 Task: Look for space in Colle di Val d'Elsa, Italy from 5th July, 2023 to 11th July, 2023 for 2 adults in price range Rs.8000 to Rs.16000. Place can be entire place with 2 bedrooms having 2 beds and 1 bathroom. Property type can be house, flat, guest house. Booking option can be shelf check-in. Required host language is English.
Action: Mouse moved to (515, 141)
Screenshot: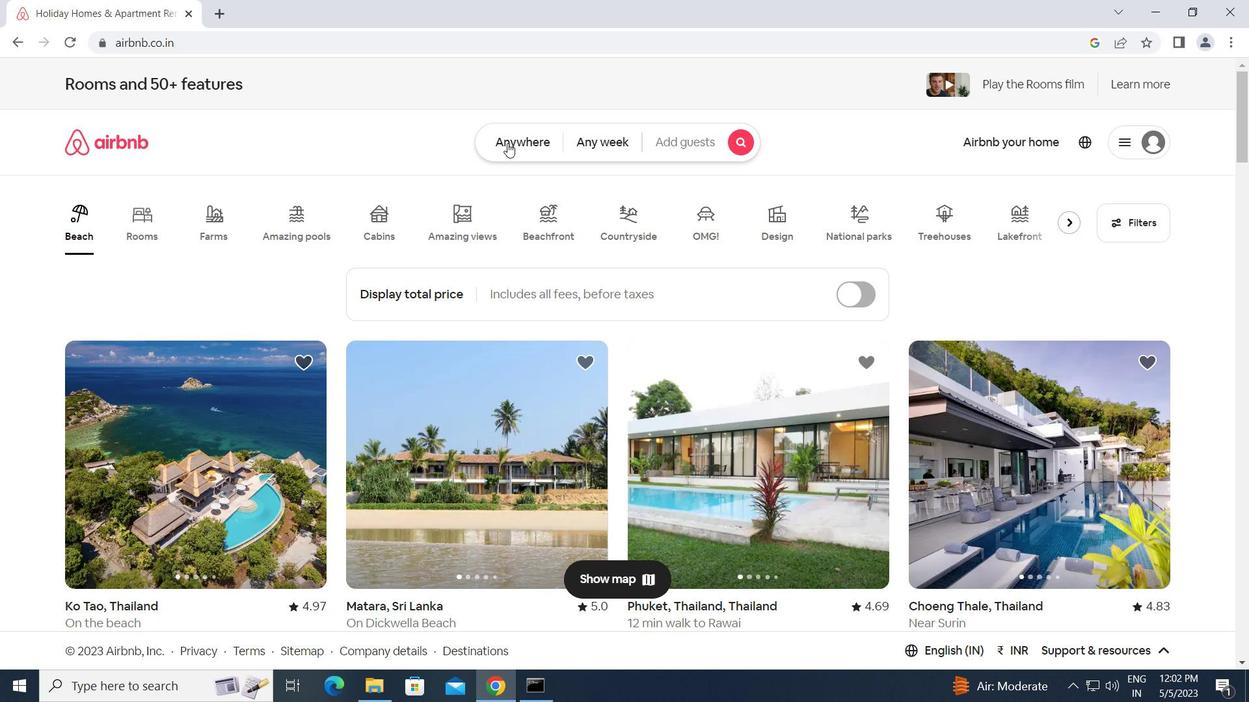 
Action: Mouse pressed left at (515, 141)
Screenshot: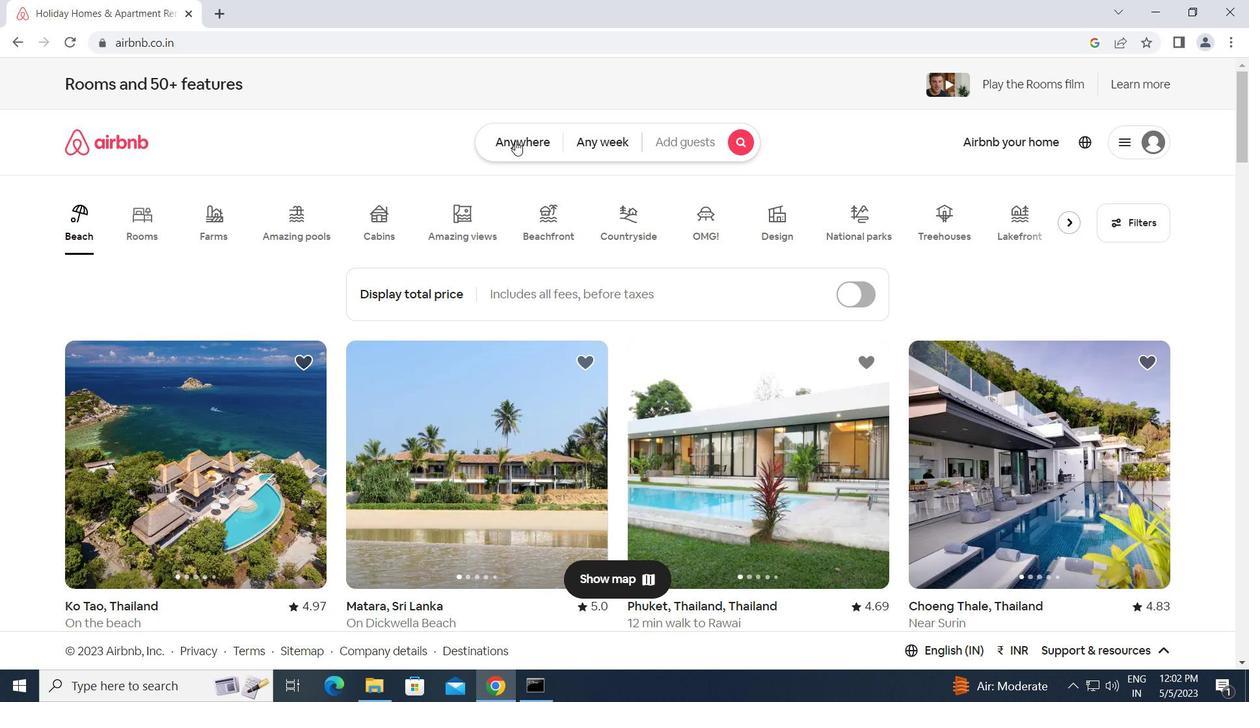 
Action: Mouse moved to (438, 200)
Screenshot: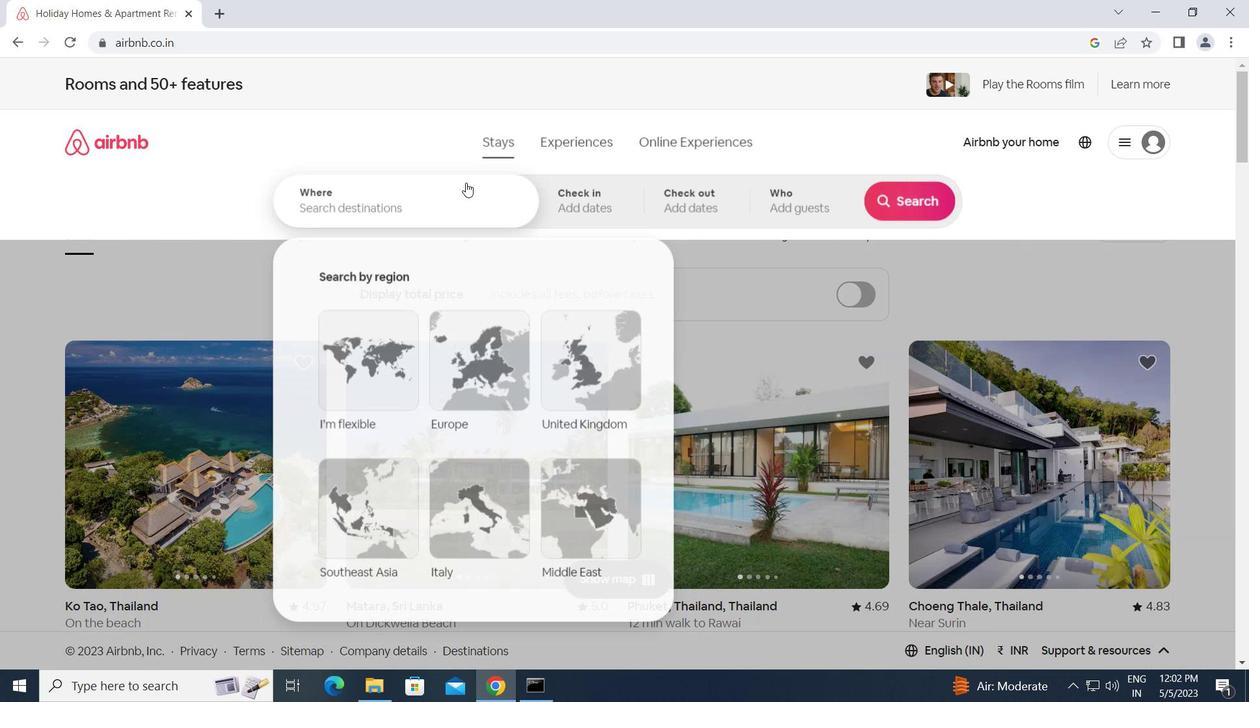 
Action: Mouse pressed left at (438, 200)
Screenshot: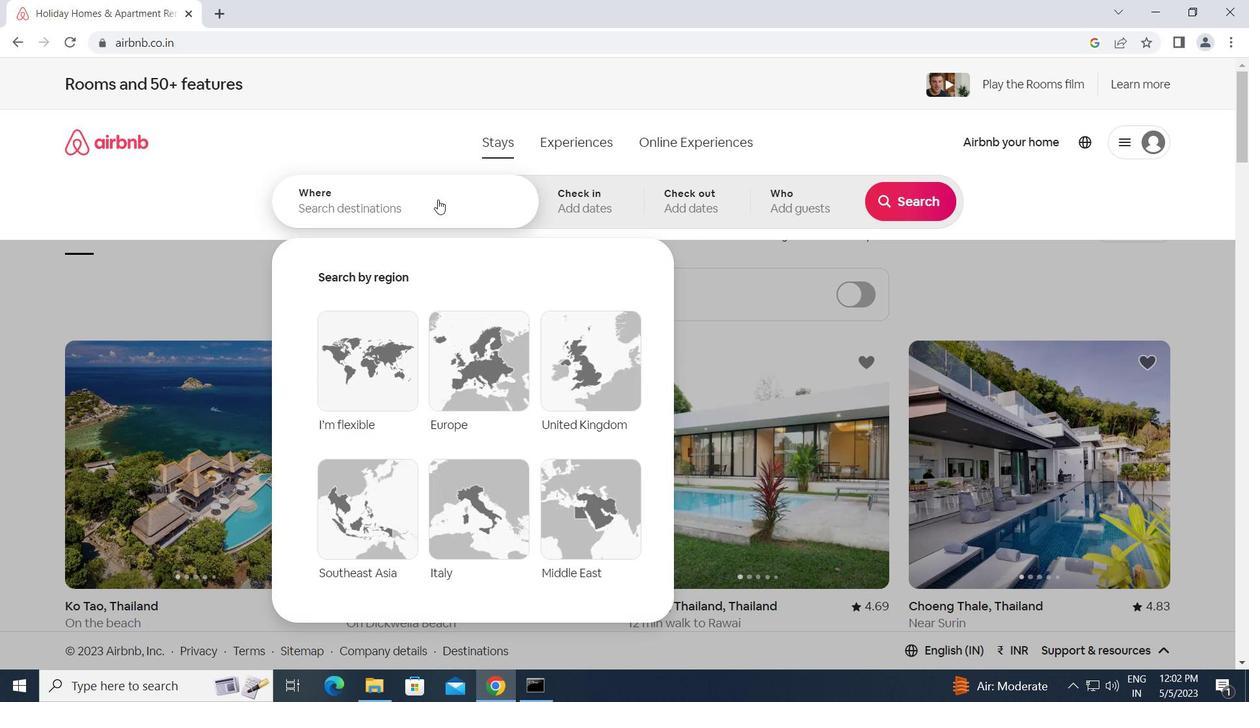 
Action: Key pressed c<Key.caps_lock>olle<Key.space>di<Key.space><Key.caps_lock>v<Key.caps_lock>al<Key.space>d'<Key.caps_lock><Key.space>e<Key.caps_lock>lsa
Screenshot: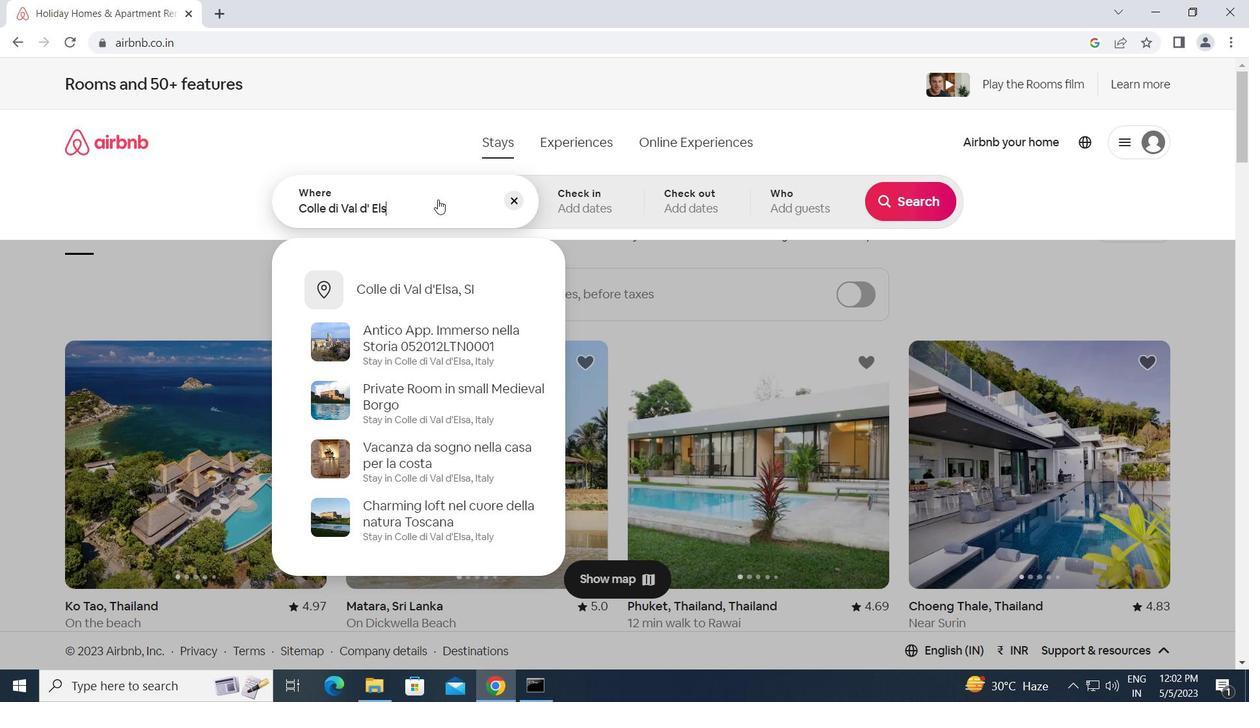 
Action: Mouse moved to (371, 206)
Screenshot: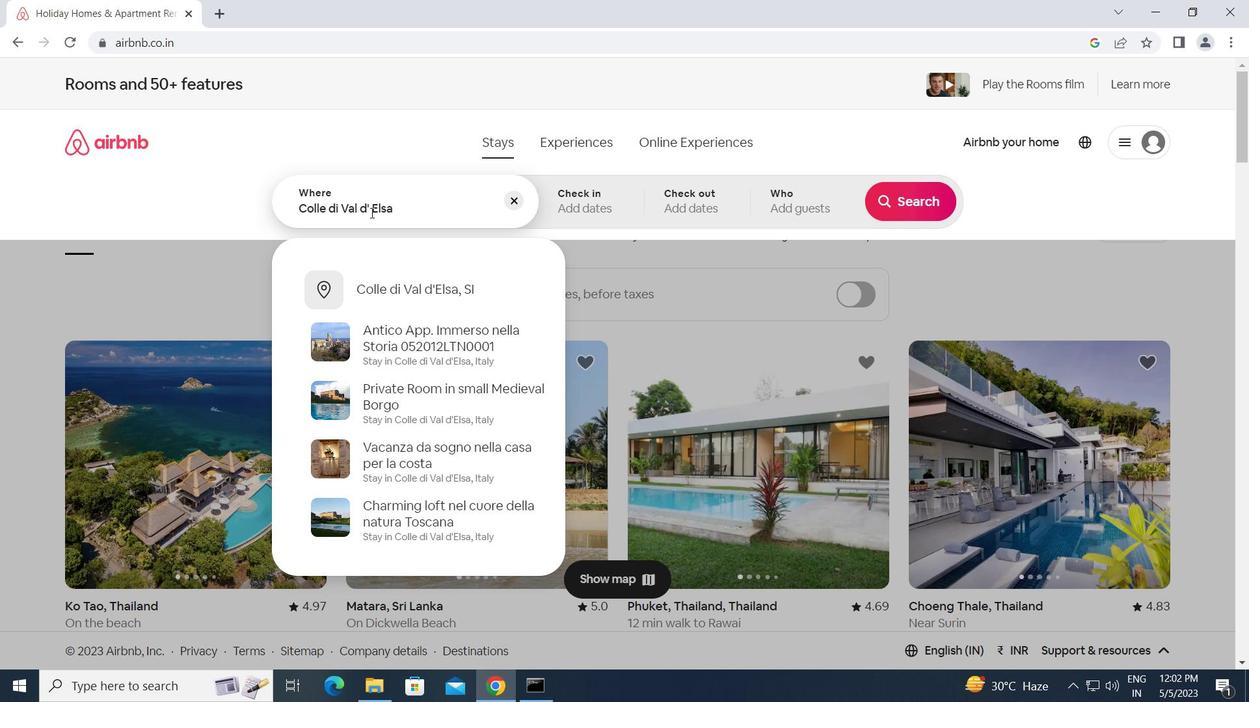 
Action: Mouse pressed left at (371, 206)
Screenshot: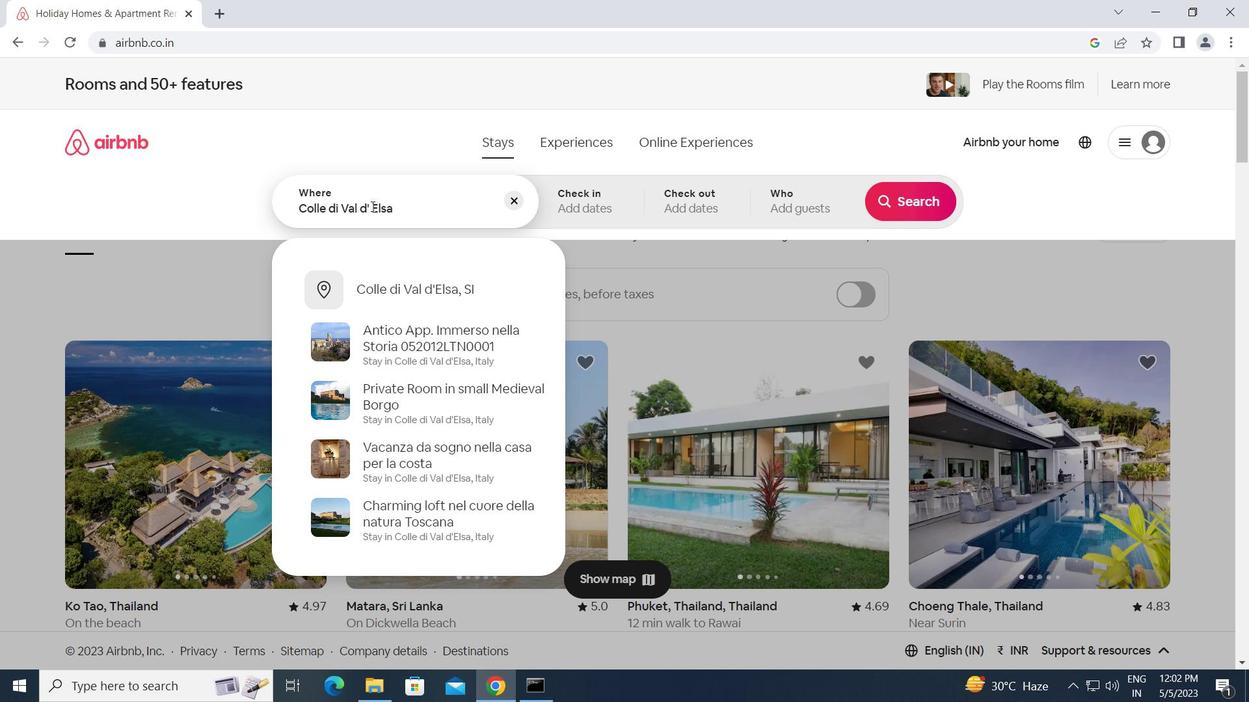
Action: Key pressed <Key.backspace>
Screenshot: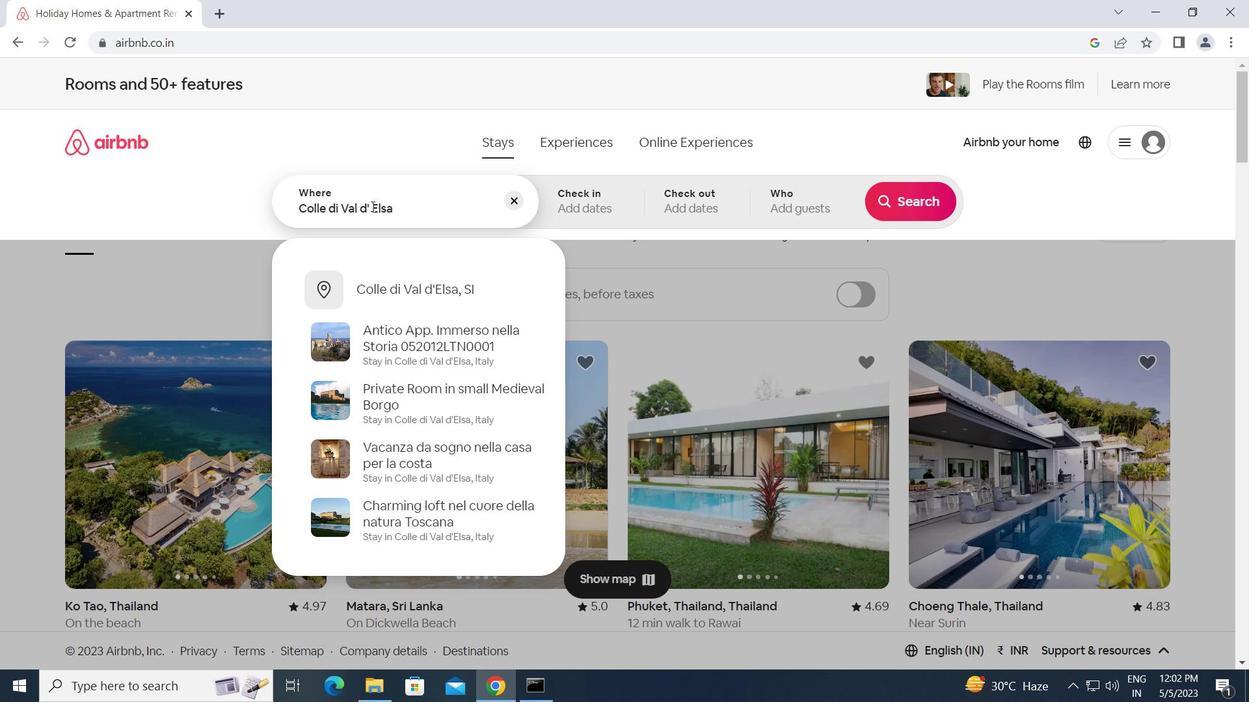 
Action: Mouse moved to (403, 209)
Screenshot: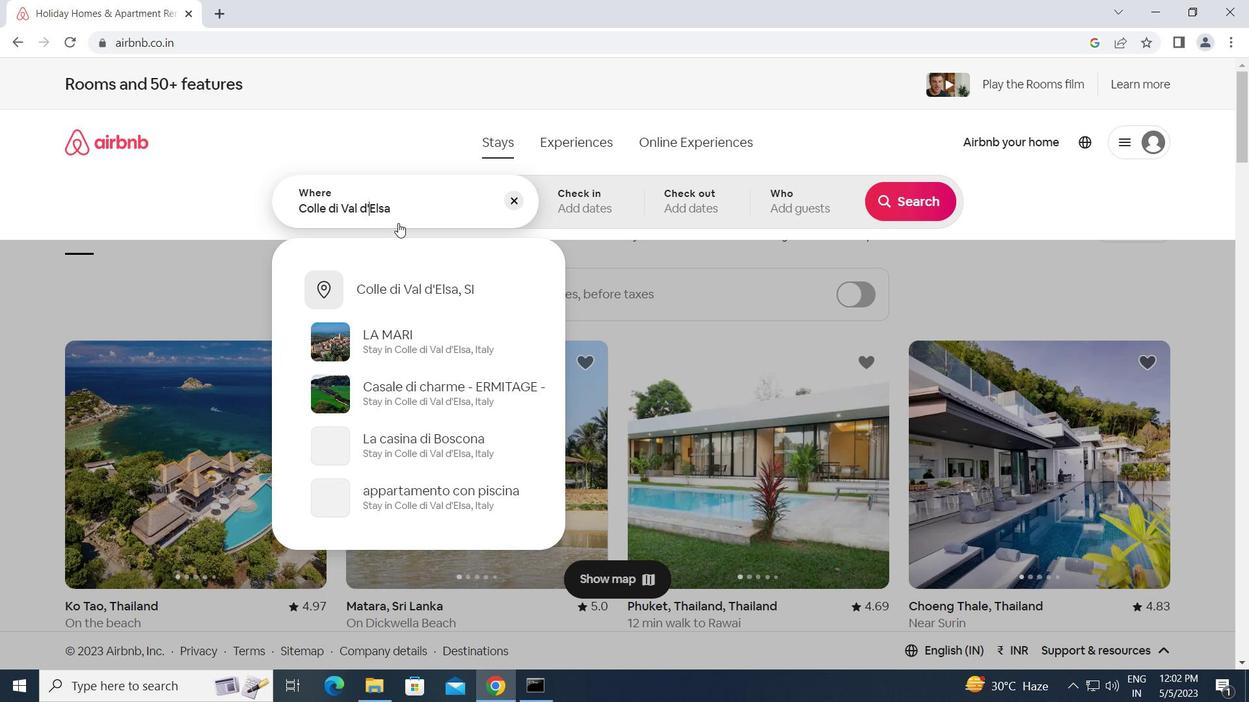
Action: Mouse pressed left at (403, 209)
Screenshot: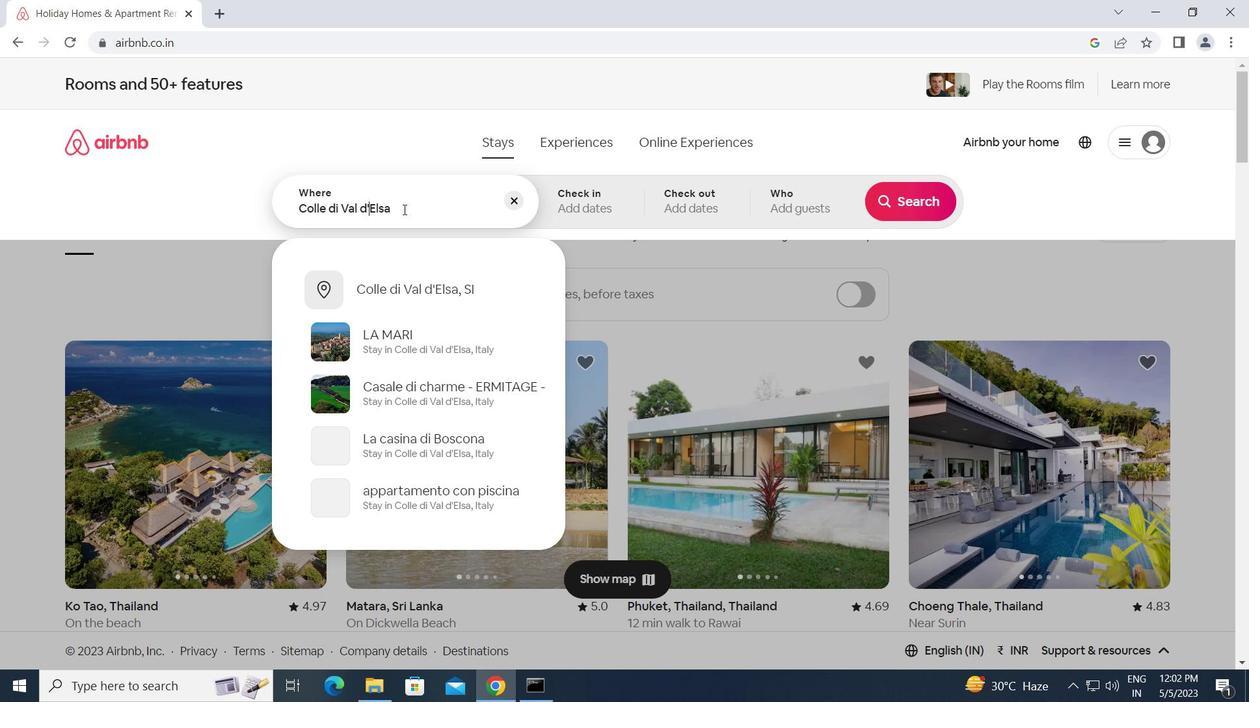 
Action: Key pressed ,<Key.space><Key.caps_lock>i<Key.caps_lock>taly
Screenshot: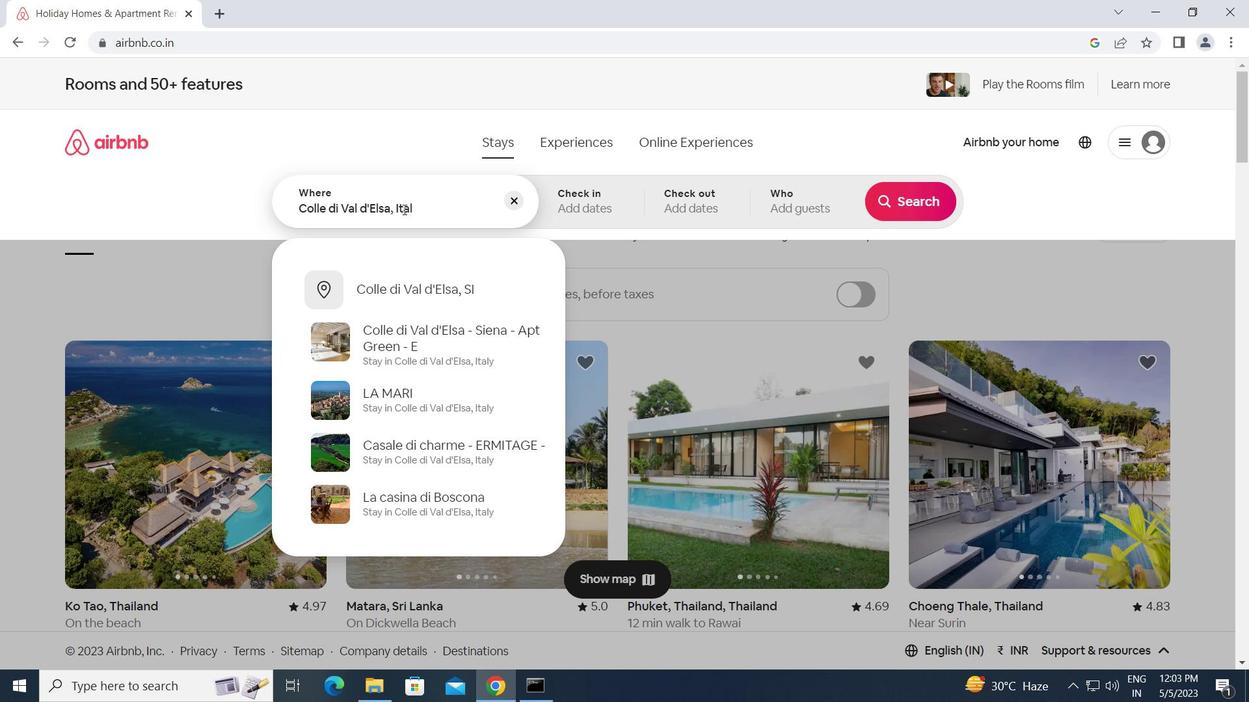 
Action: Mouse moved to (505, 234)
Screenshot: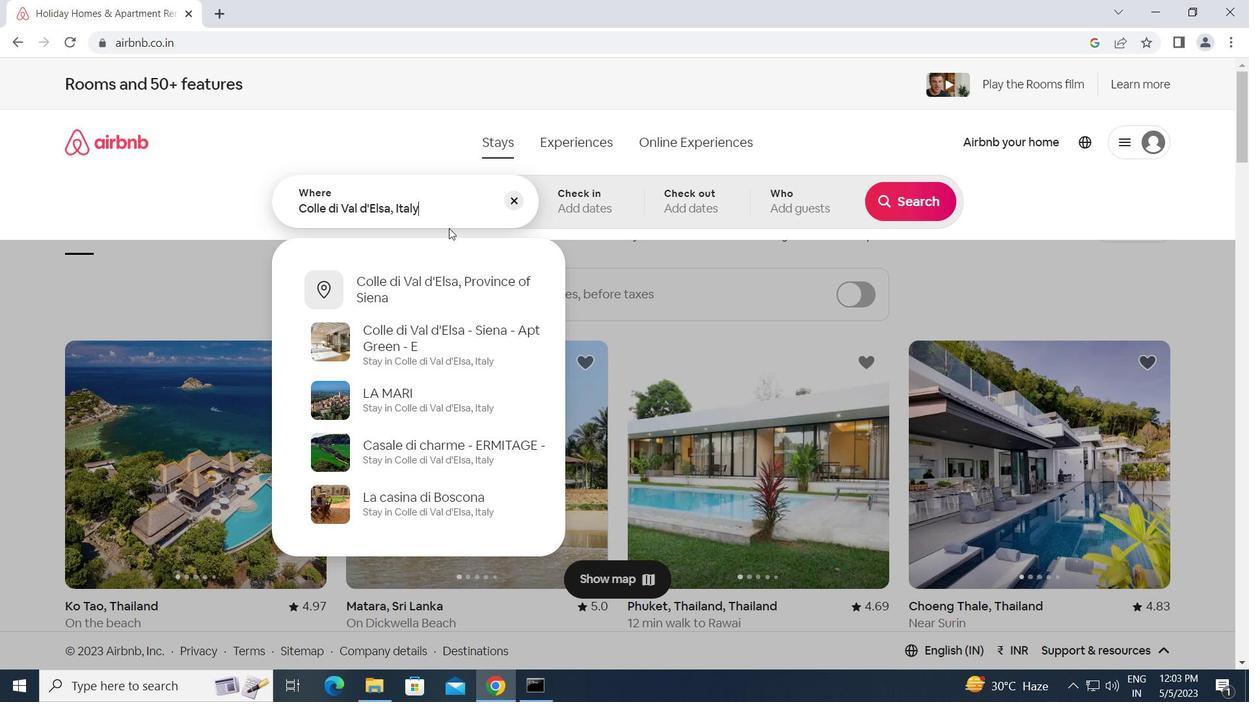 
Action: Key pressed <Key.enter>
Screenshot: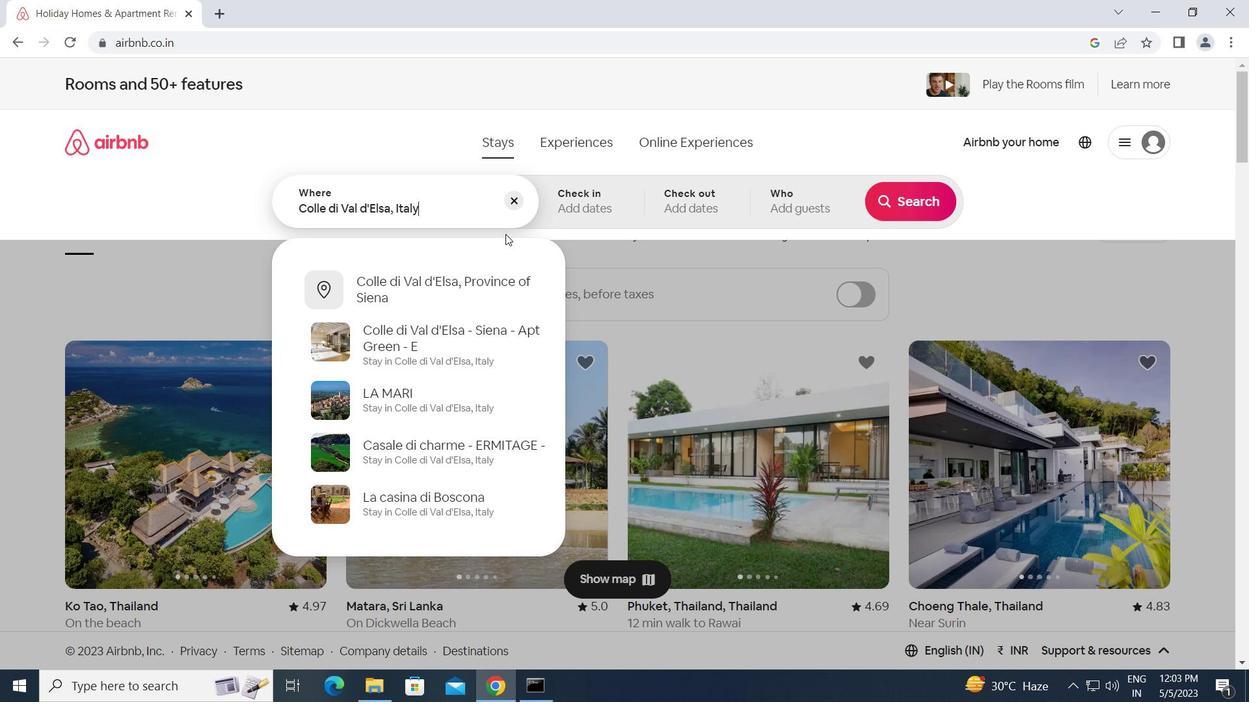 
Action: Mouse moved to (907, 338)
Screenshot: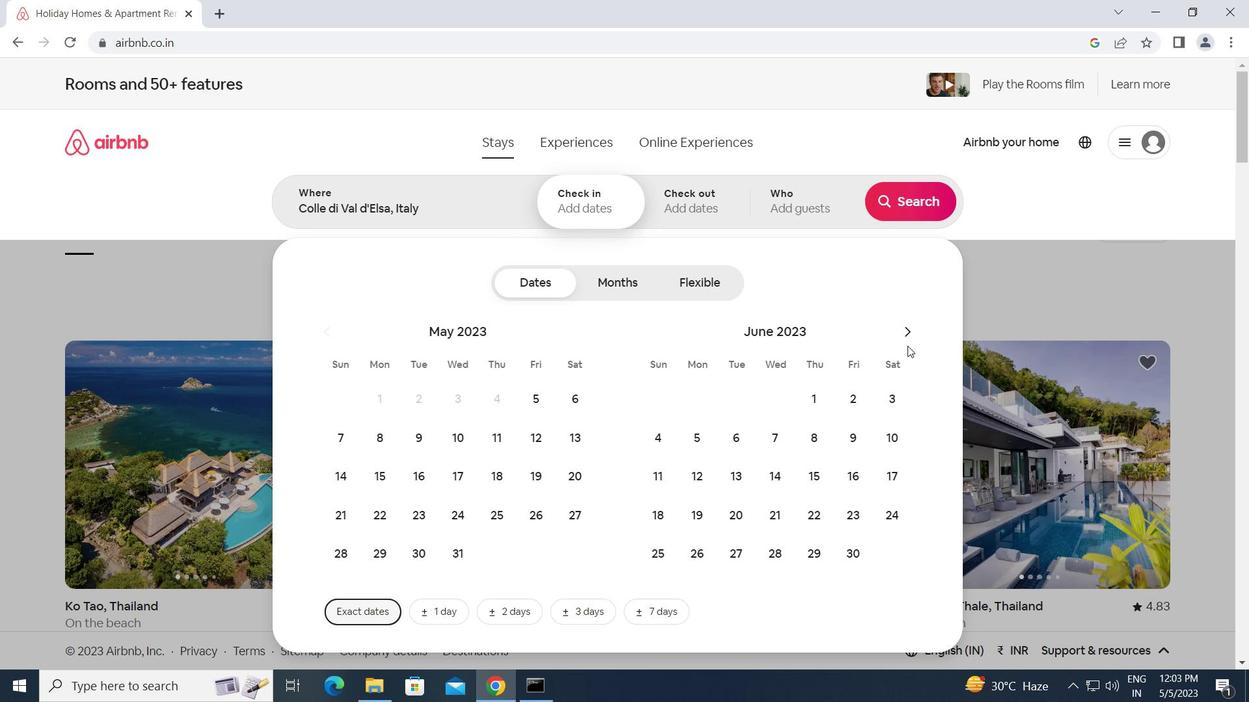 
Action: Mouse pressed left at (907, 338)
Screenshot: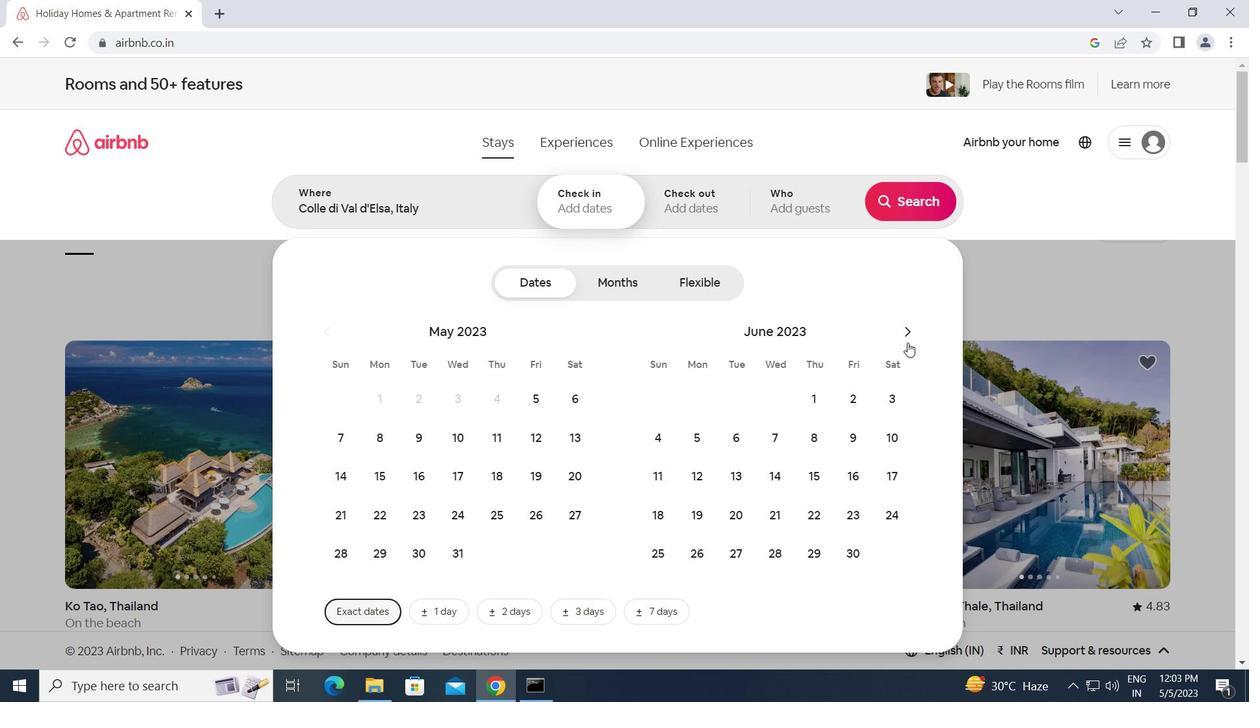 
Action: Mouse moved to (775, 433)
Screenshot: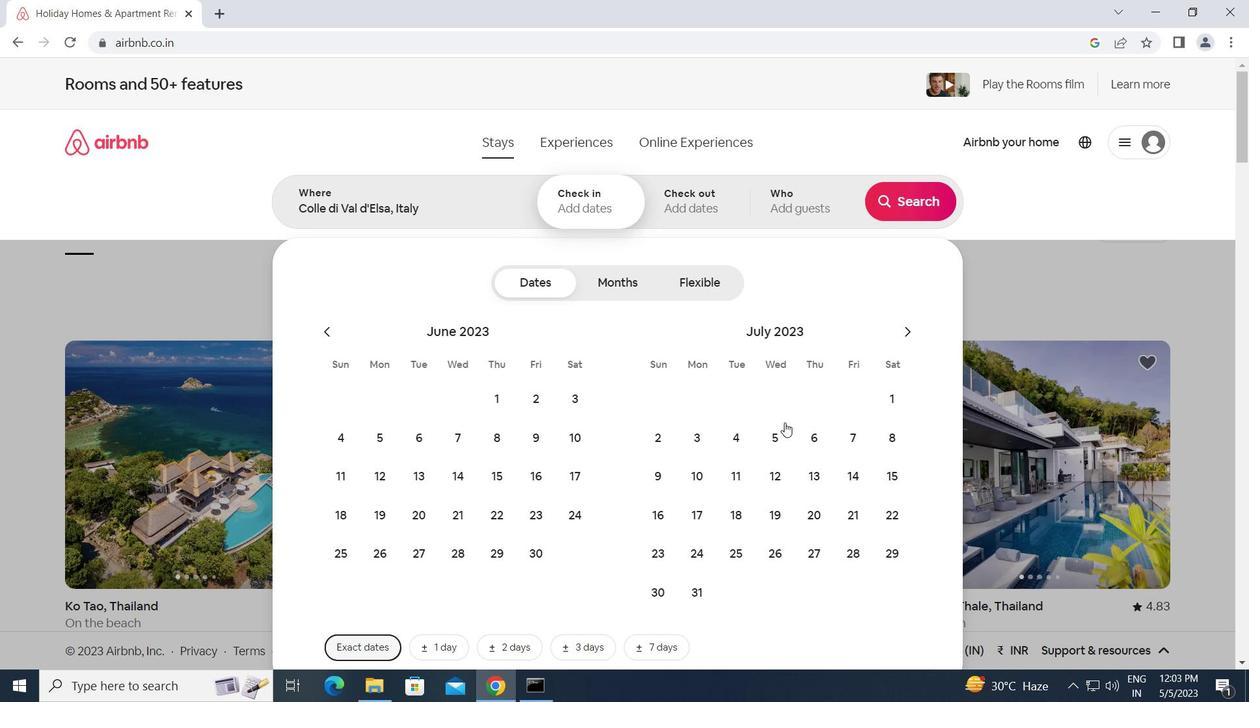 
Action: Mouse pressed left at (775, 433)
Screenshot: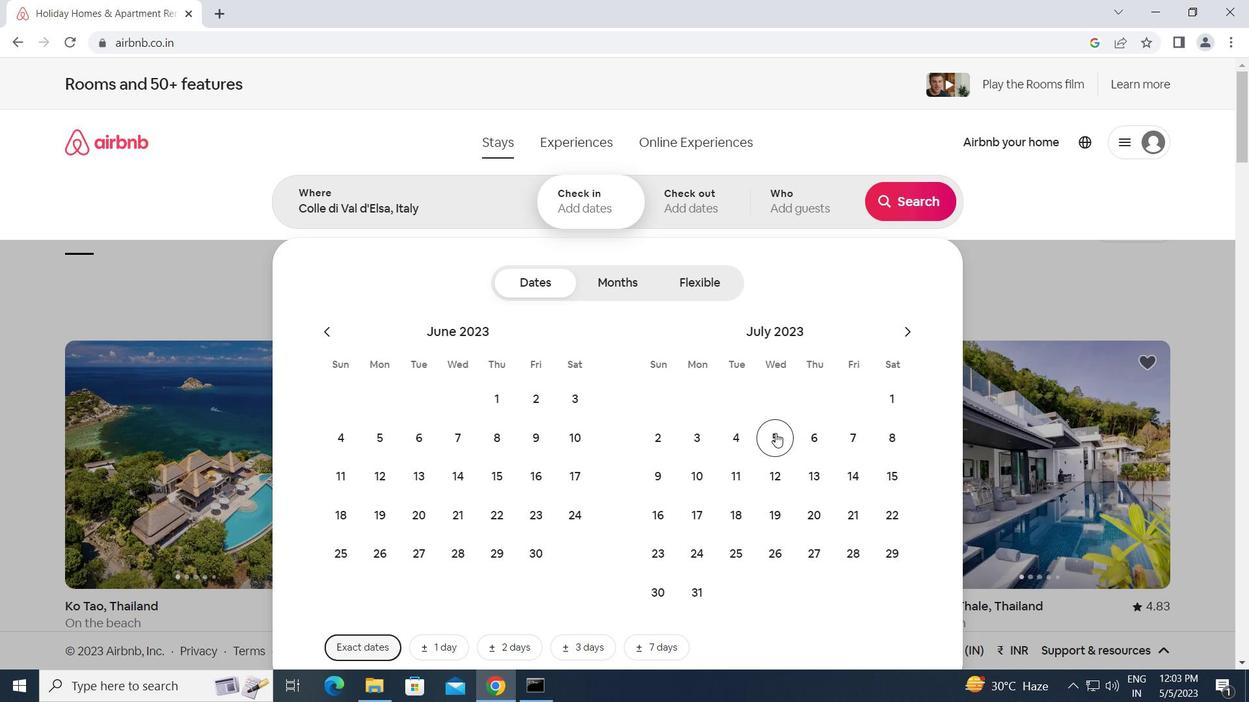 
Action: Mouse moved to (732, 482)
Screenshot: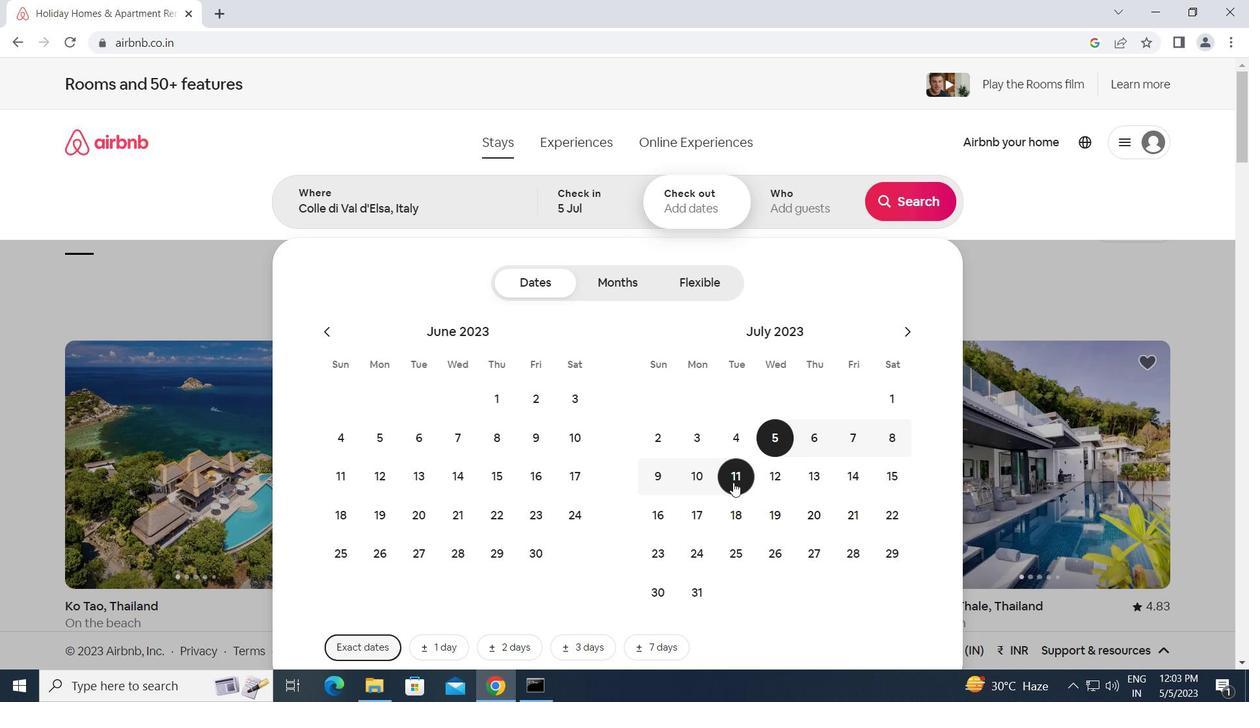 
Action: Mouse pressed left at (732, 482)
Screenshot: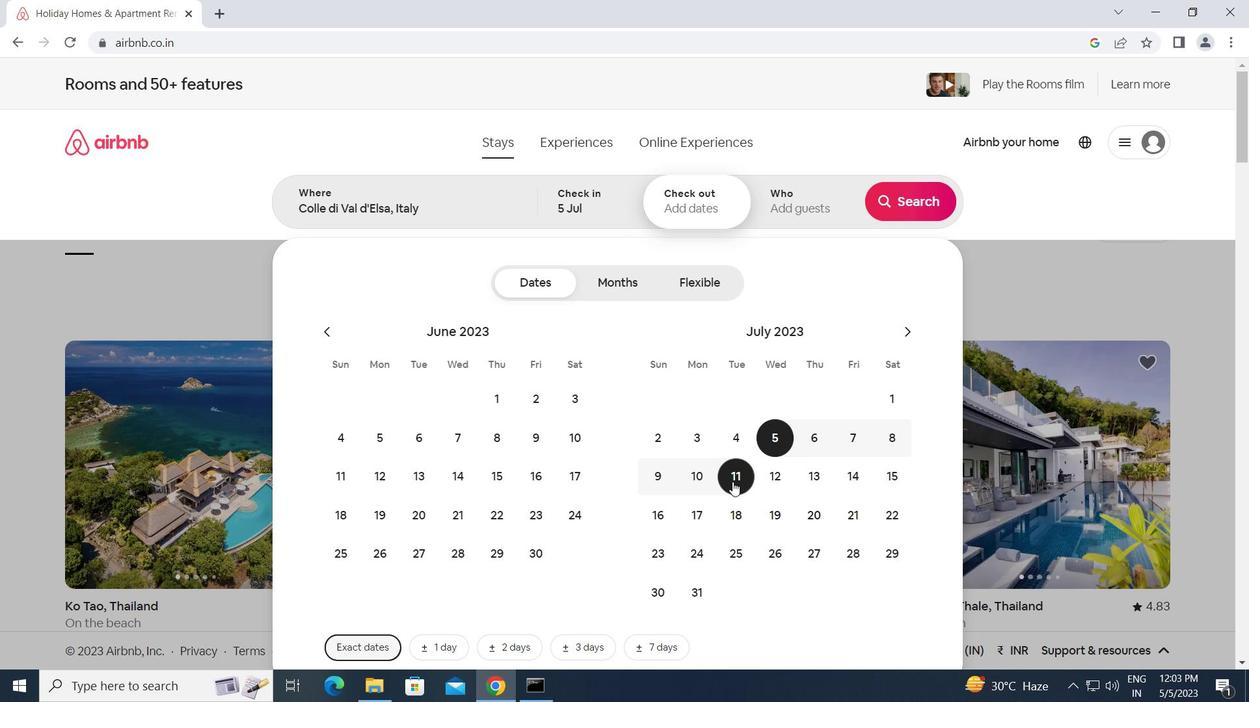 
Action: Mouse moved to (793, 204)
Screenshot: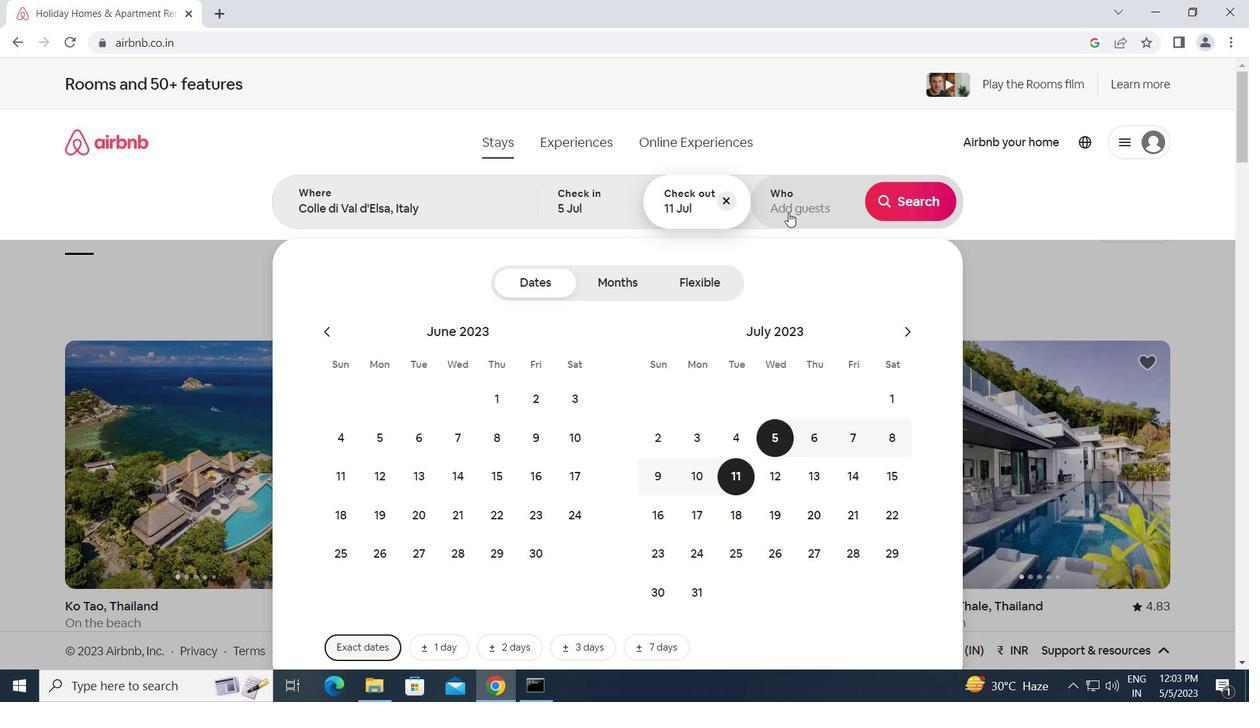 
Action: Mouse pressed left at (793, 204)
Screenshot: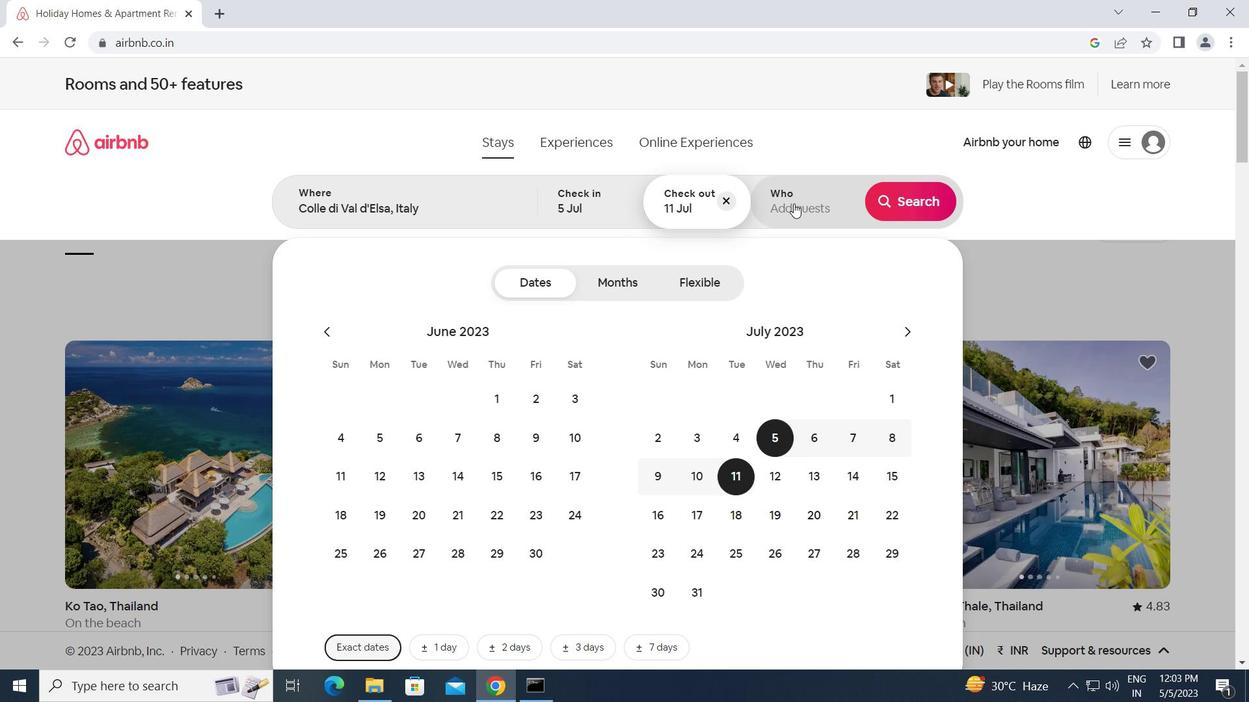 
Action: Mouse moved to (916, 283)
Screenshot: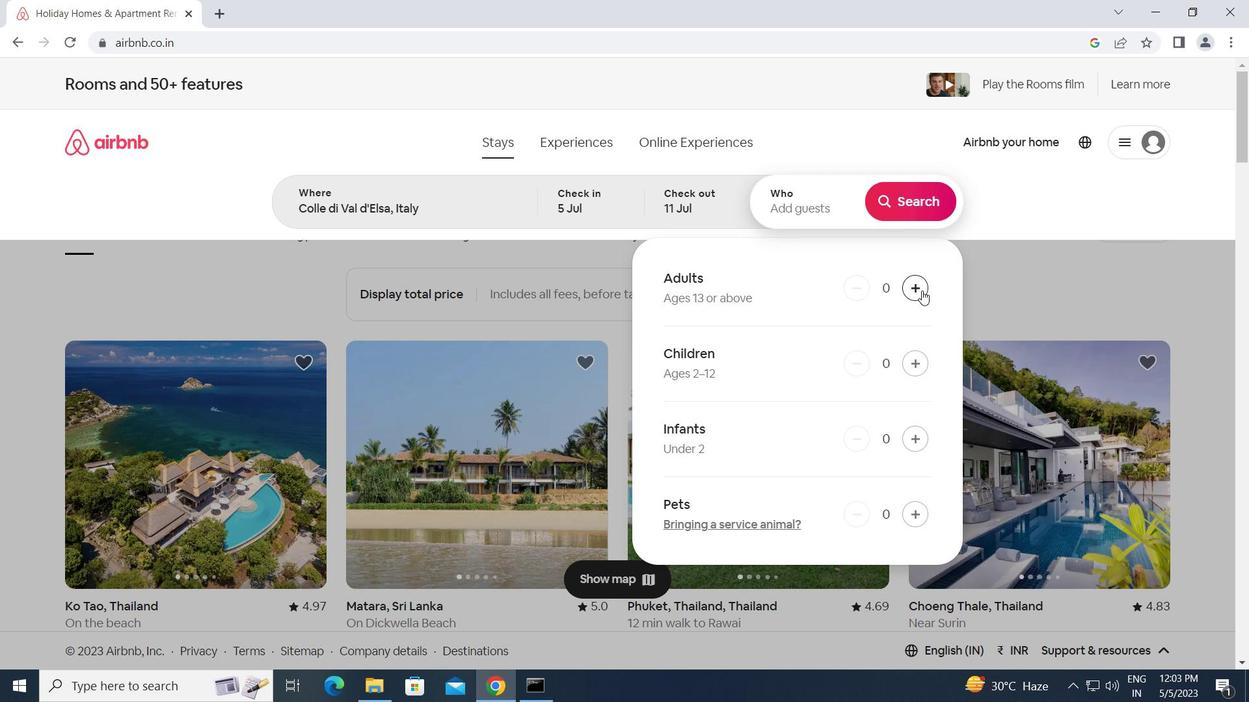 
Action: Mouse pressed left at (916, 283)
Screenshot: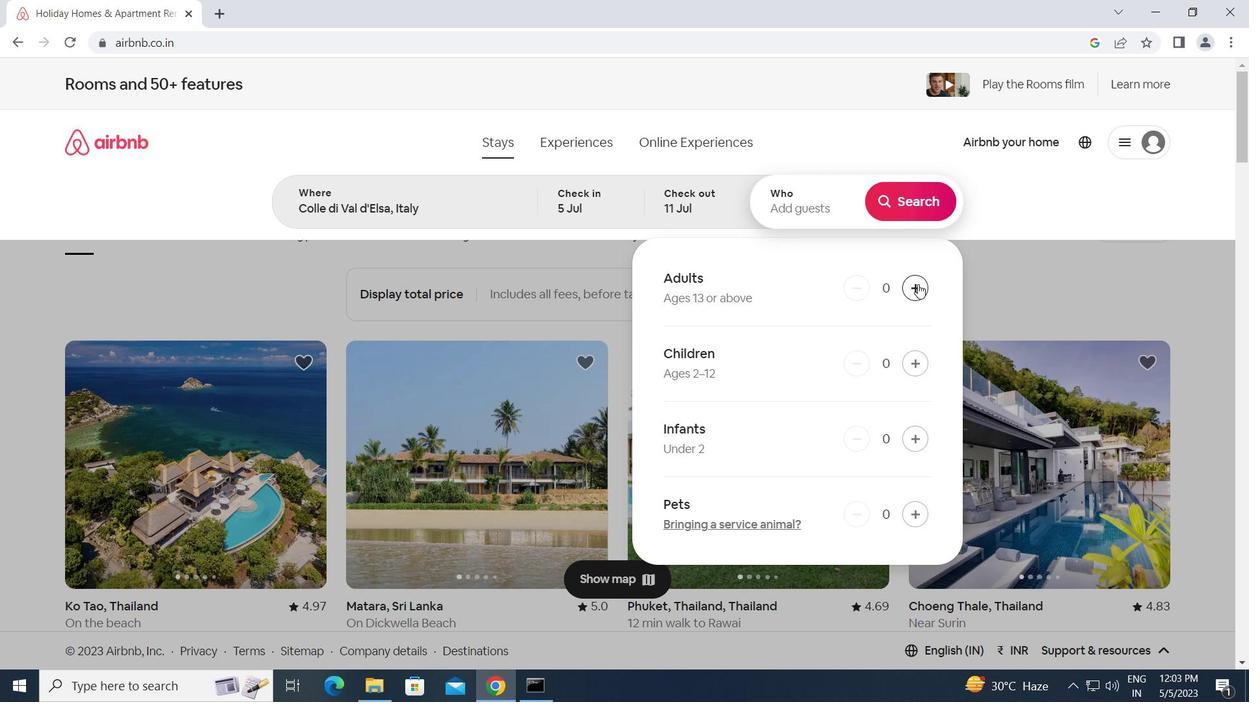 
Action: Mouse pressed left at (916, 283)
Screenshot: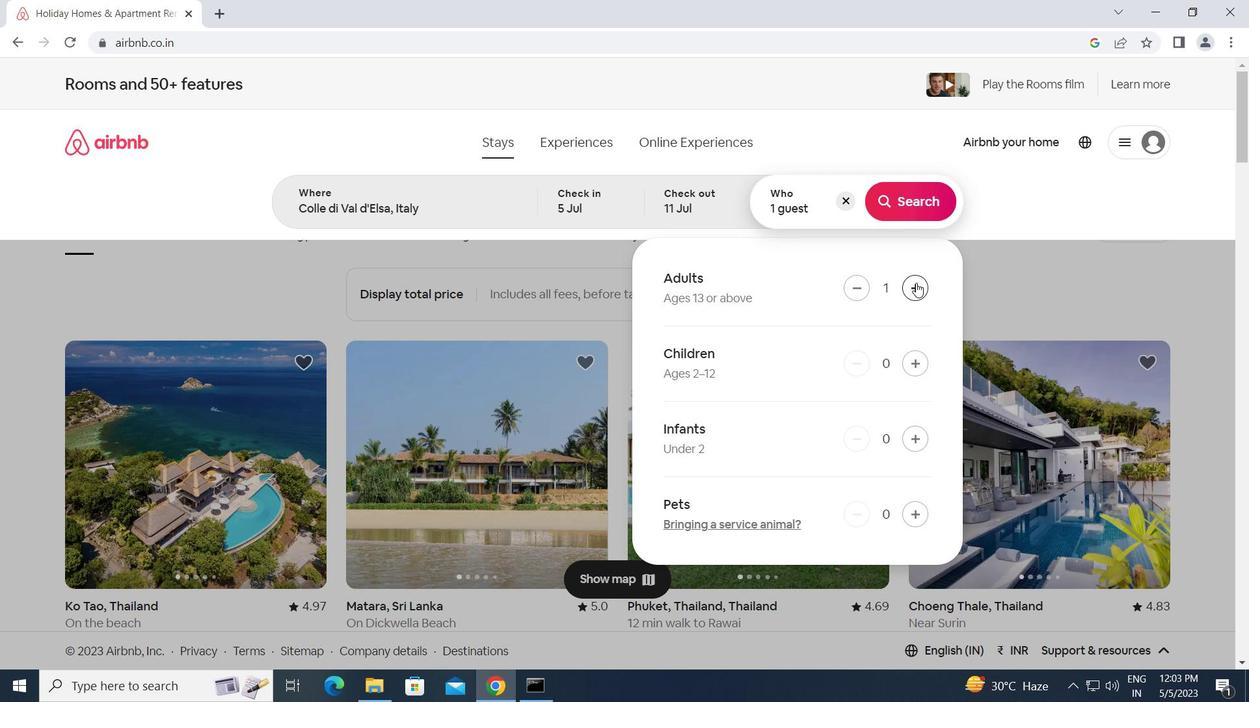 
Action: Mouse moved to (903, 204)
Screenshot: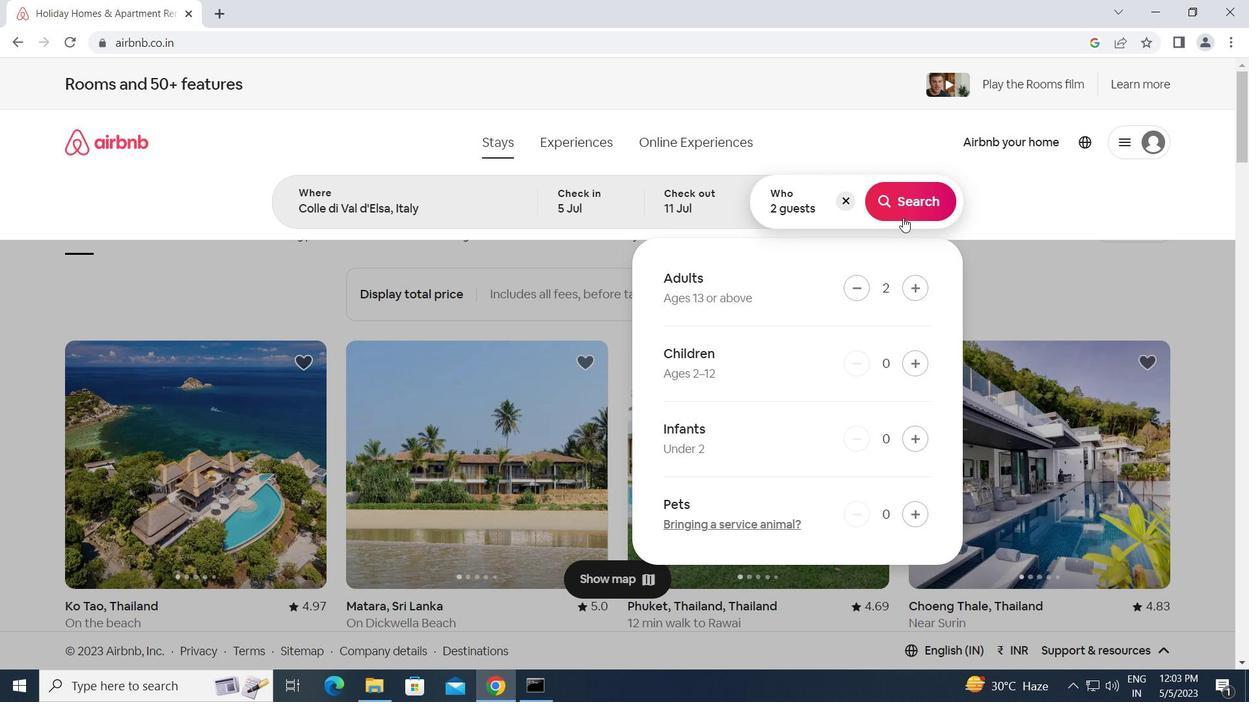 
Action: Mouse pressed left at (903, 204)
Screenshot: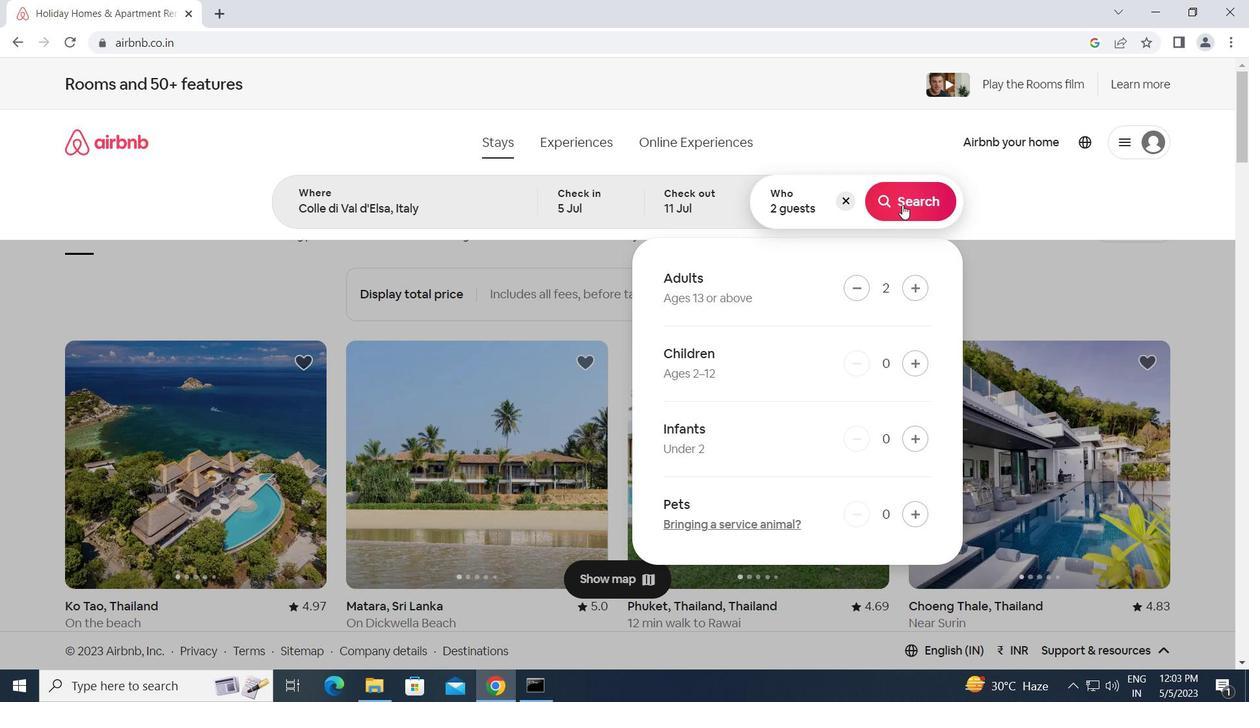 
Action: Mouse moved to (1164, 155)
Screenshot: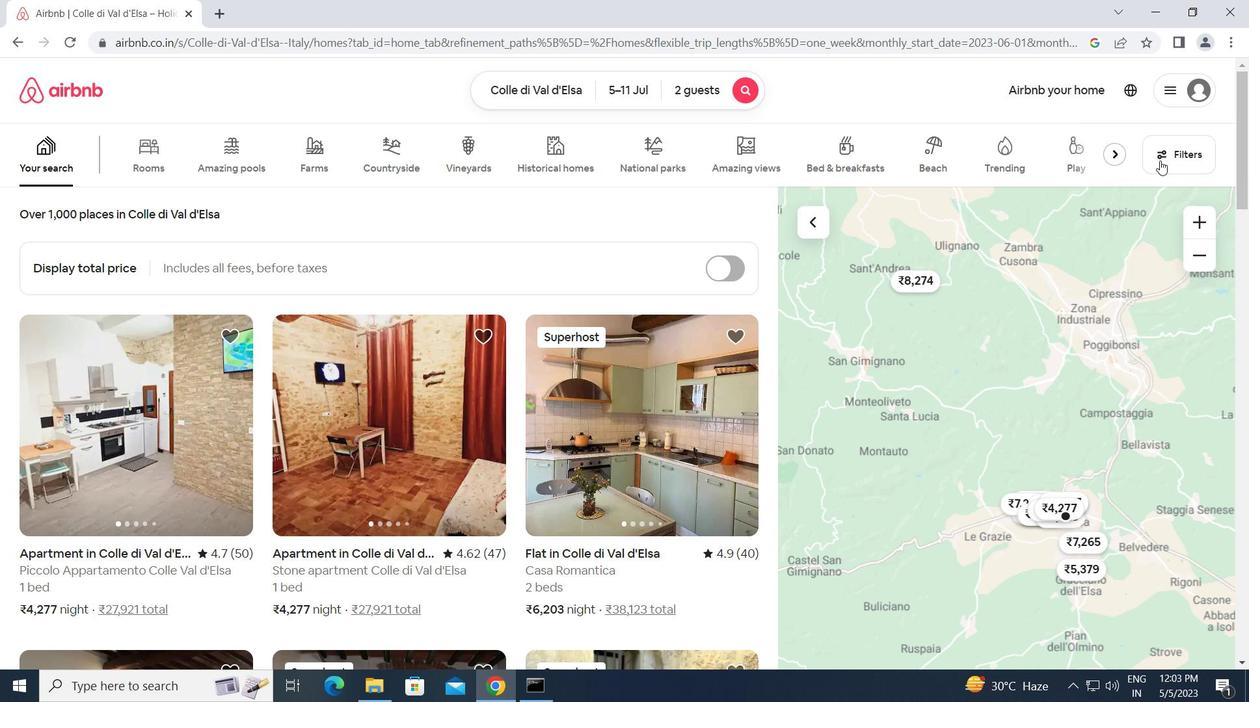 
Action: Mouse pressed left at (1164, 155)
Screenshot: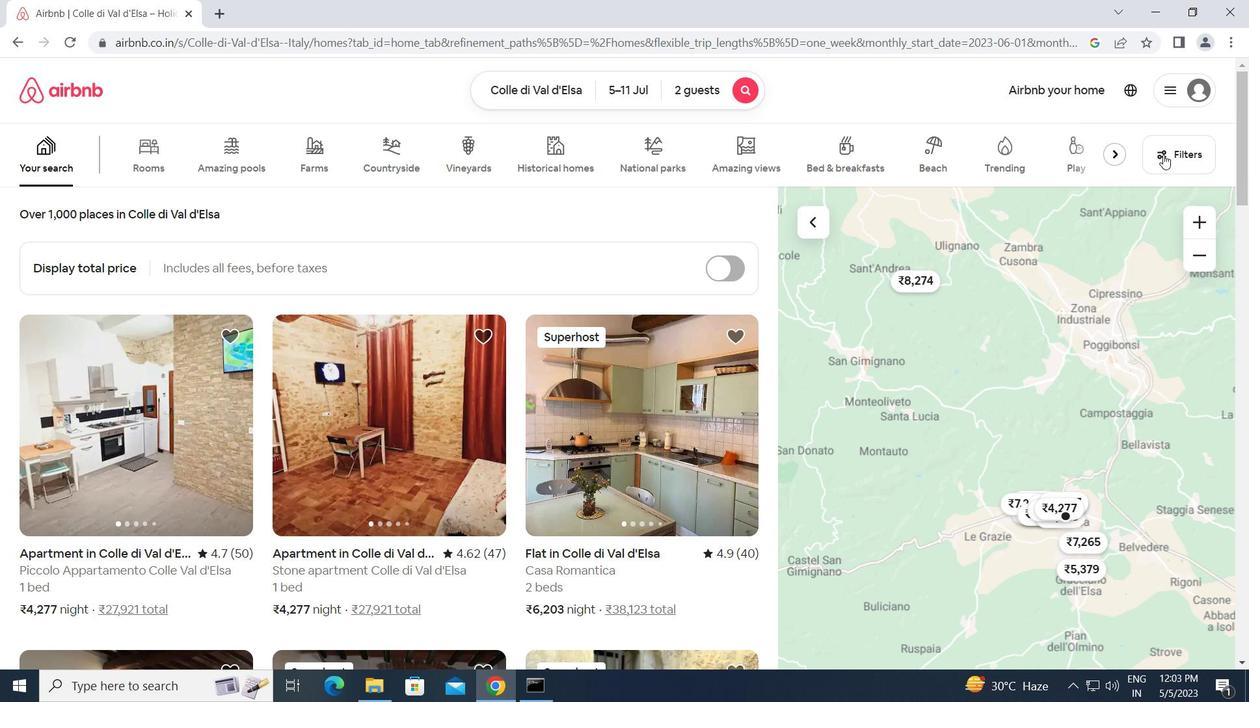 
Action: Mouse moved to (401, 551)
Screenshot: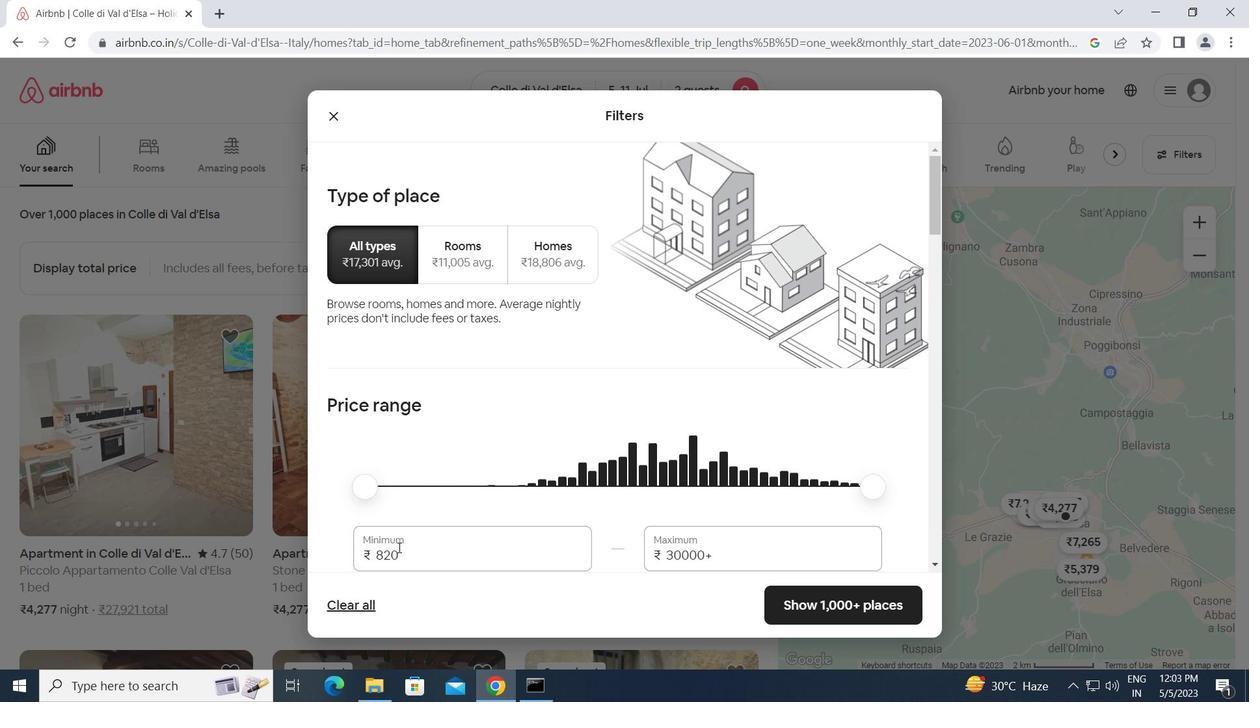 
Action: Mouse pressed left at (401, 551)
Screenshot: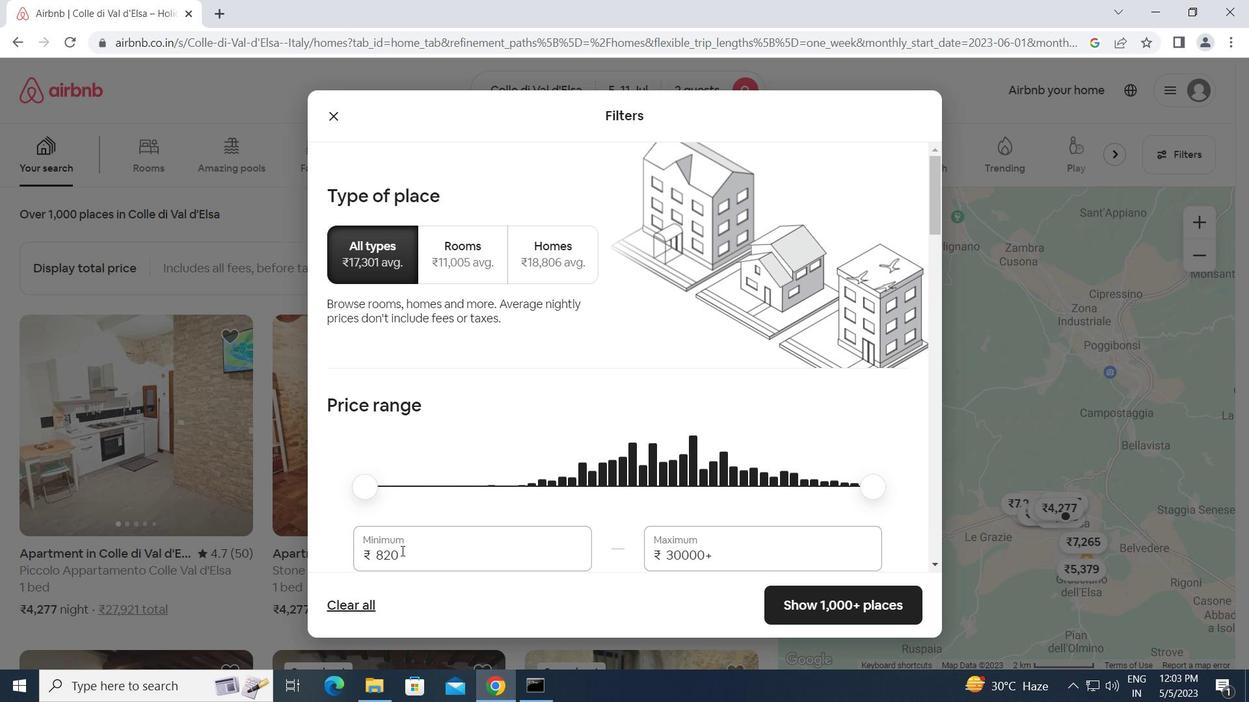 
Action: Mouse moved to (348, 555)
Screenshot: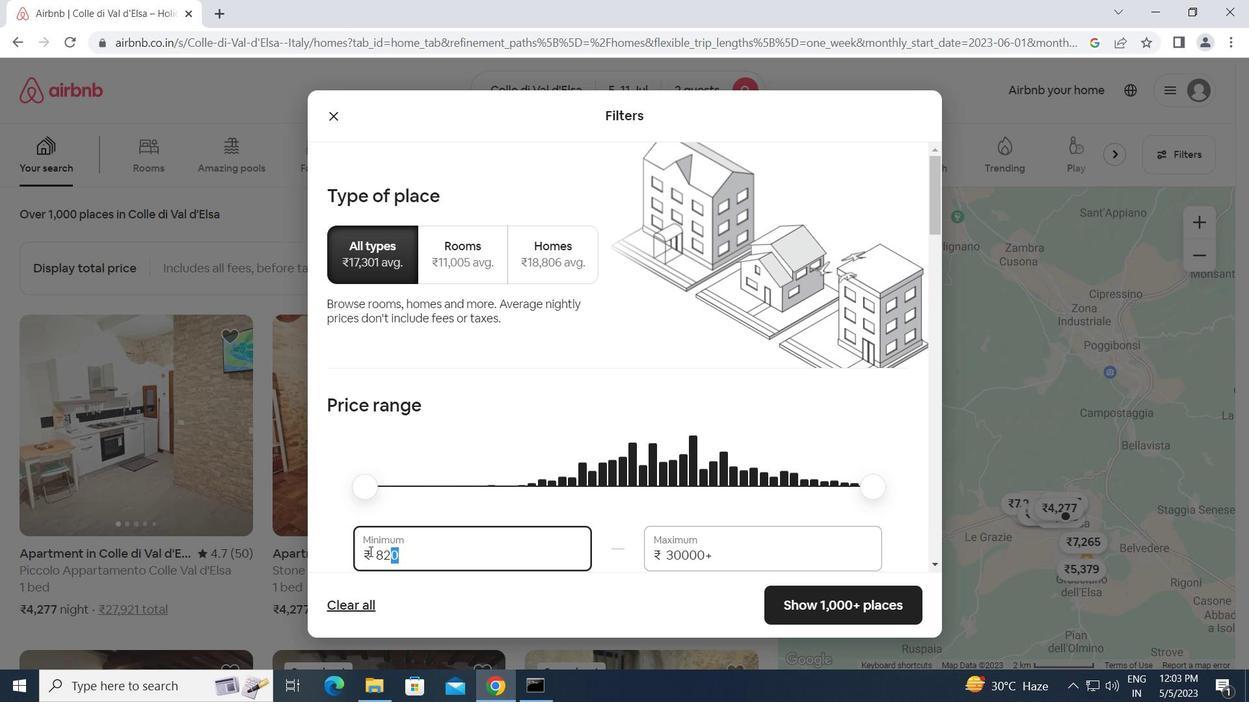 
Action: Key pressed 8000<Key.tab>16000
Screenshot: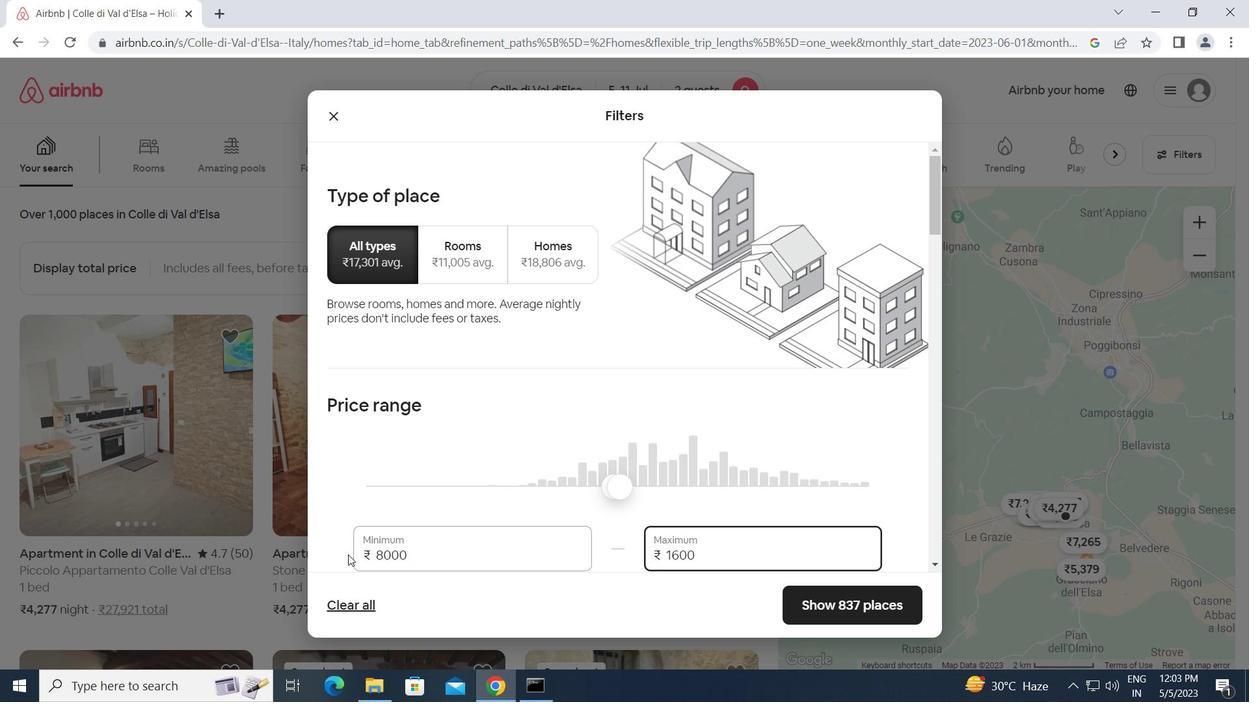 
Action: Mouse moved to (398, 535)
Screenshot: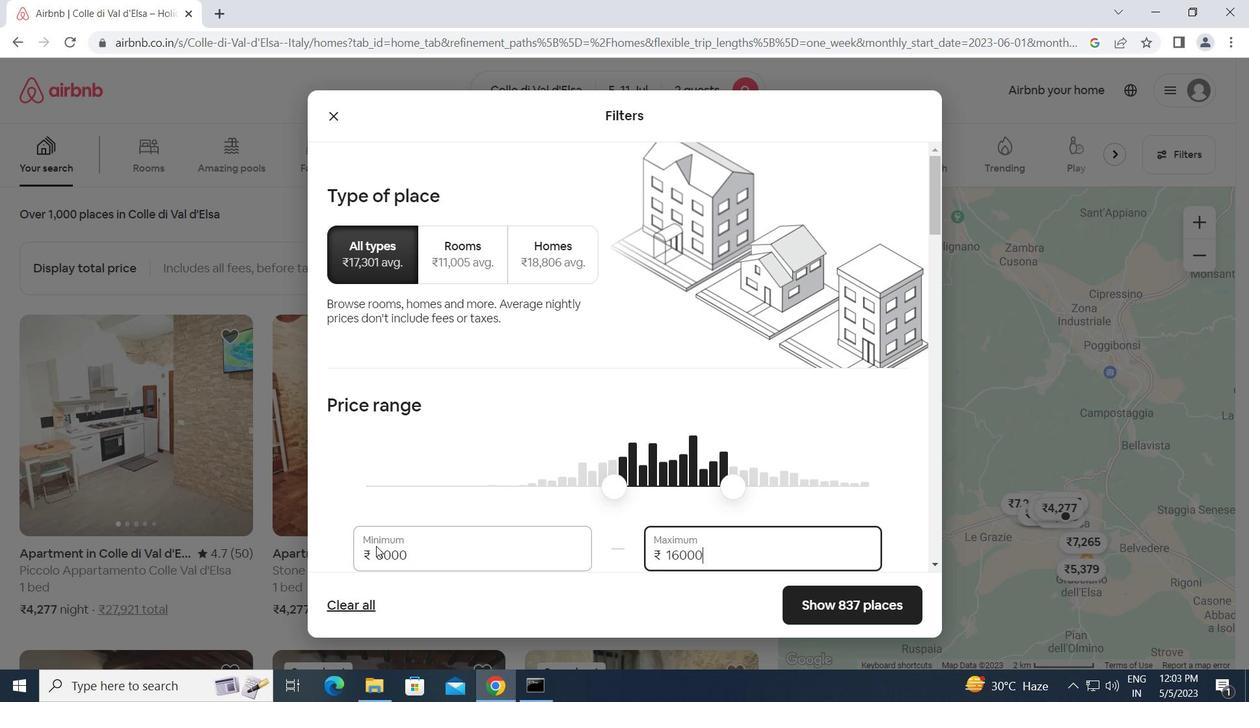 
Action: Mouse scrolled (398, 534) with delta (0, 0)
Screenshot: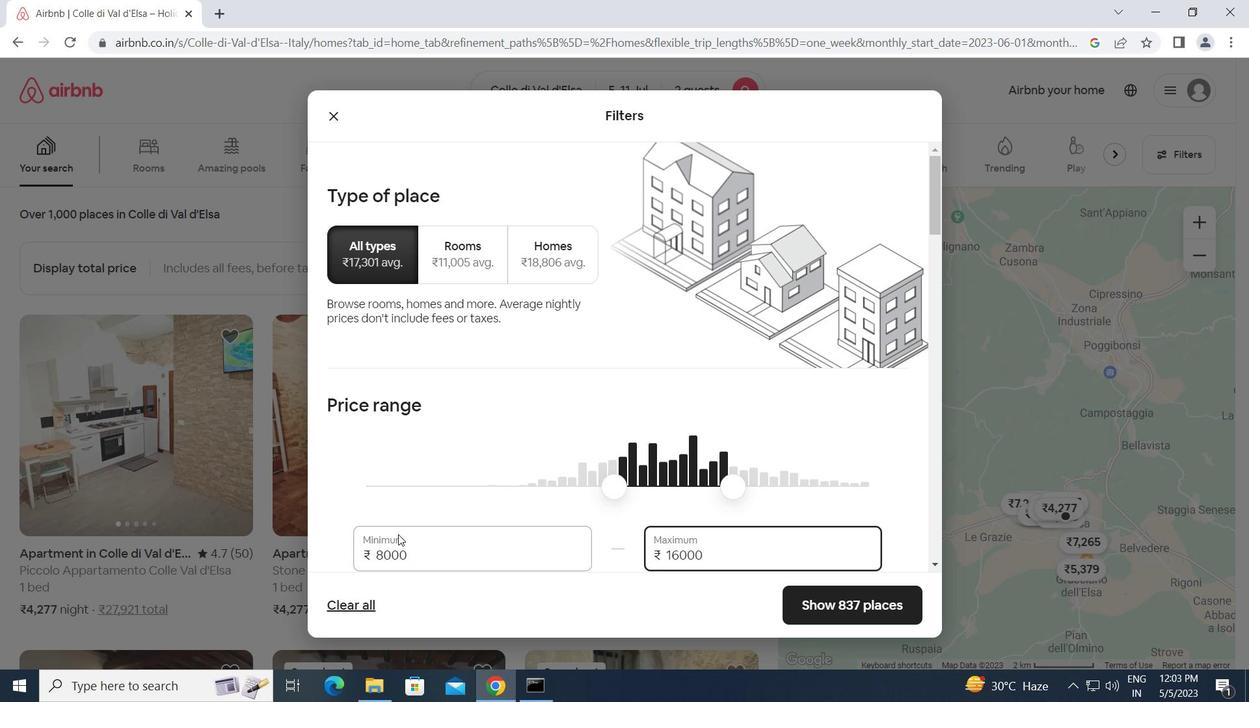 
Action: Mouse scrolled (398, 534) with delta (0, 0)
Screenshot: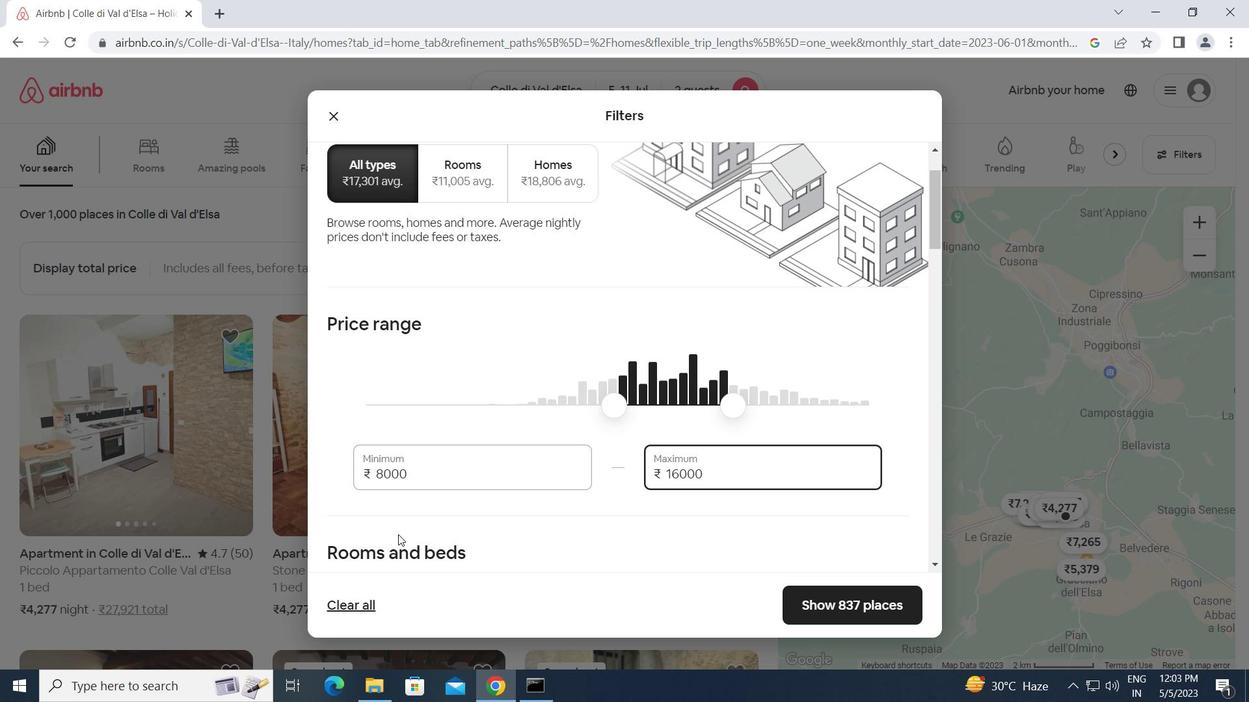 
Action: Mouse moved to (398, 534)
Screenshot: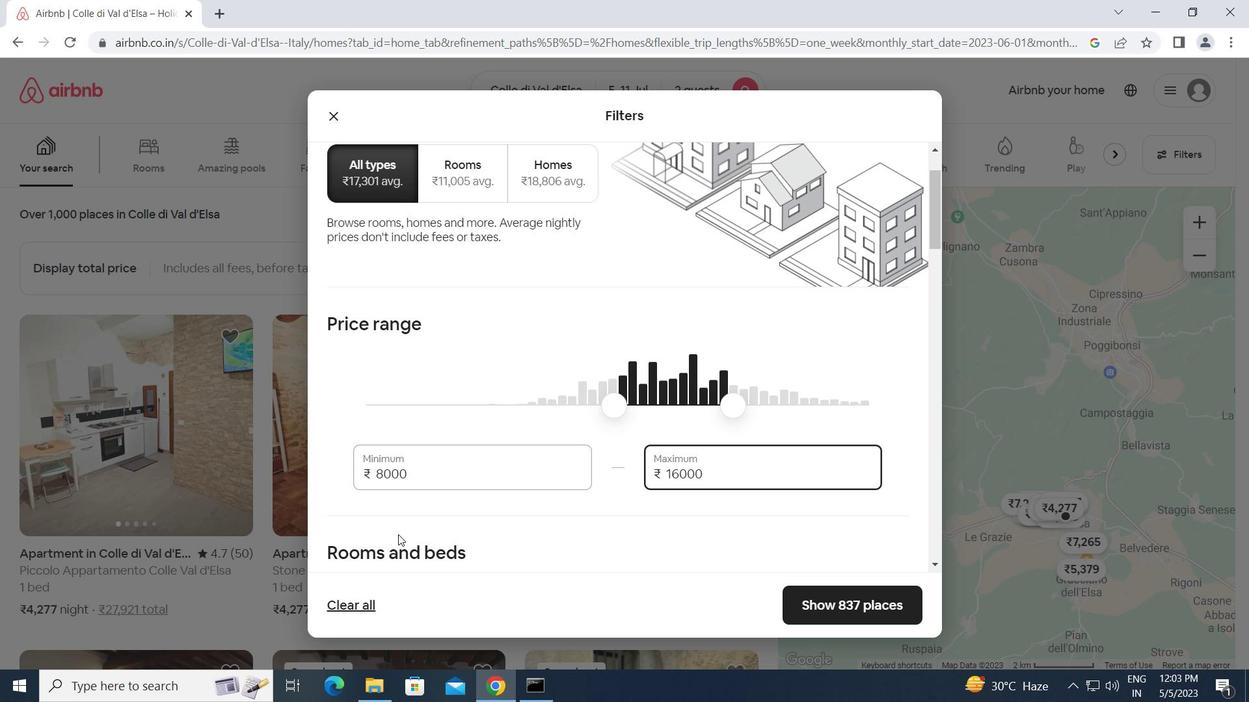 
Action: Mouse scrolled (398, 534) with delta (0, 0)
Screenshot: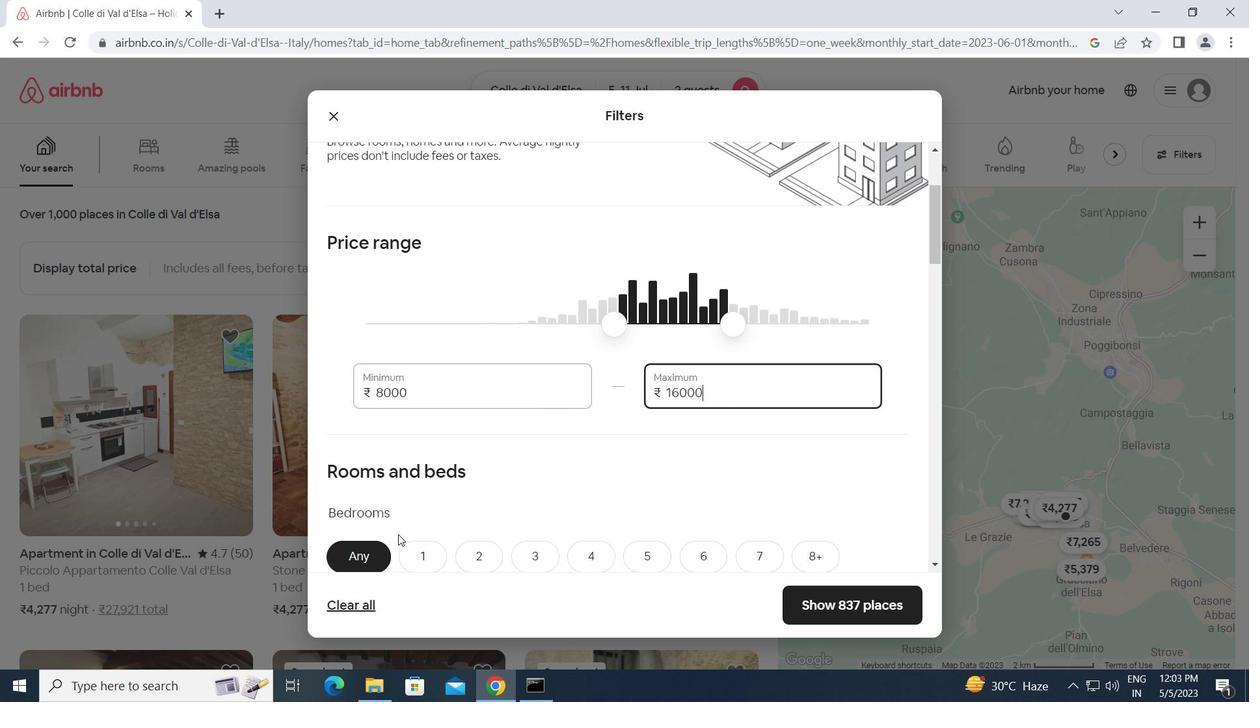 
Action: Mouse scrolled (398, 534) with delta (0, 0)
Screenshot: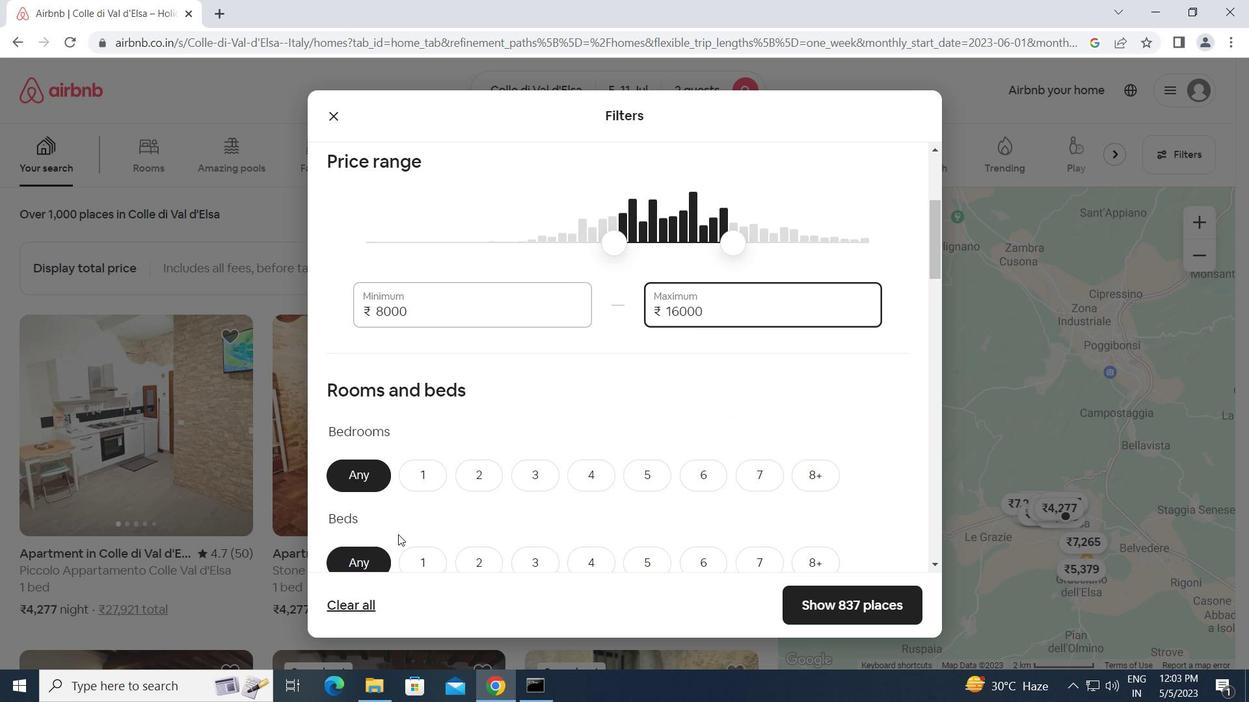
Action: Mouse moved to (468, 397)
Screenshot: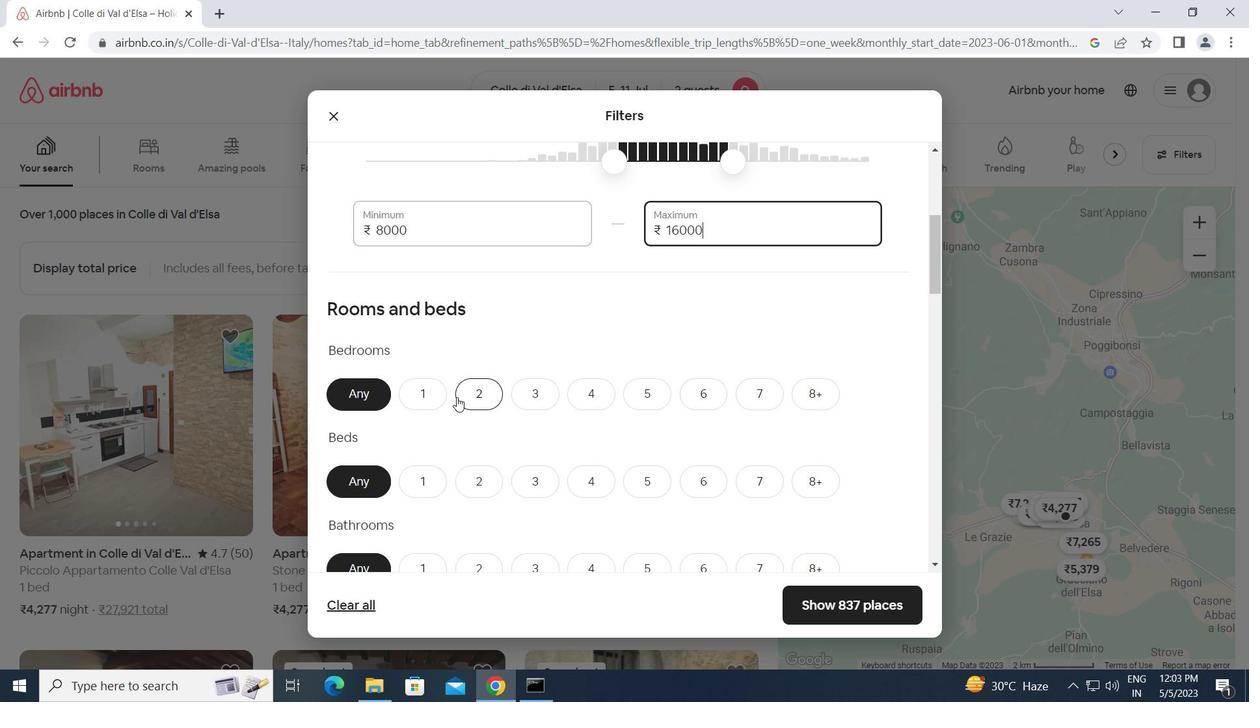 
Action: Mouse pressed left at (468, 397)
Screenshot: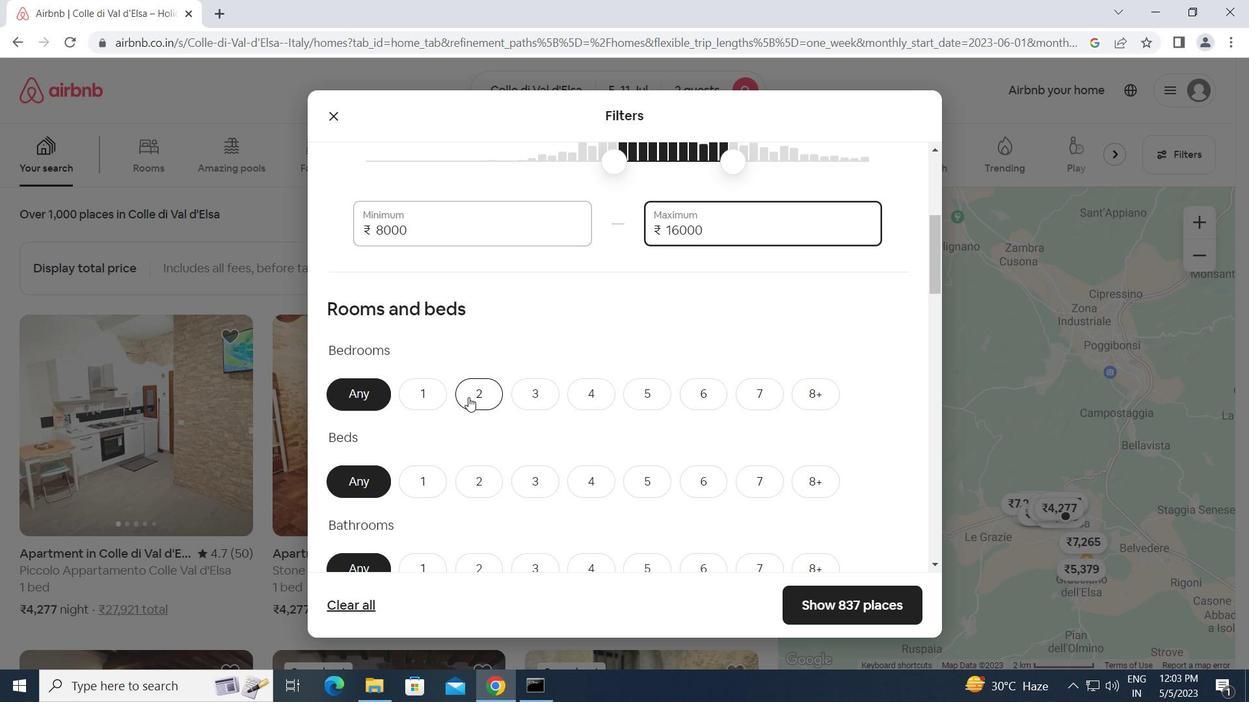 
Action: Mouse moved to (475, 476)
Screenshot: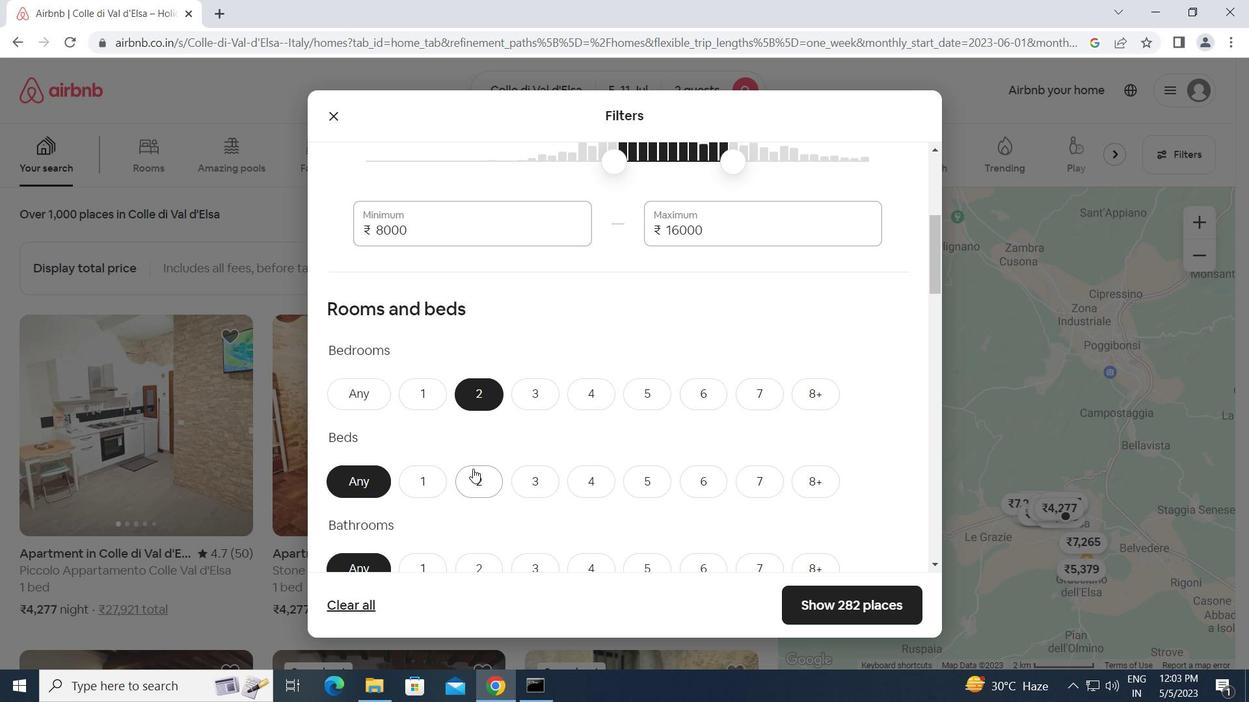 
Action: Mouse pressed left at (475, 476)
Screenshot: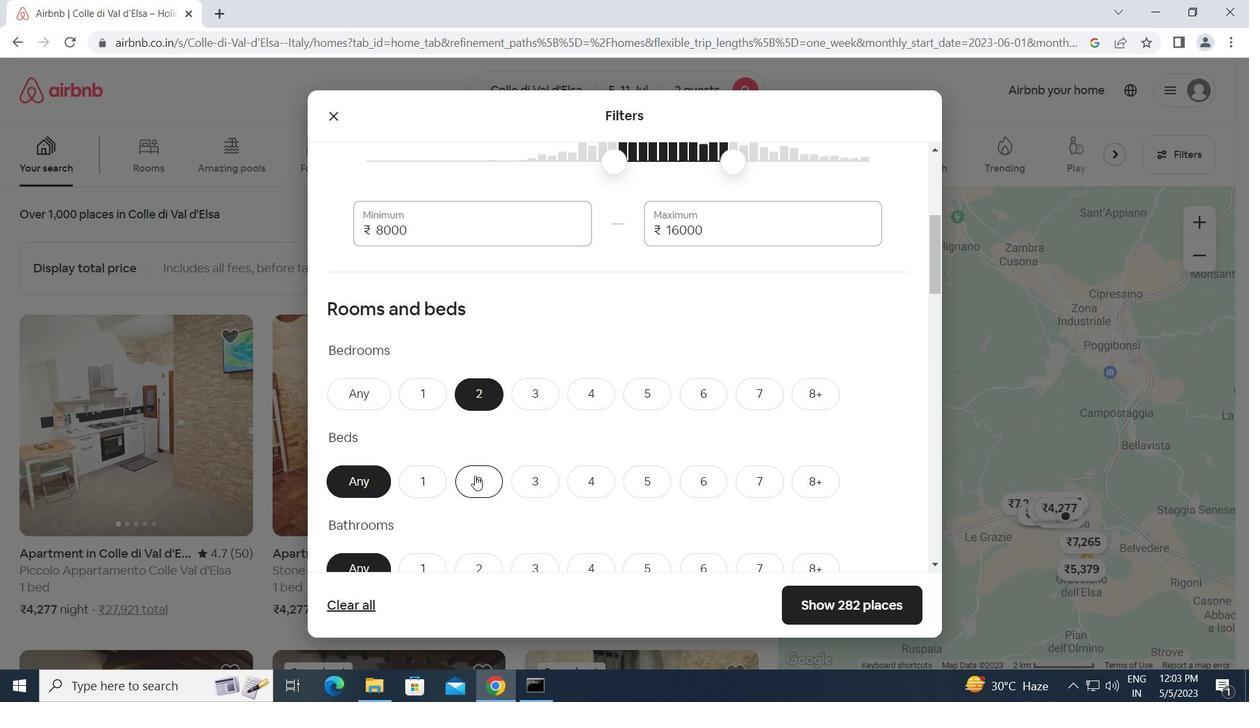 
Action: Mouse moved to (451, 528)
Screenshot: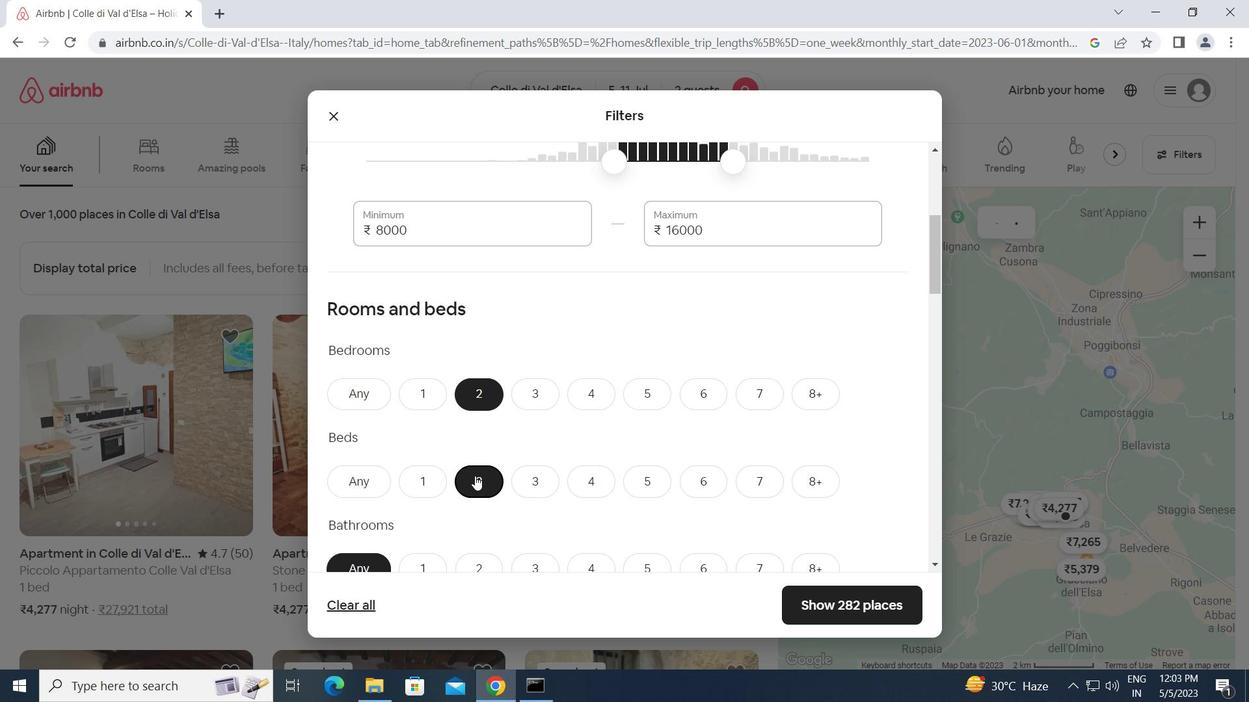 
Action: Mouse scrolled (451, 527) with delta (0, 0)
Screenshot: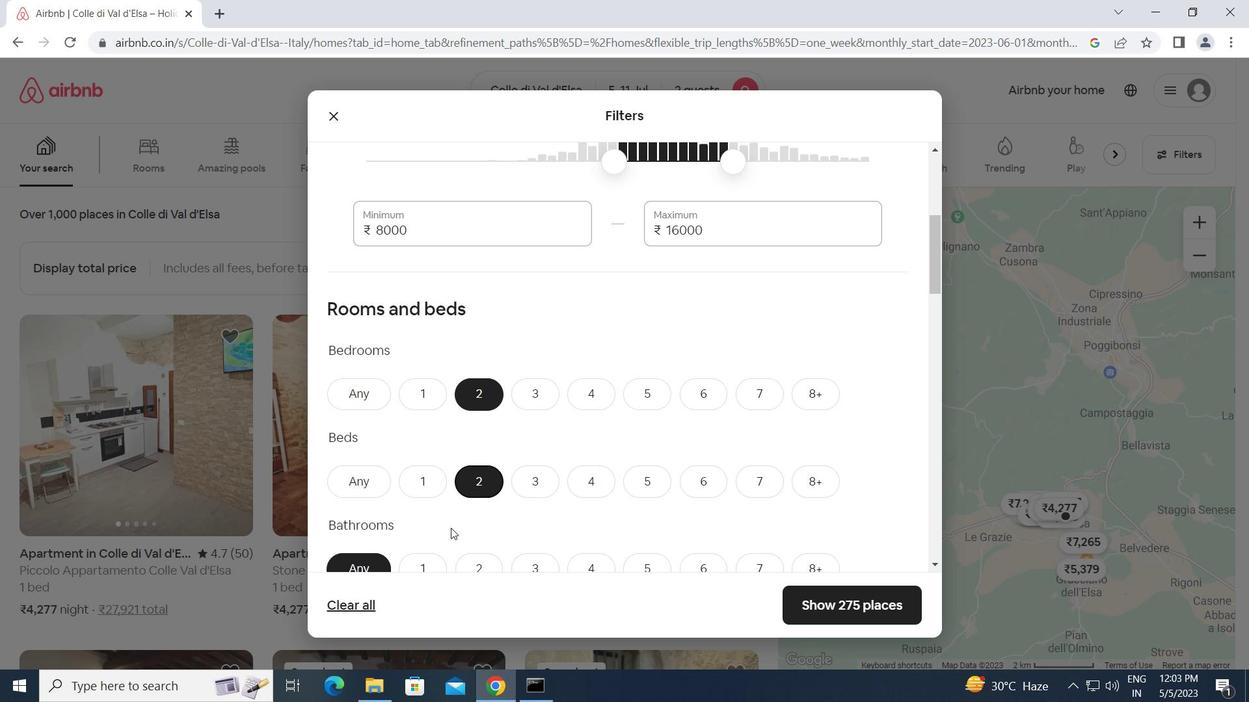 
Action: Mouse moved to (422, 487)
Screenshot: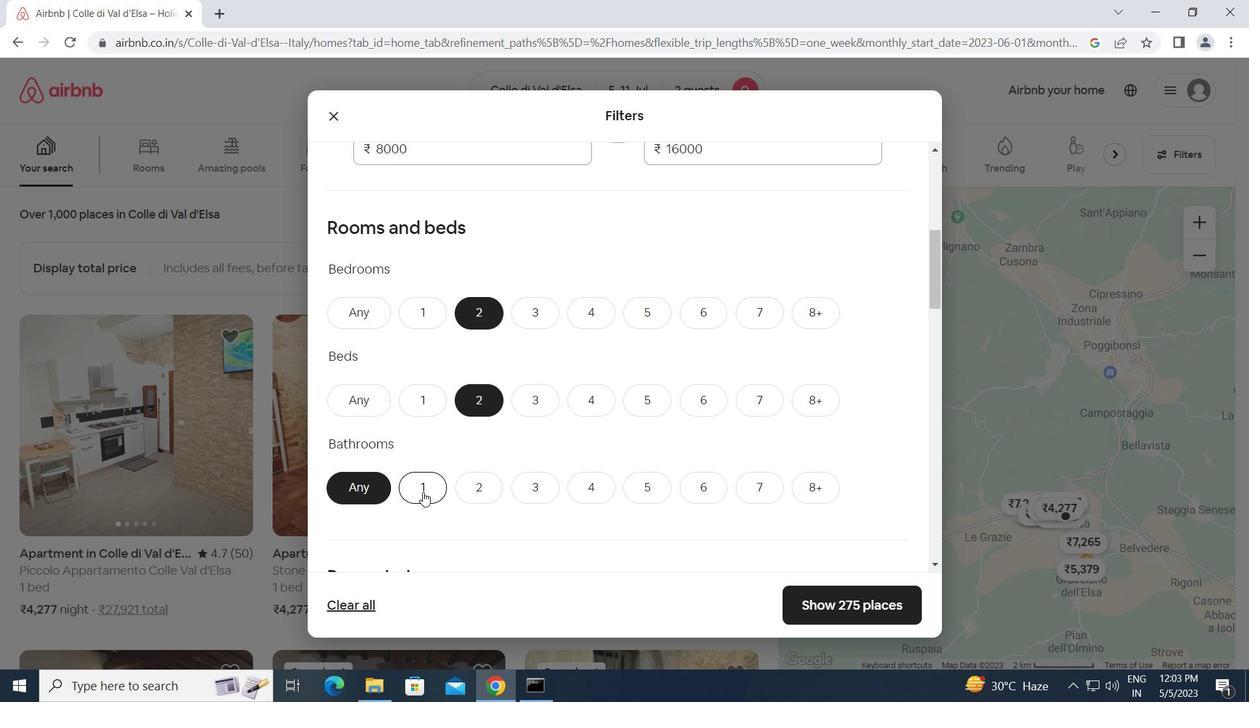 
Action: Mouse pressed left at (422, 487)
Screenshot: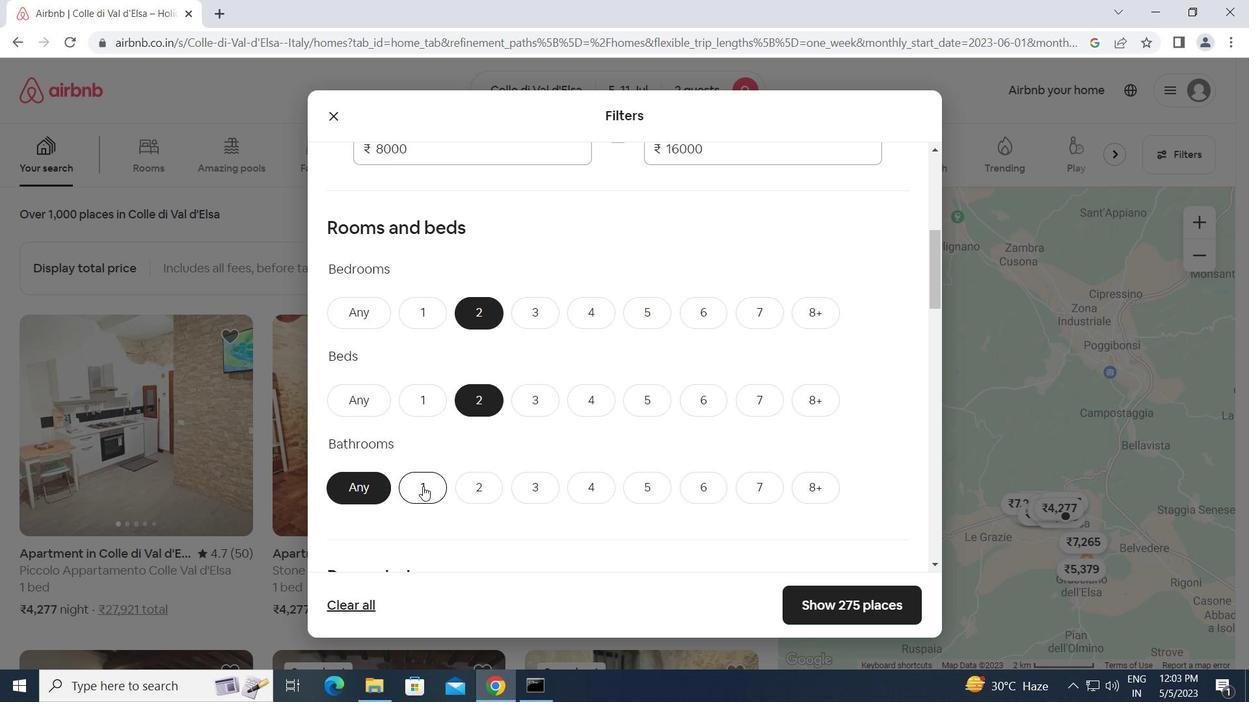 
Action: Mouse moved to (506, 495)
Screenshot: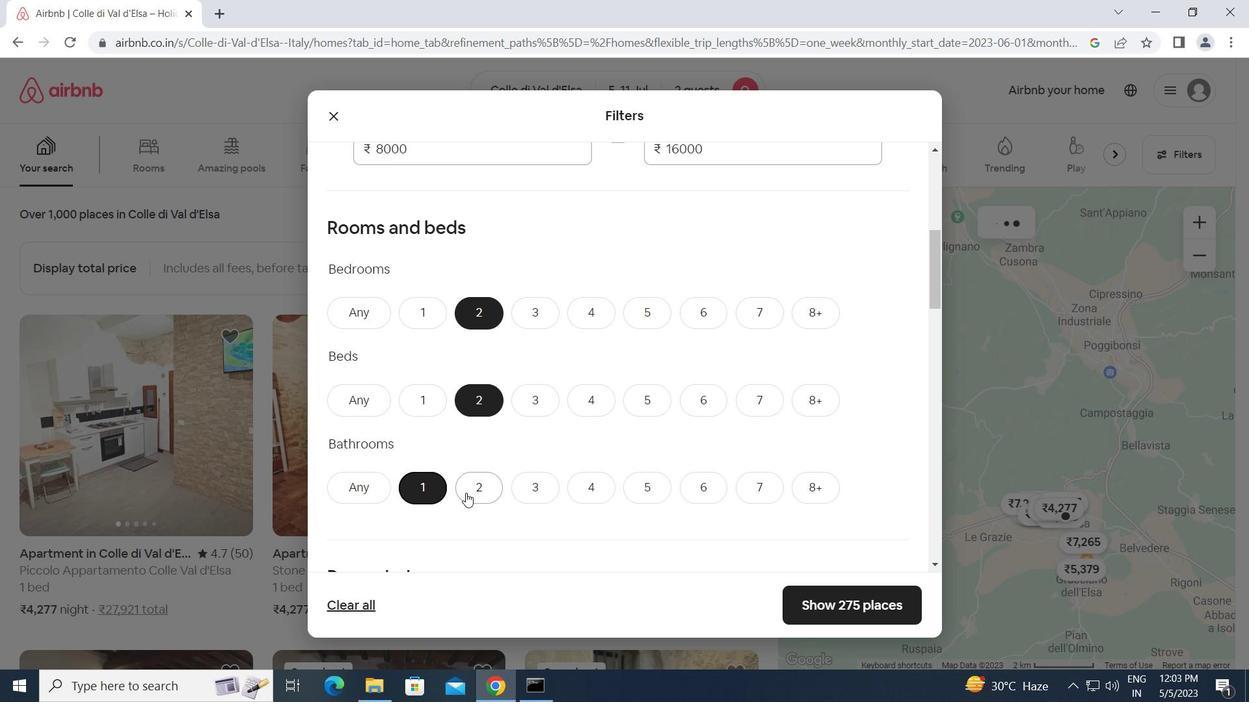 
Action: Mouse scrolled (506, 495) with delta (0, 0)
Screenshot: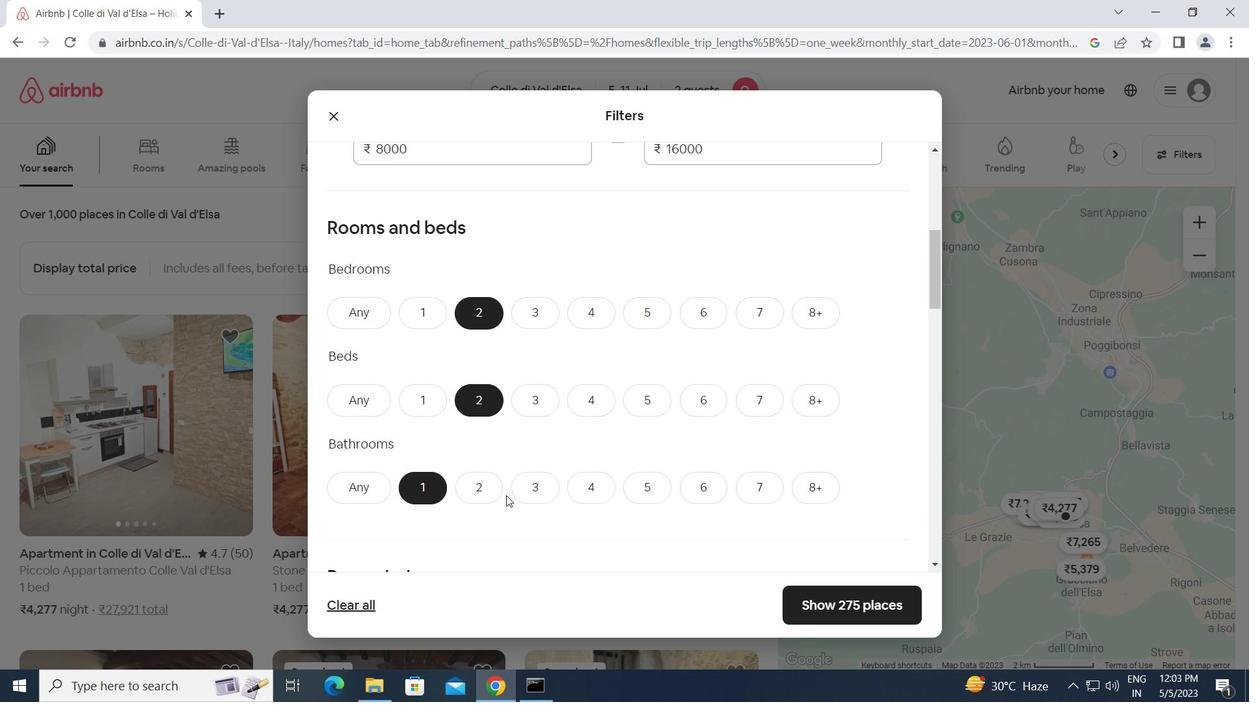 
Action: Mouse scrolled (506, 495) with delta (0, 0)
Screenshot: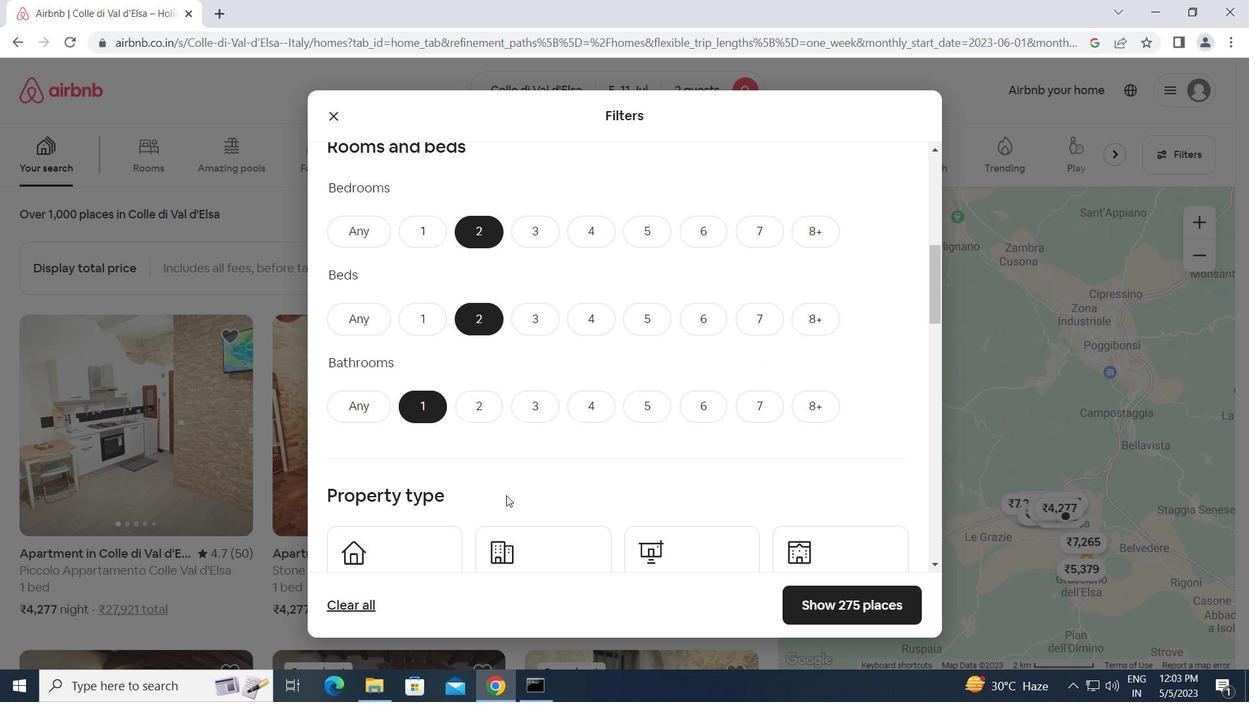 
Action: Mouse moved to (404, 494)
Screenshot: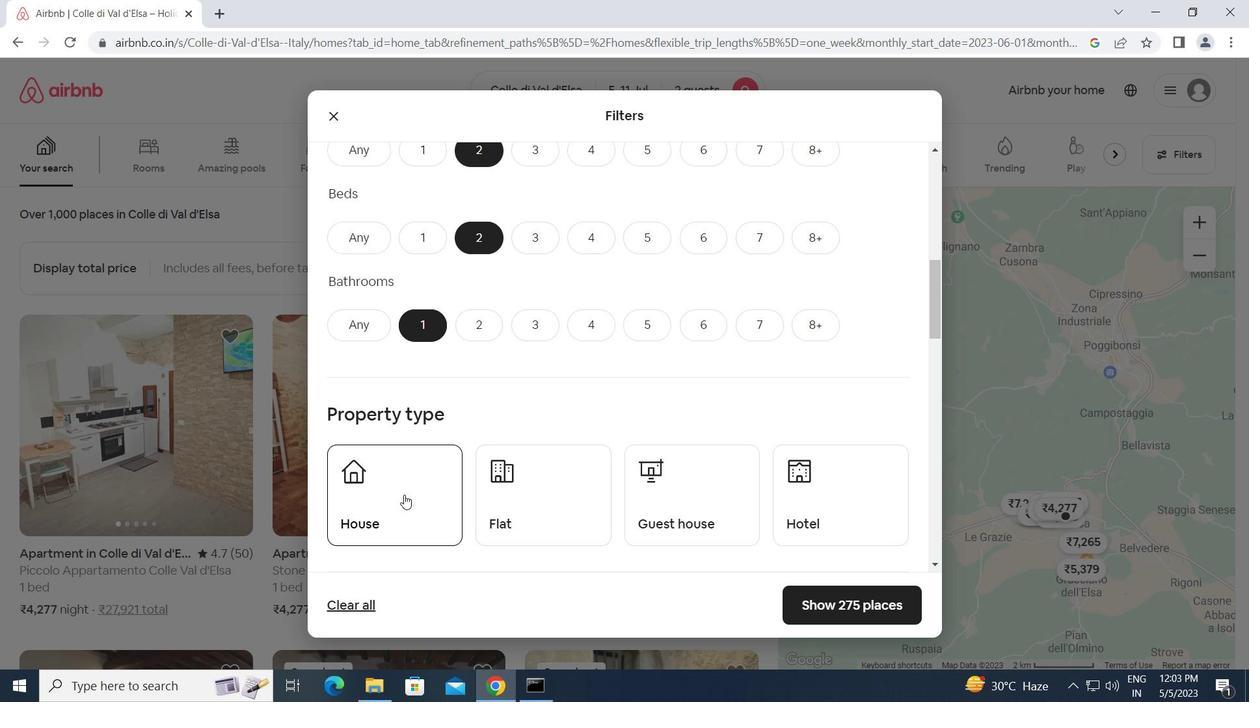 
Action: Mouse pressed left at (404, 494)
Screenshot: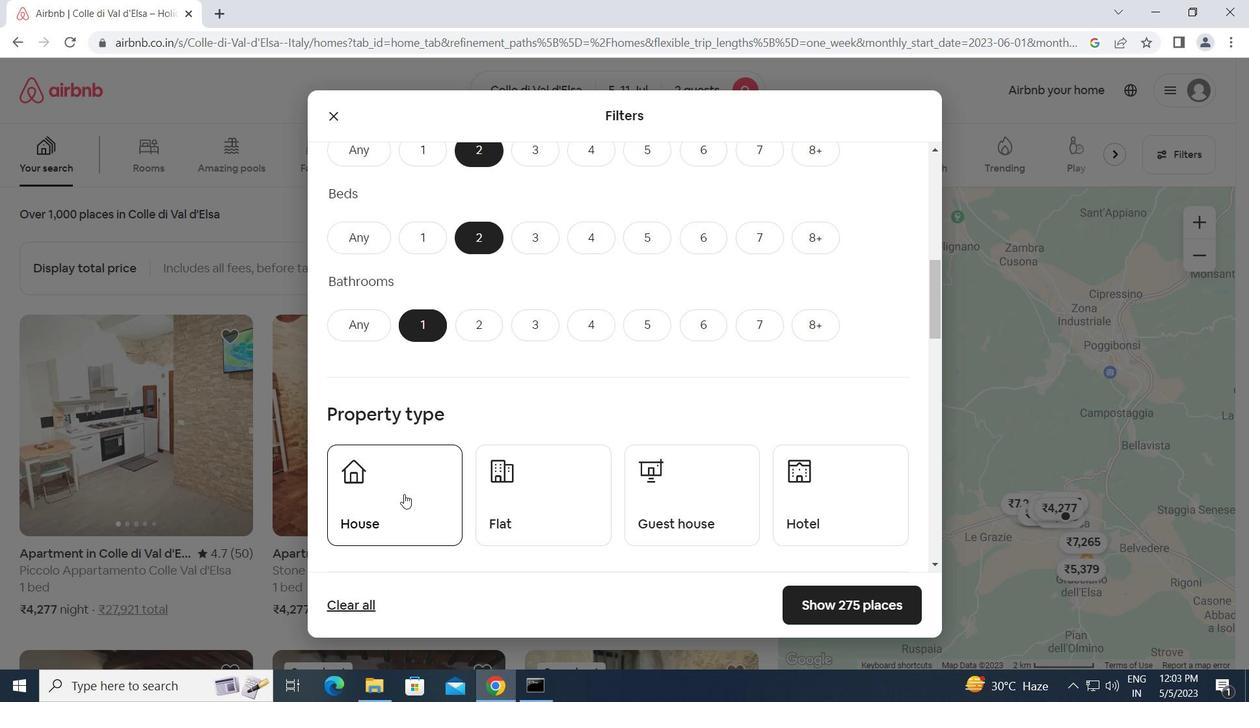 
Action: Mouse moved to (529, 504)
Screenshot: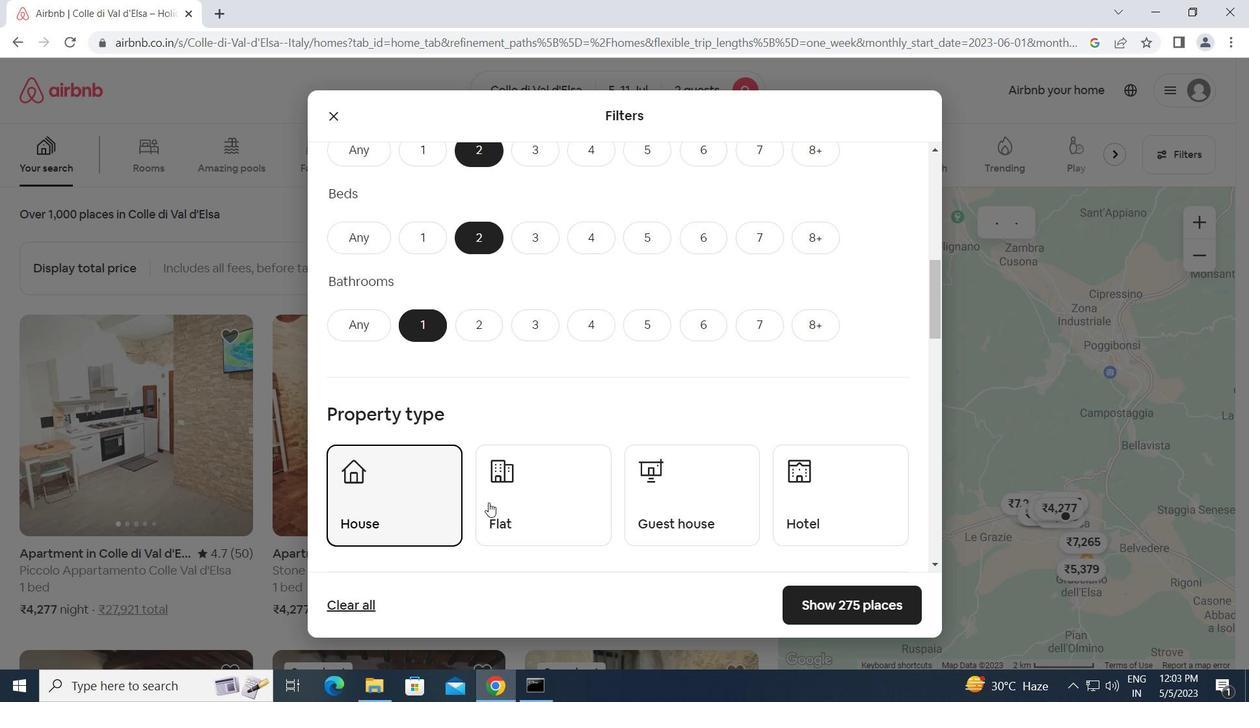 
Action: Mouse pressed left at (529, 504)
Screenshot: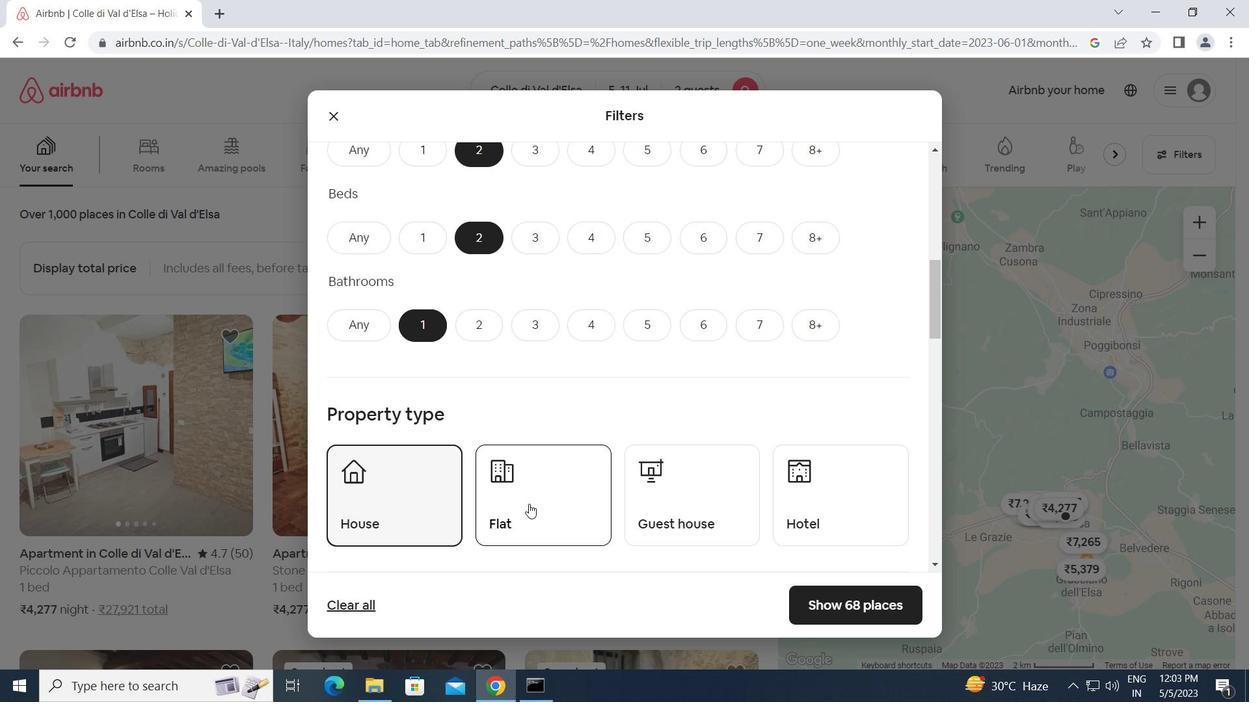 
Action: Mouse moved to (681, 506)
Screenshot: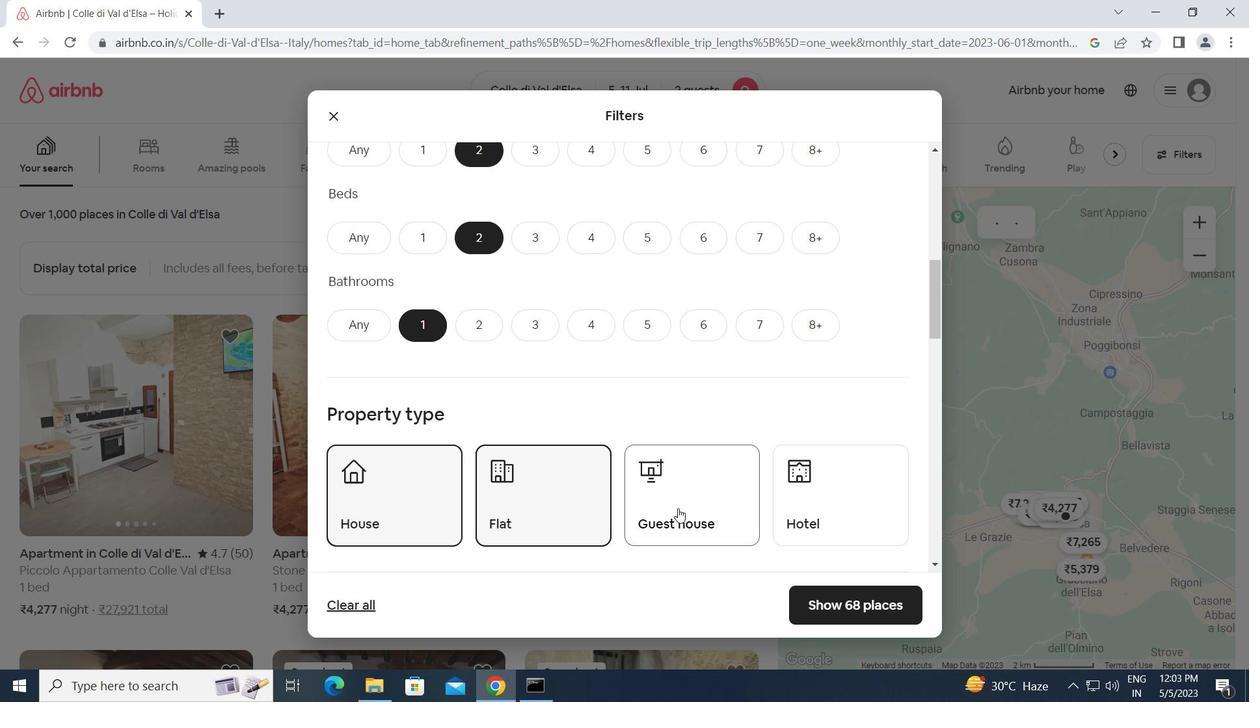 
Action: Mouse pressed left at (681, 506)
Screenshot: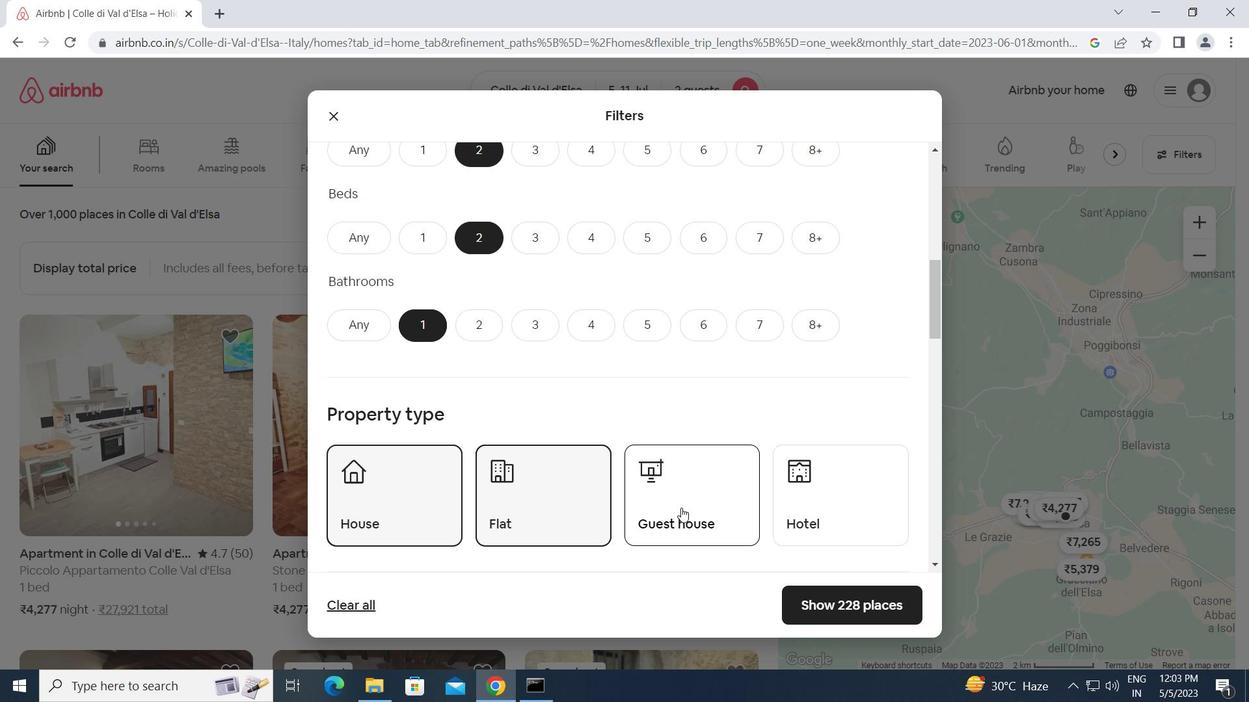 
Action: Mouse moved to (680, 506)
Screenshot: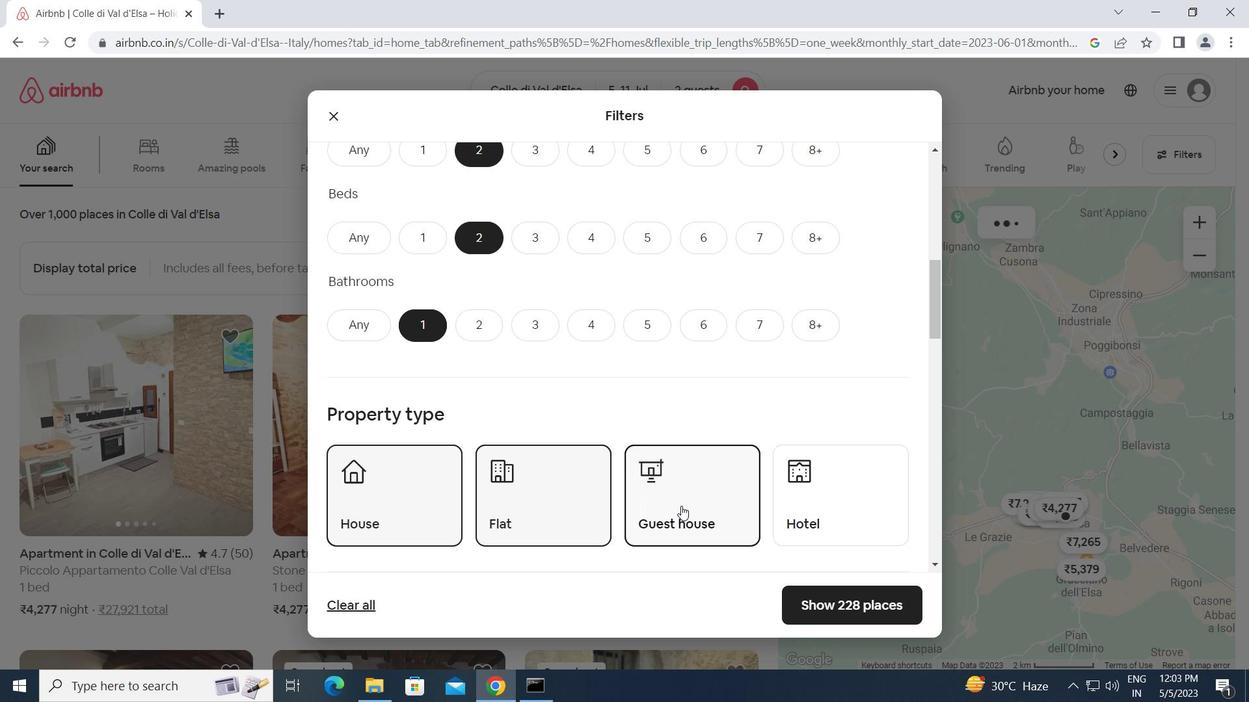
Action: Mouse scrolled (680, 506) with delta (0, 0)
Screenshot: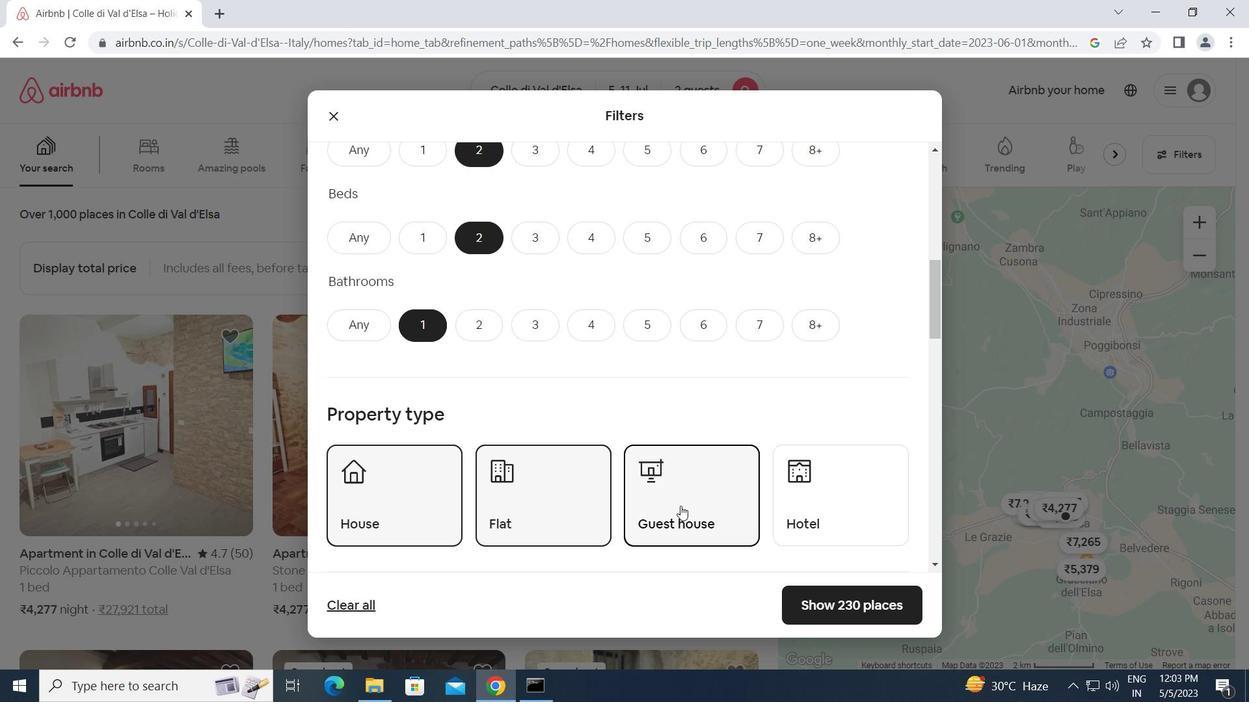 
Action: Mouse scrolled (680, 506) with delta (0, 0)
Screenshot: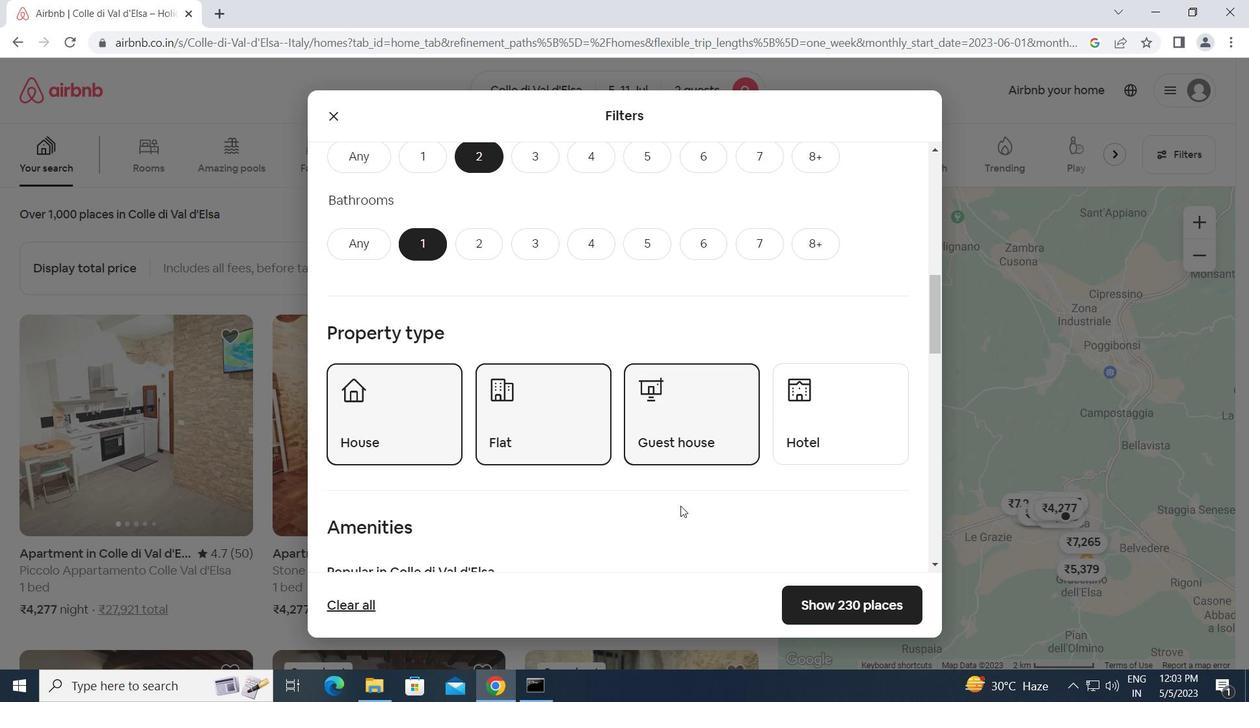 
Action: Mouse scrolled (680, 506) with delta (0, 0)
Screenshot: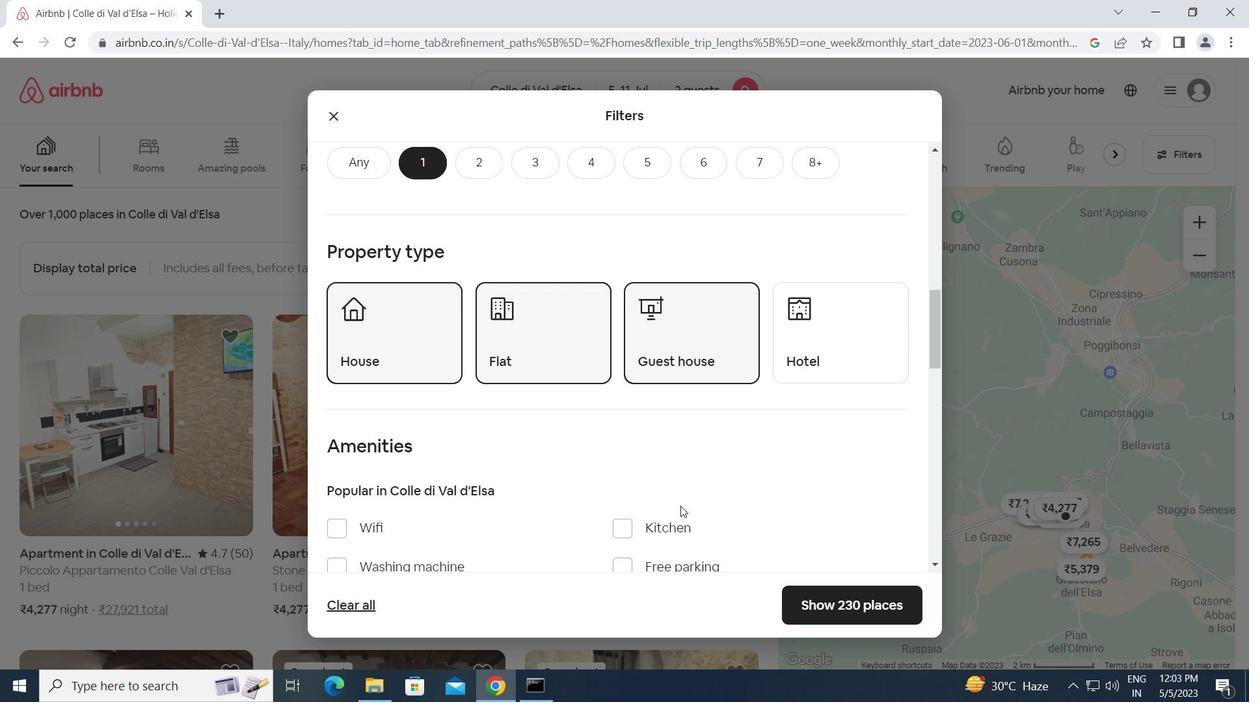 
Action: Mouse scrolled (680, 506) with delta (0, 0)
Screenshot: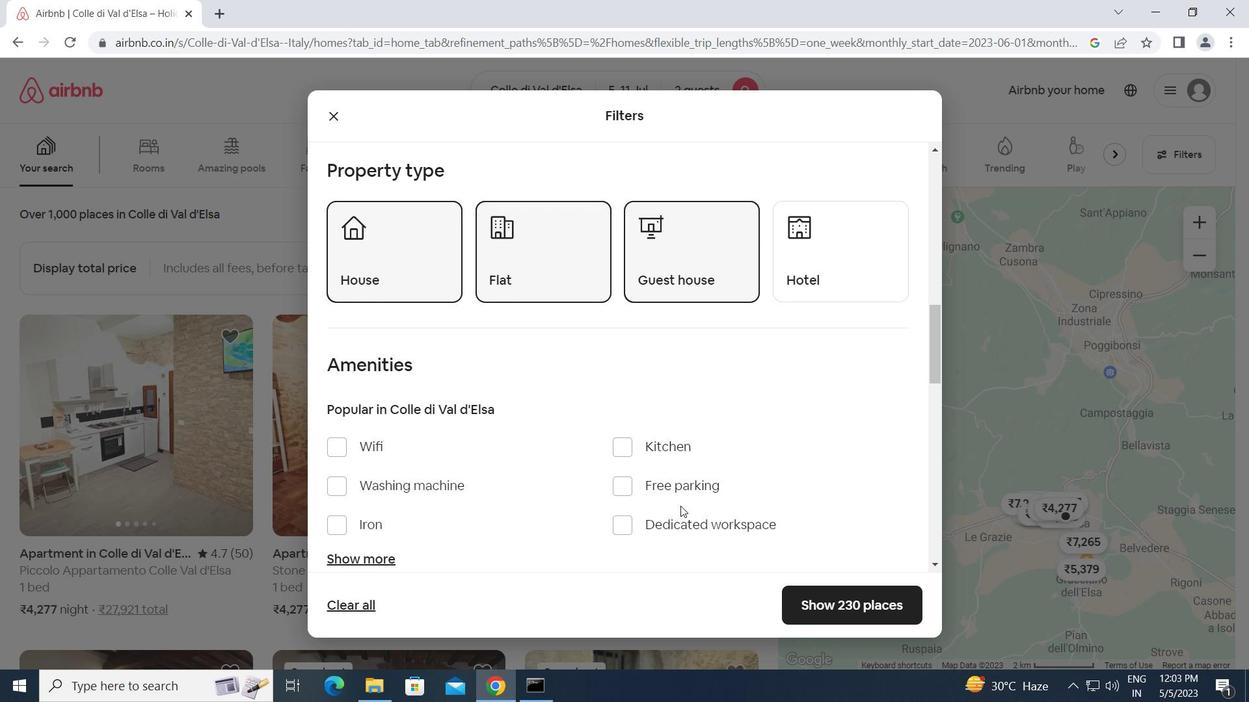 
Action: Mouse scrolled (680, 506) with delta (0, 0)
Screenshot: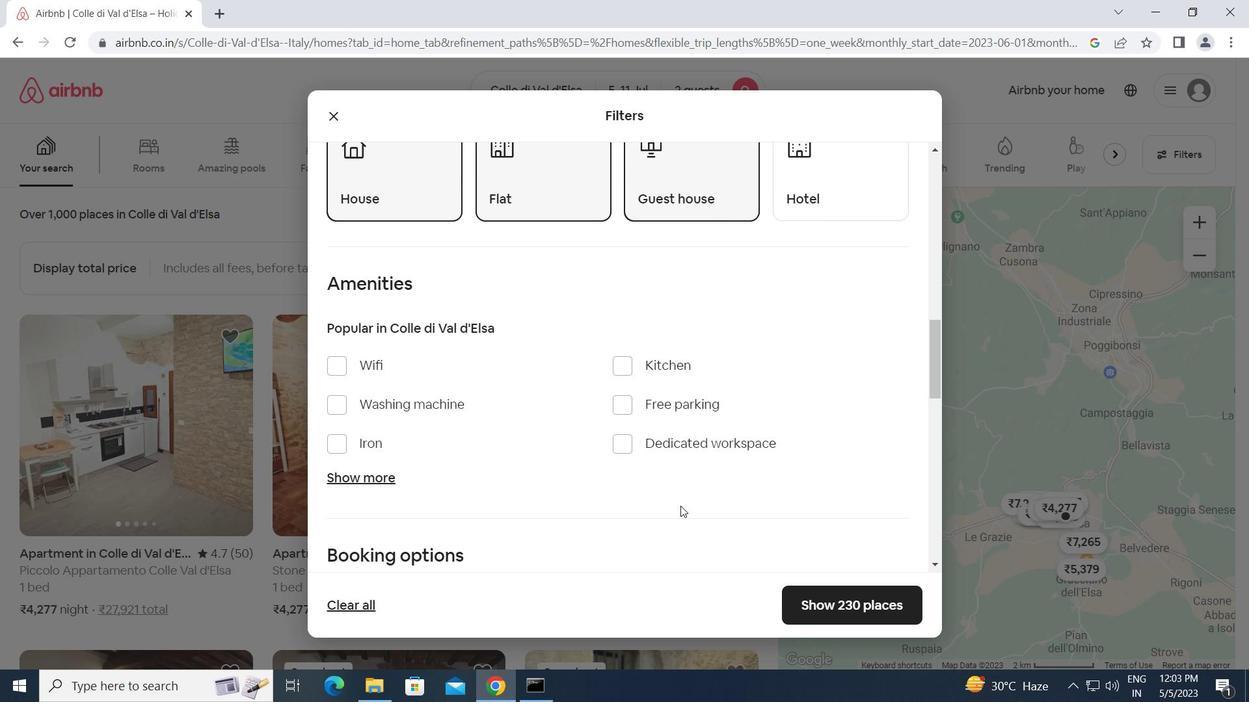 
Action: Mouse scrolled (680, 506) with delta (0, 0)
Screenshot: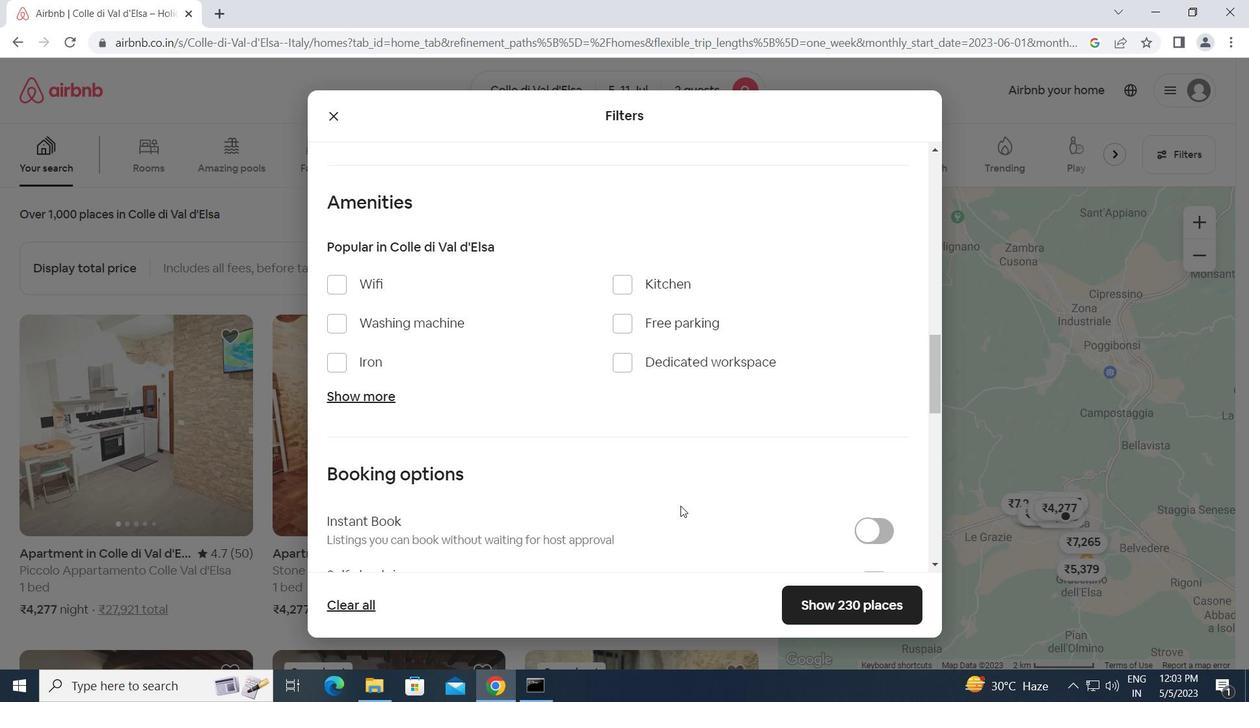 
Action: Mouse scrolled (680, 506) with delta (0, 0)
Screenshot: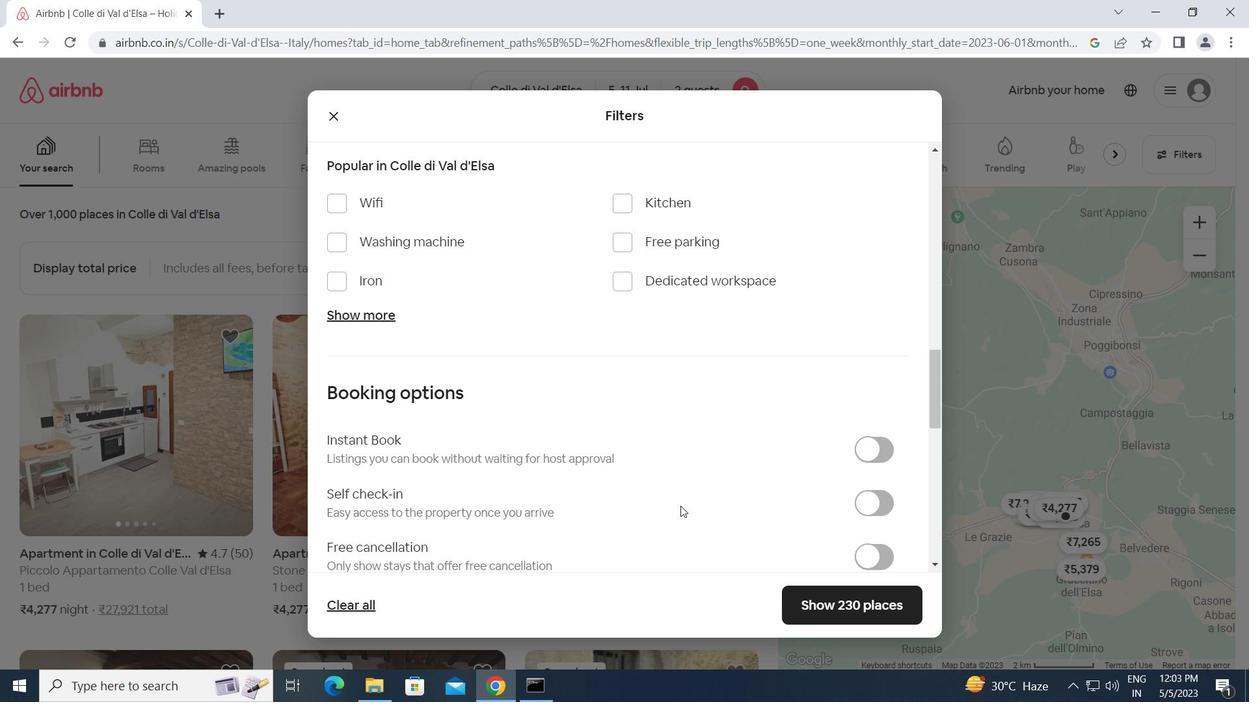 
Action: Mouse moved to (870, 419)
Screenshot: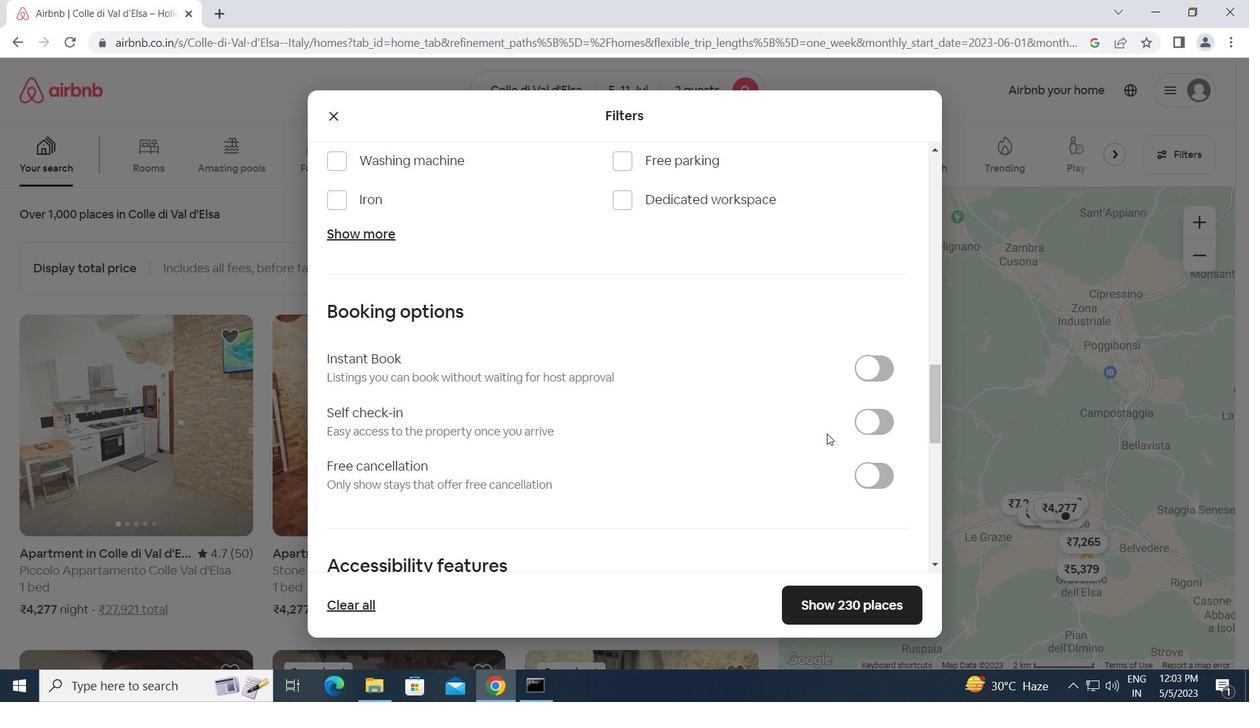 
Action: Mouse pressed left at (870, 419)
Screenshot: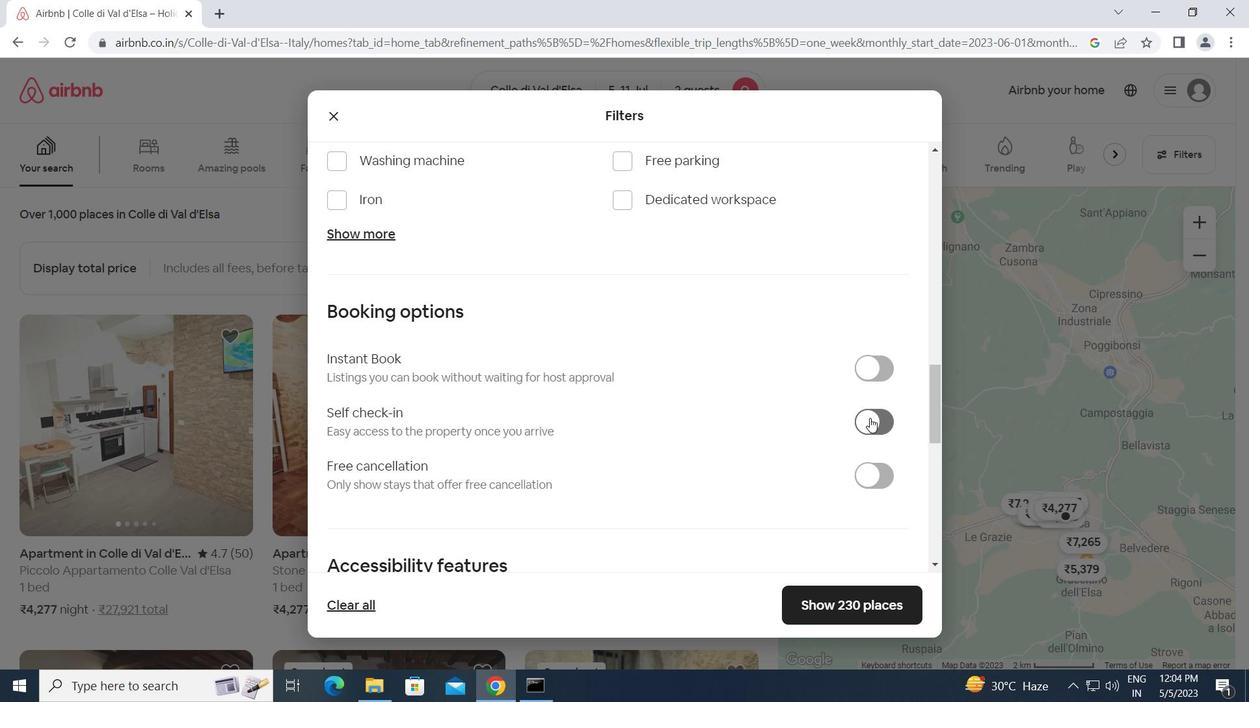 
Action: Mouse moved to (691, 441)
Screenshot: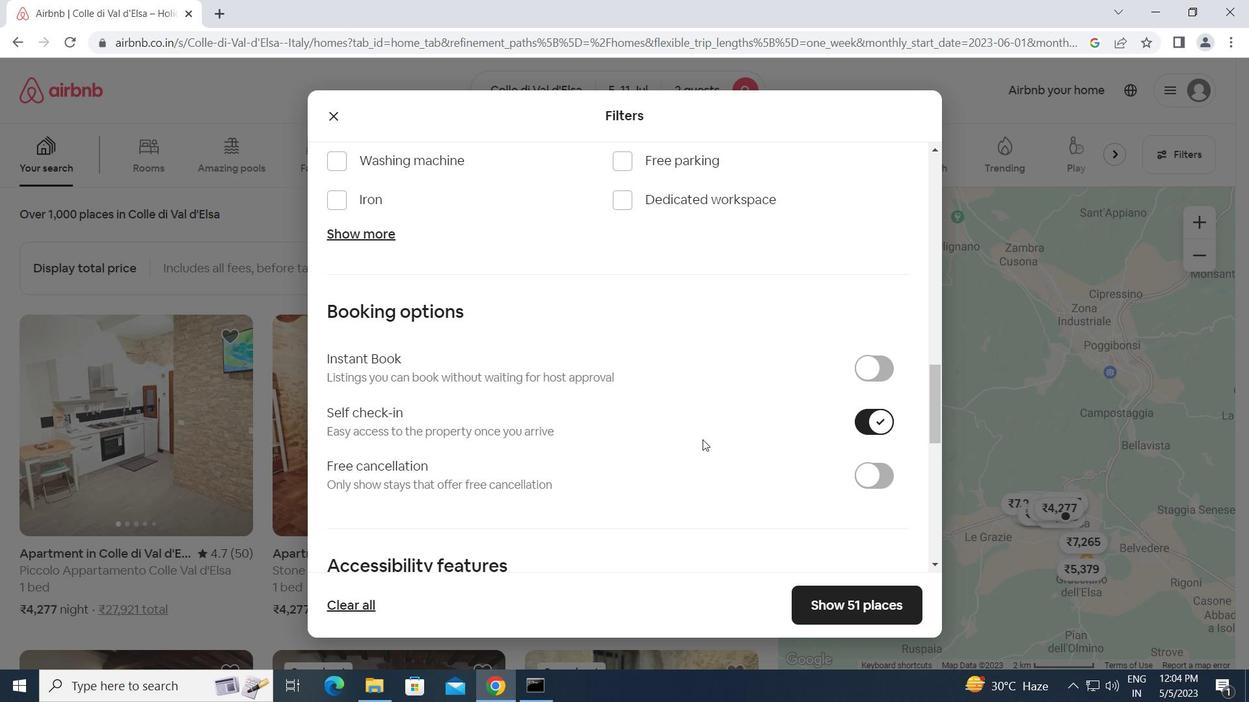 
Action: Mouse scrolled (691, 440) with delta (0, 0)
Screenshot: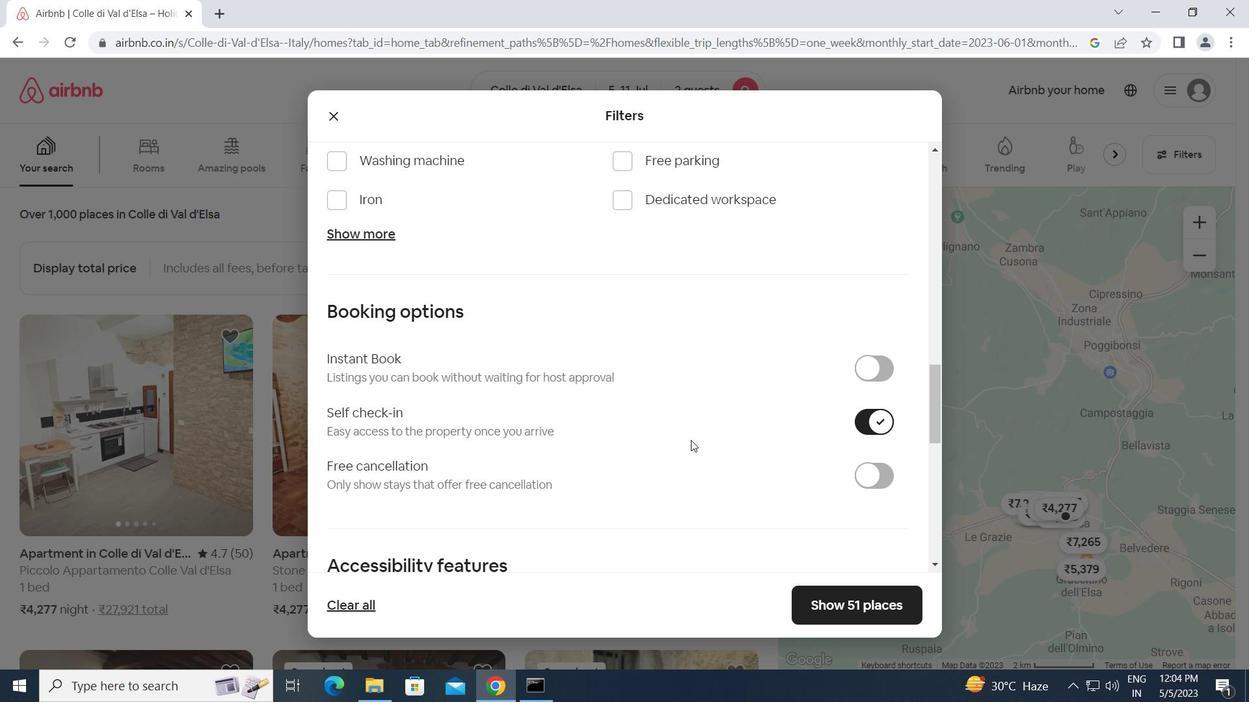 
Action: Mouse scrolled (691, 440) with delta (0, 0)
Screenshot: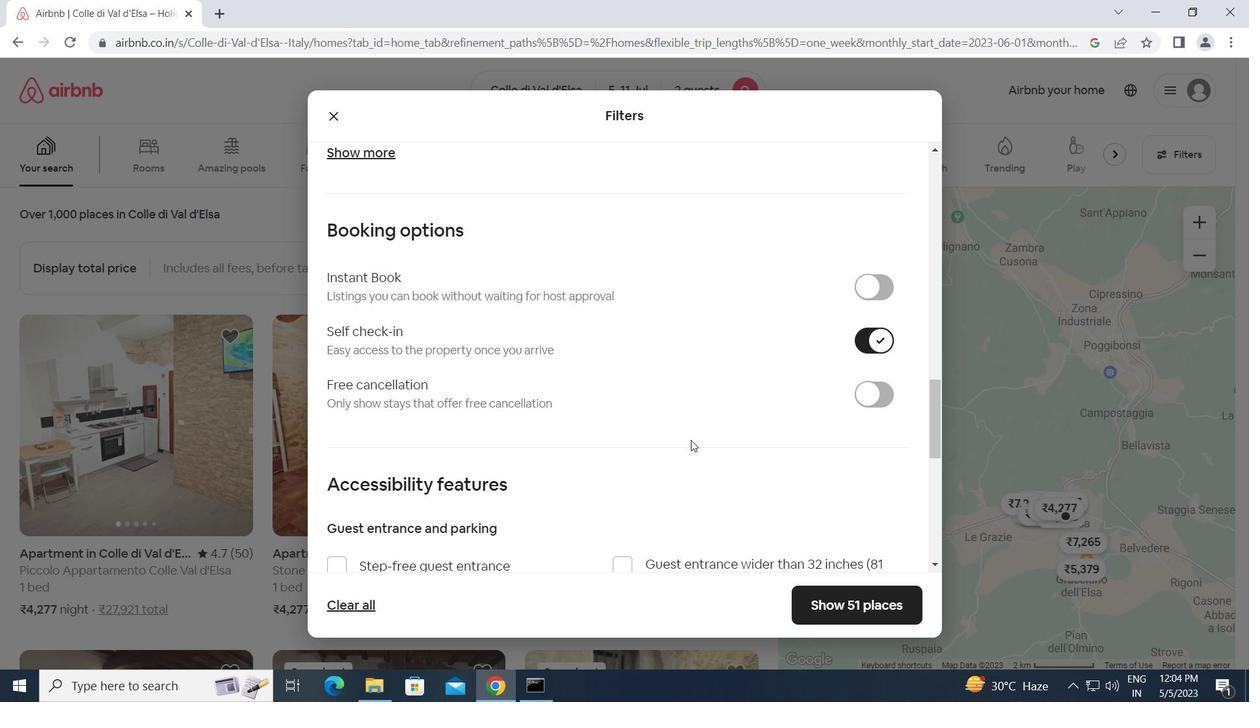 
Action: Mouse scrolled (691, 440) with delta (0, 0)
Screenshot: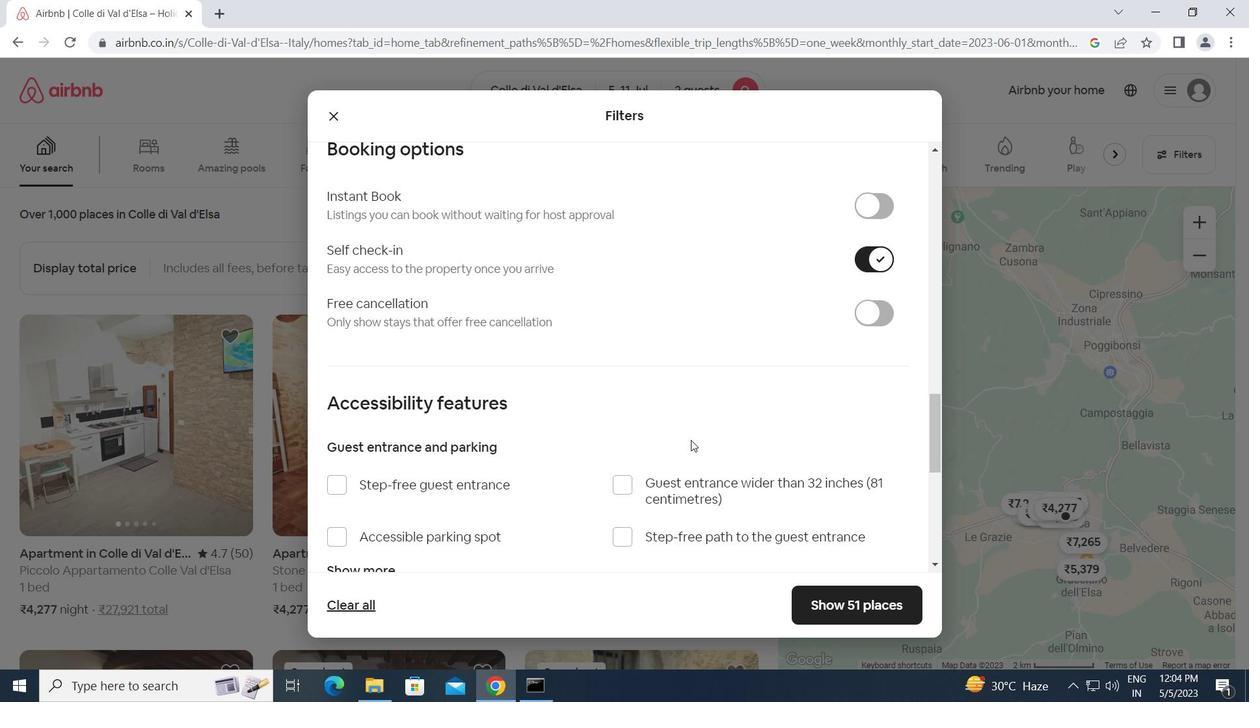 
Action: Mouse scrolled (691, 440) with delta (0, 0)
Screenshot: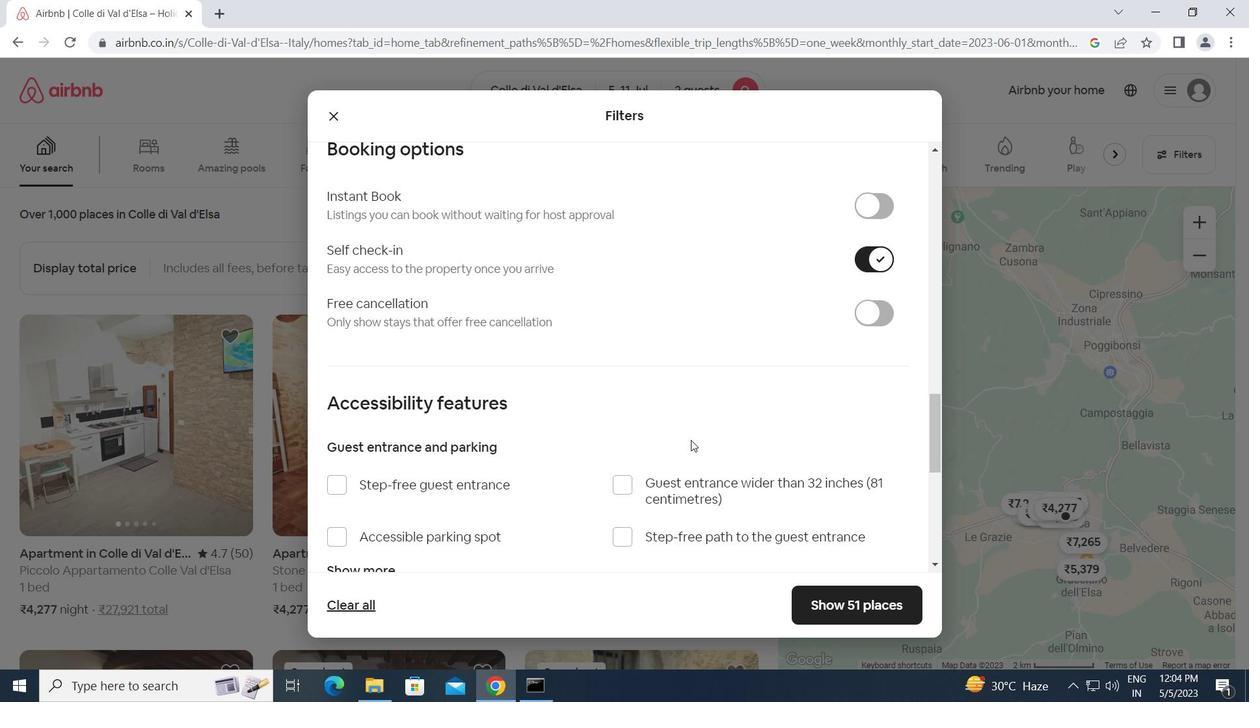 
Action: Mouse scrolled (691, 440) with delta (0, 0)
Screenshot: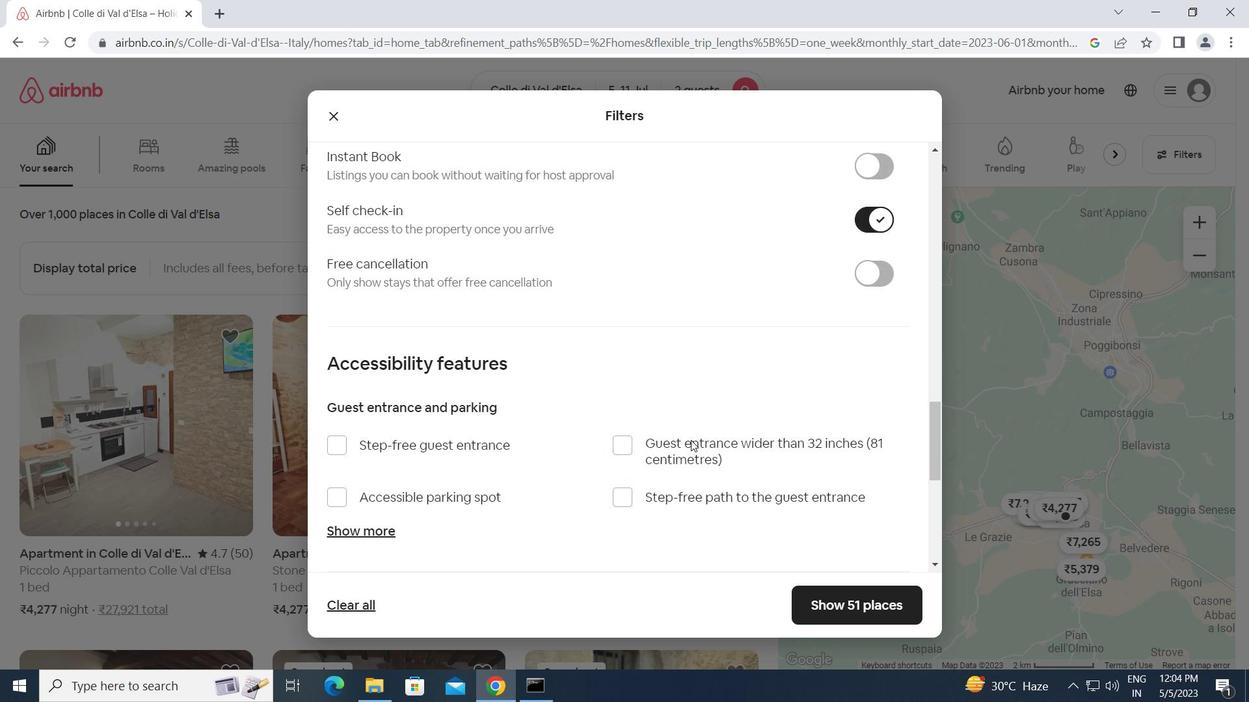 
Action: Mouse scrolled (691, 440) with delta (0, 0)
Screenshot: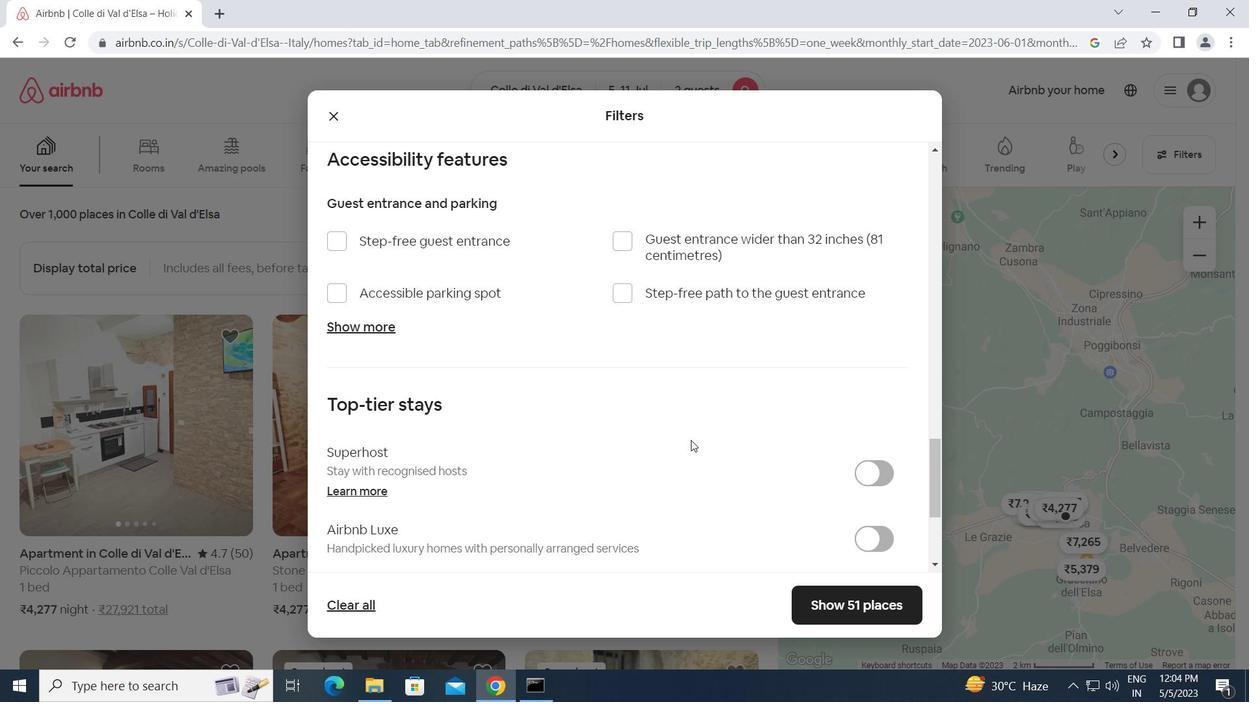 
Action: Mouse scrolled (691, 440) with delta (0, 0)
Screenshot: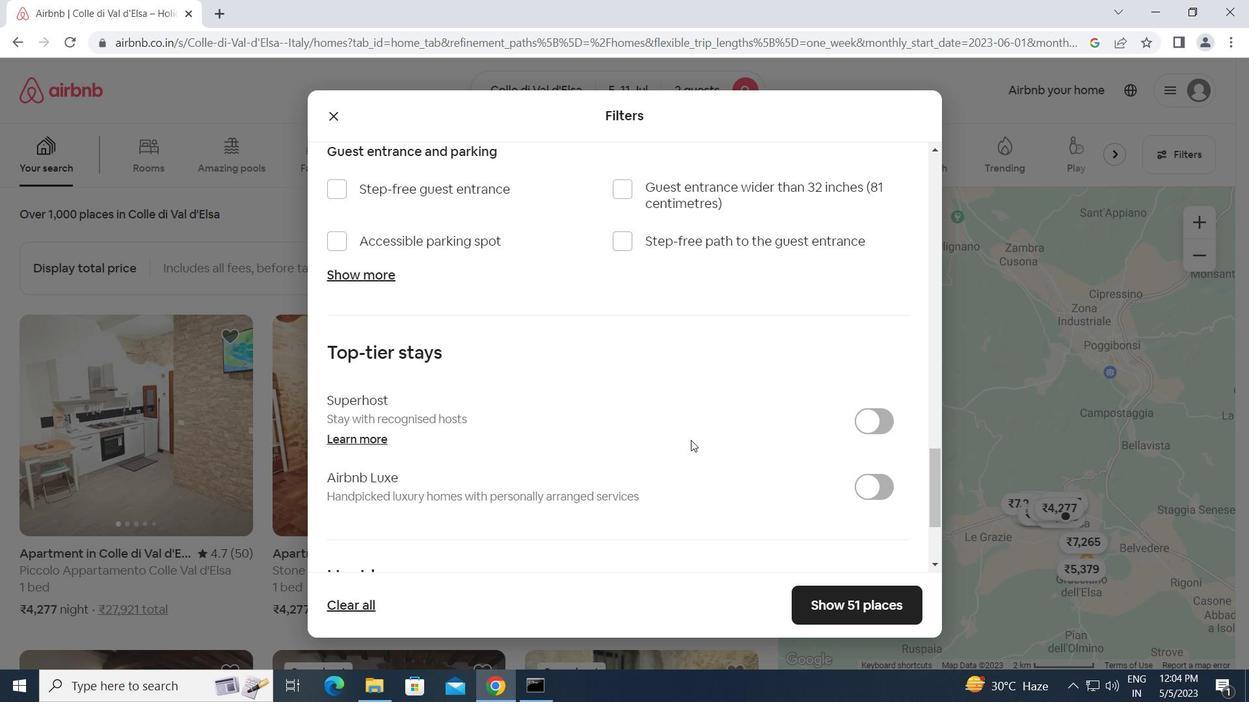 
Action: Mouse scrolled (691, 440) with delta (0, 0)
Screenshot: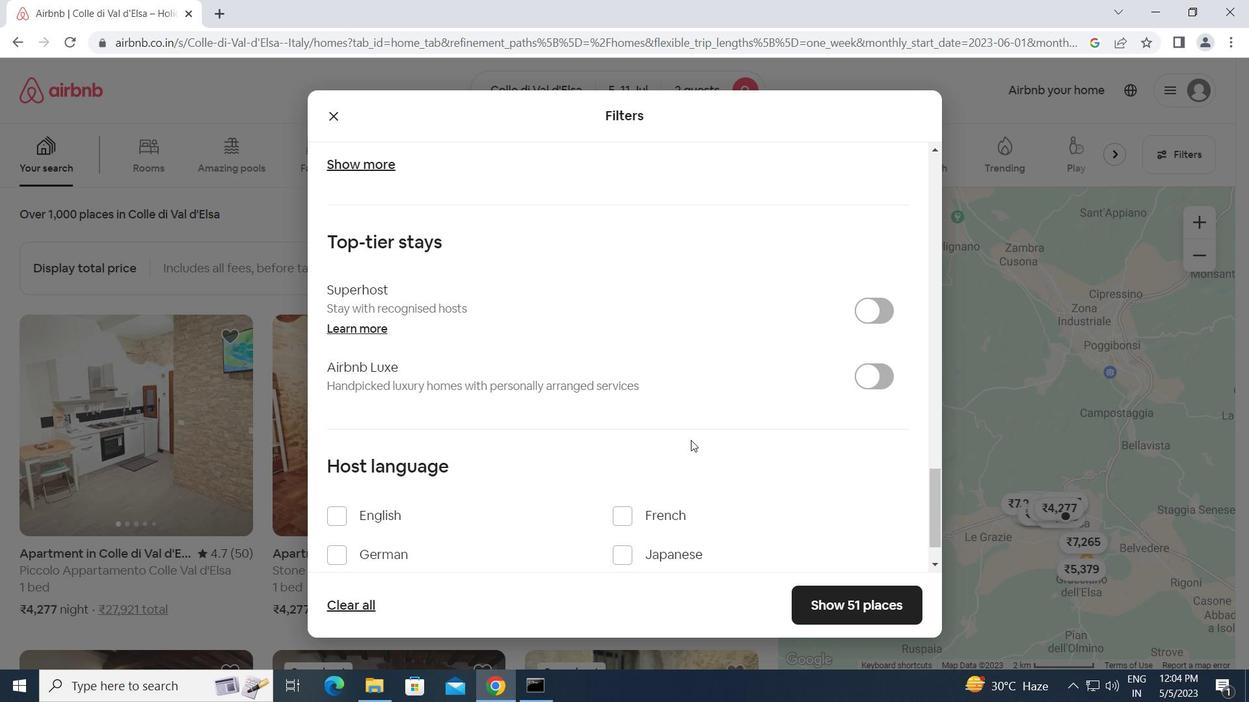 
Action: Mouse moved to (332, 459)
Screenshot: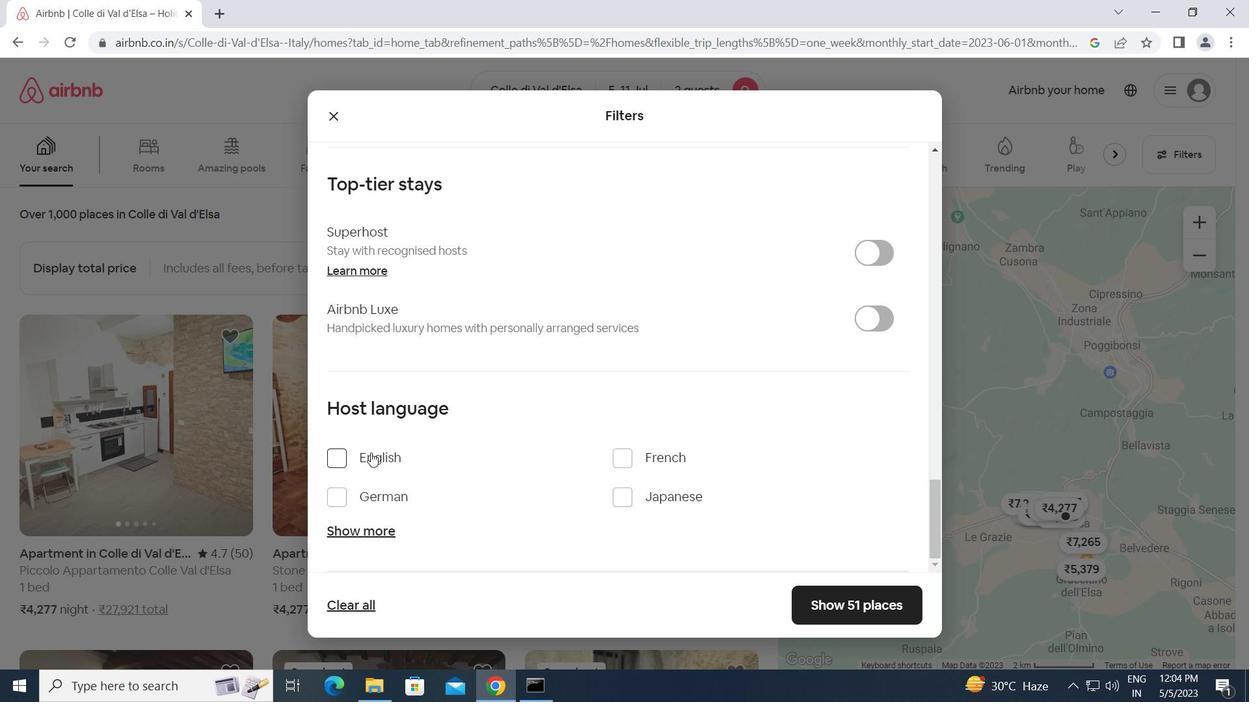 
Action: Mouse pressed left at (332, 459)
Screenshot: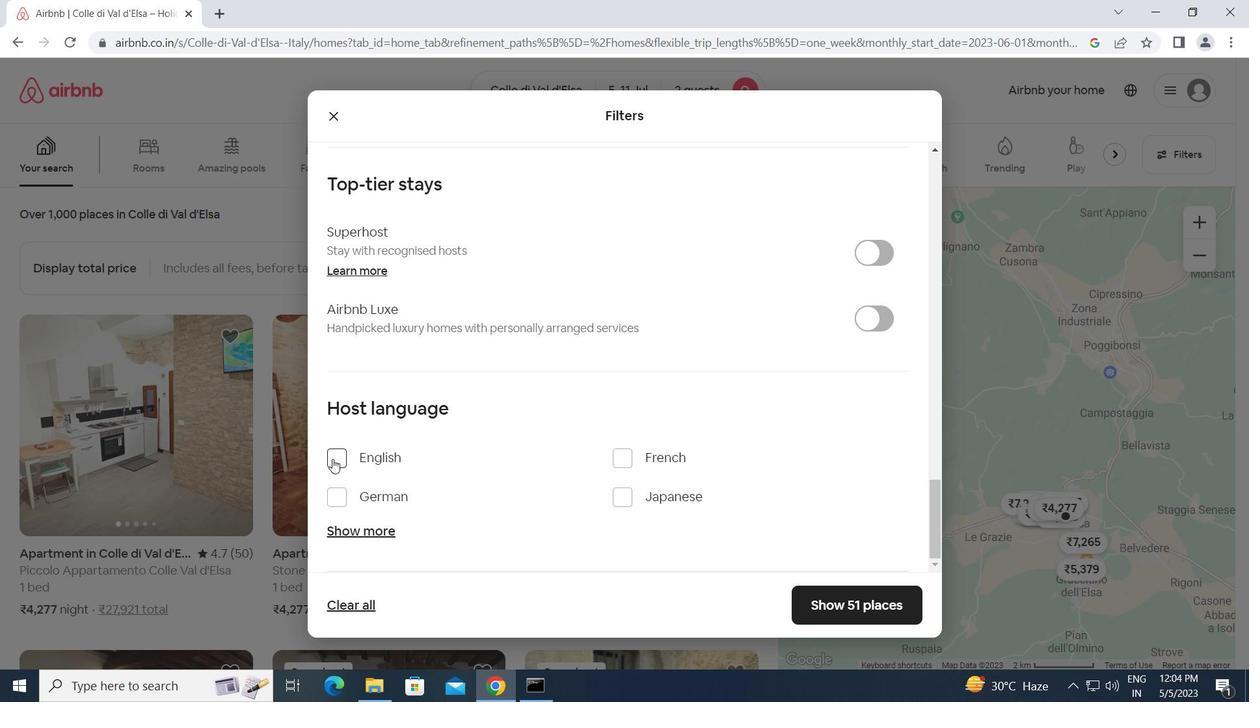 
Action: Mouse moved to (808, 599)
Screenshot: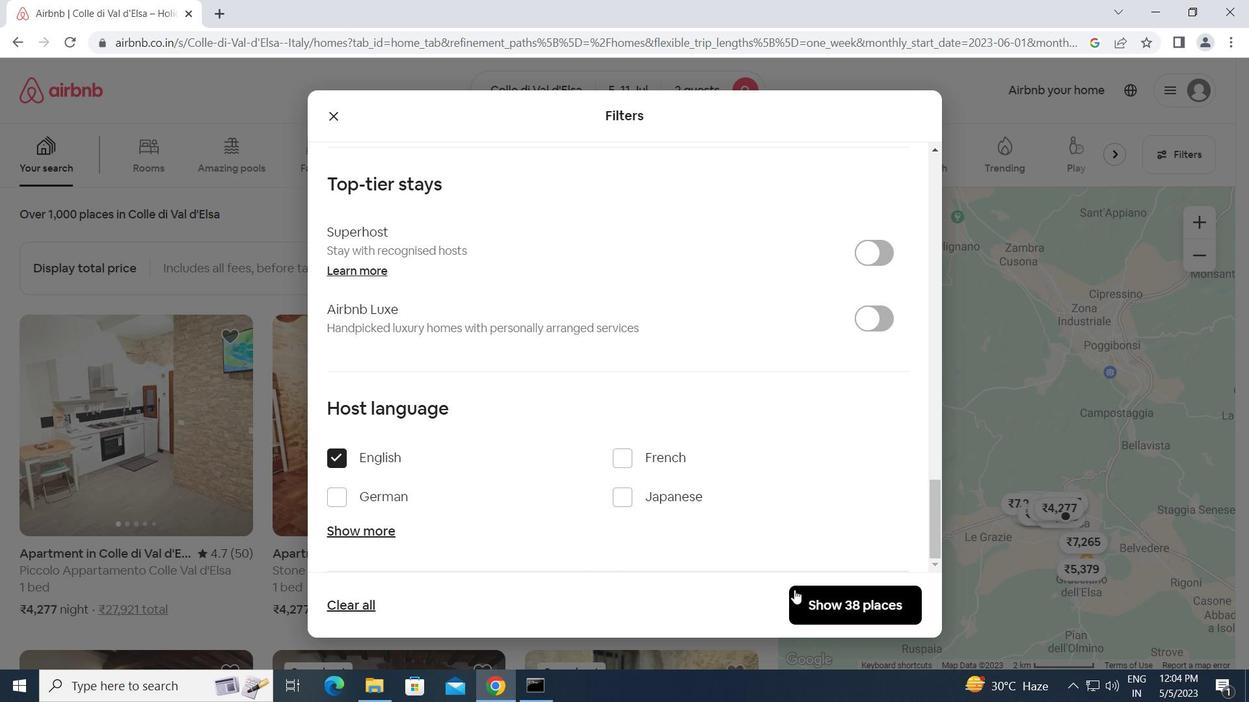 
Action: Mouse pressed left at (808, 599)
Screenshot: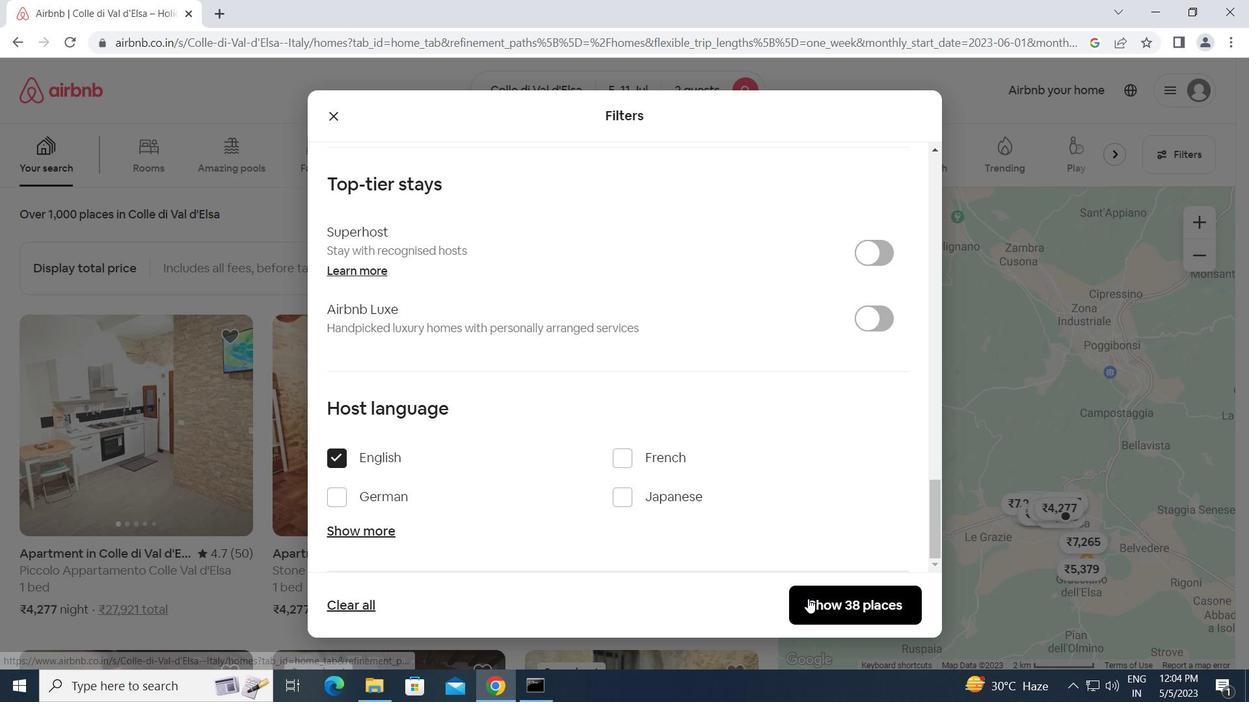 
Action: Mouse moved to (806, 599)
Screenshot: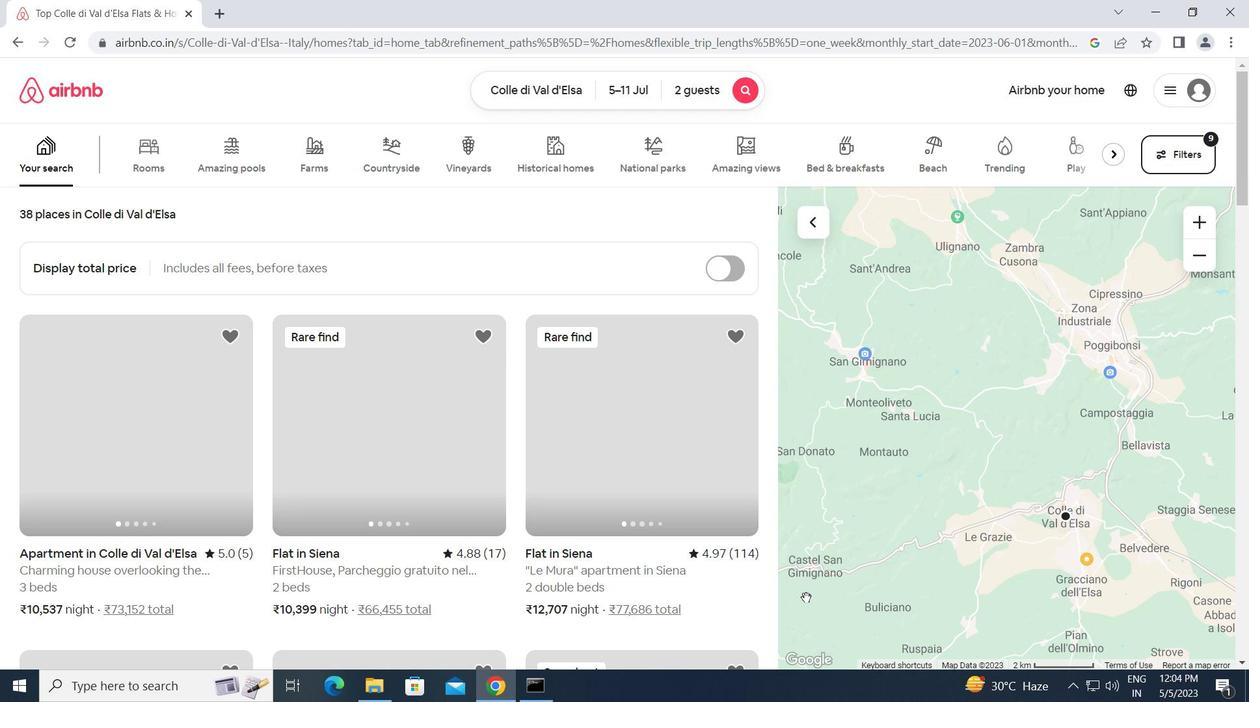 
